 Task: Look for space in São Domingos do Maranhão, Brazil from 8th August, 2023 to 15th August, 2023 for 9 adults in price range Rs.10000 to Rs.14000. Place can be shared room with 5 bedrooms having 9 beds and 5 bathrooms. Property type can be house, flat, guest house. Amenities needed are: wifi, TV, free parkinig on premises, gym, breakfast. Booking option can be shelf check-in. Required host language is English.
Action: Mouse pressed left at (523, 108)
Screenshot: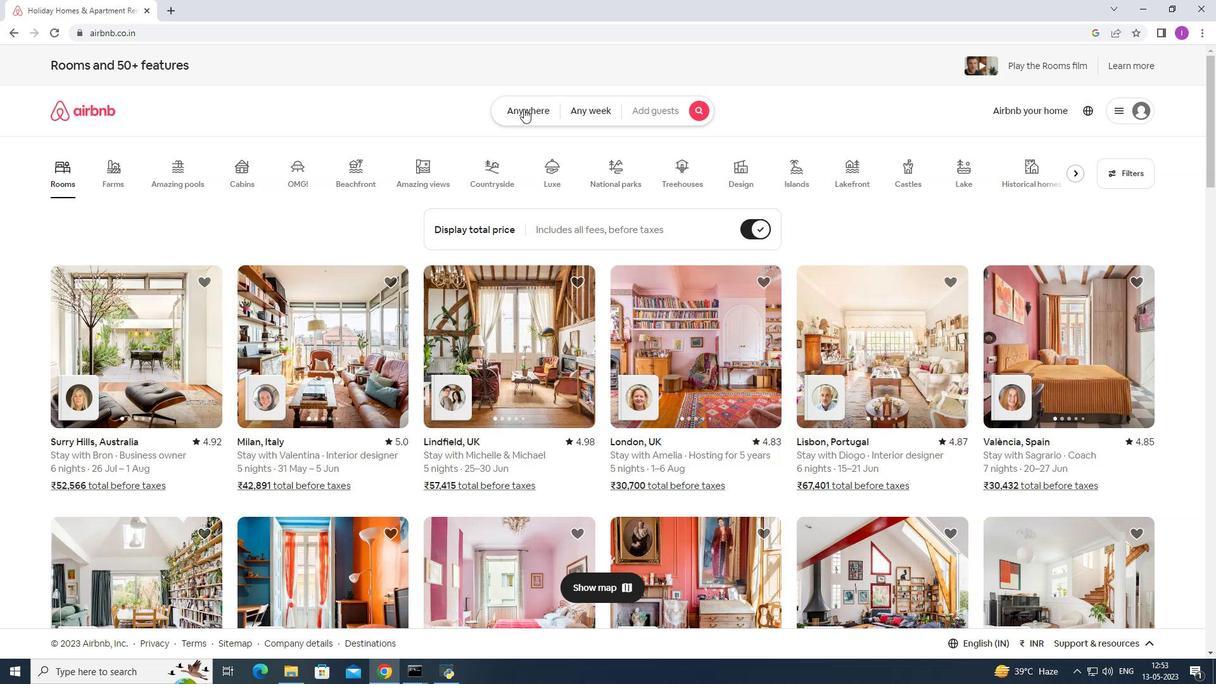 
Action: Mouse moved to (397, 172)
Screenshot: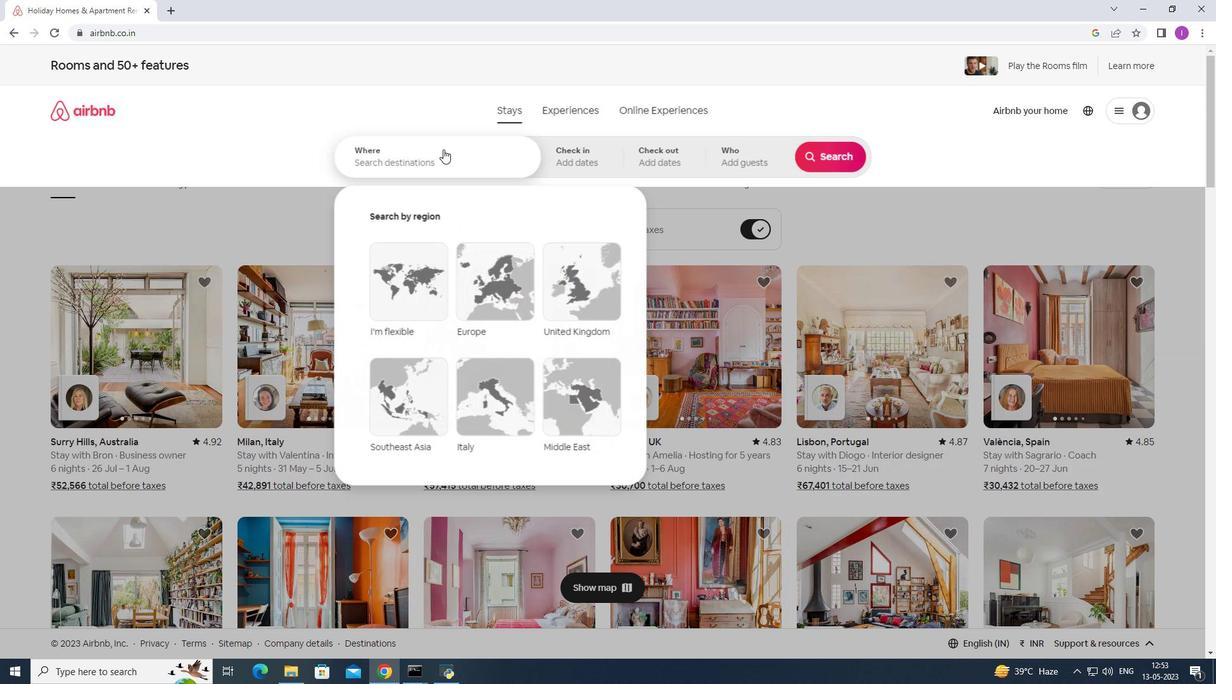 
Action: Mouse pressed left at (397, 172)
Screenshot: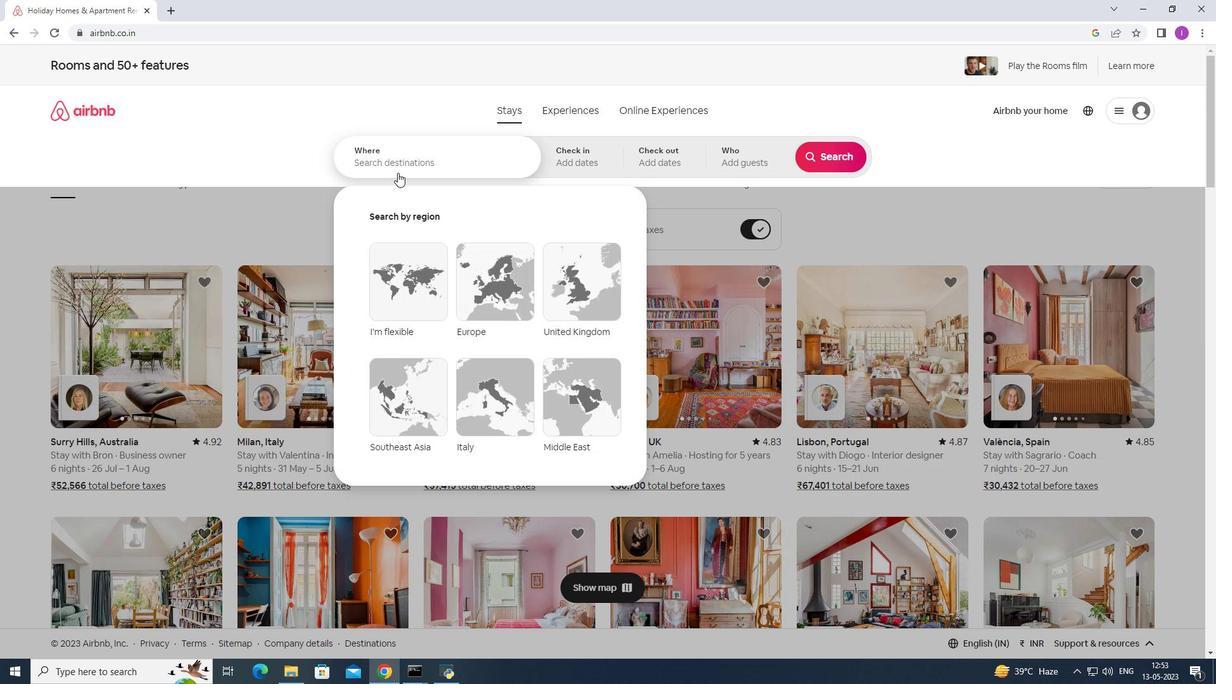 
Action: Mouse moved to (418, 145)
Screenshot: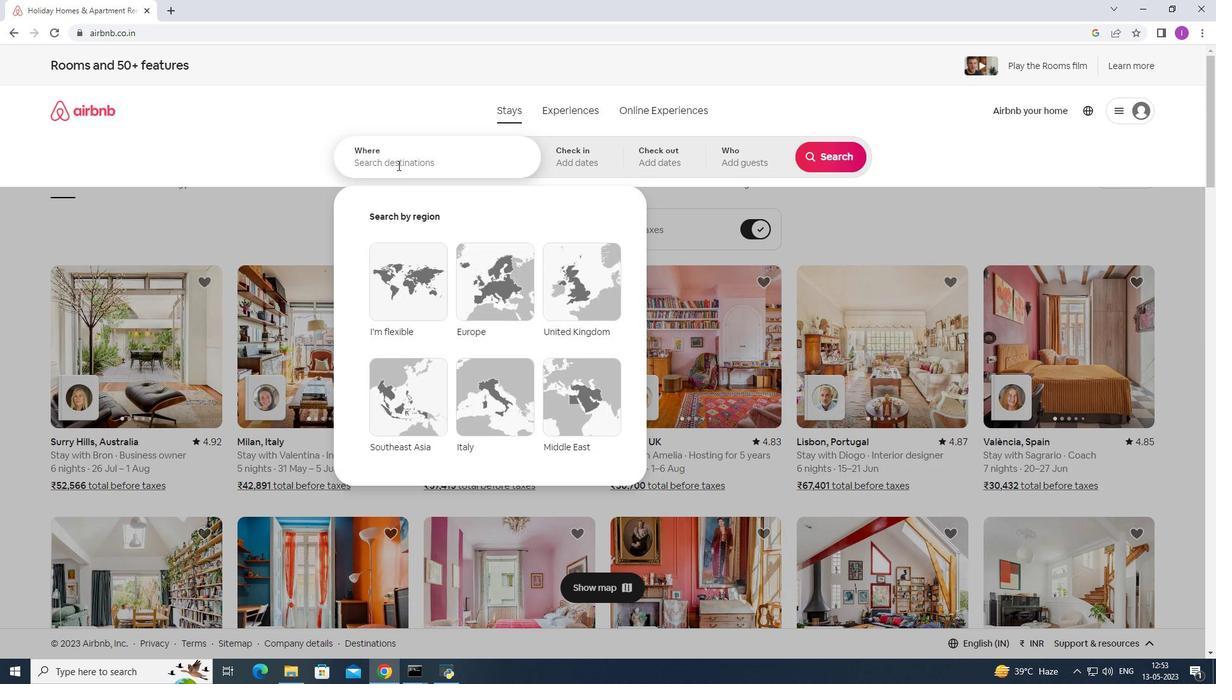 
Action: Key pressed <Key.shift>Sao<Key.space><Key.shift>Domingos<Key.space>dom<Key.shift>Mah<Key.backspace>ranhao,<Key.shift><Key.shift><Key.shift><Key.shift>Brazil
Screenshot: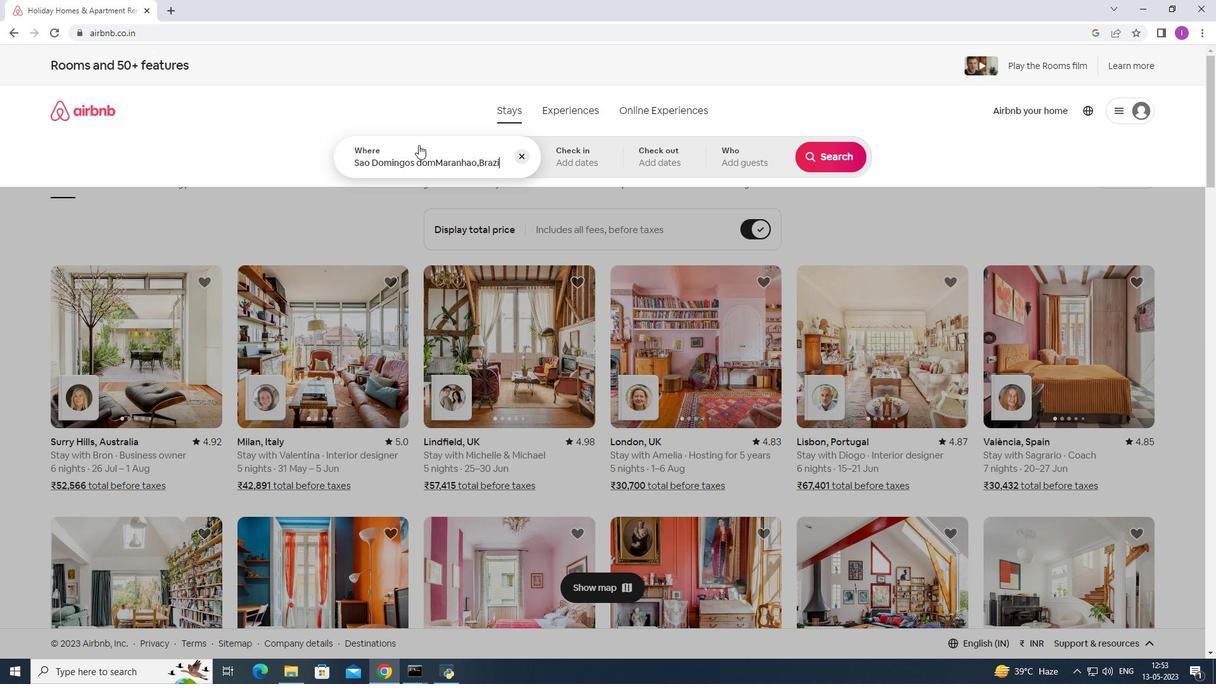 
Action: Mouse moved to (583, 163)
Screenshot: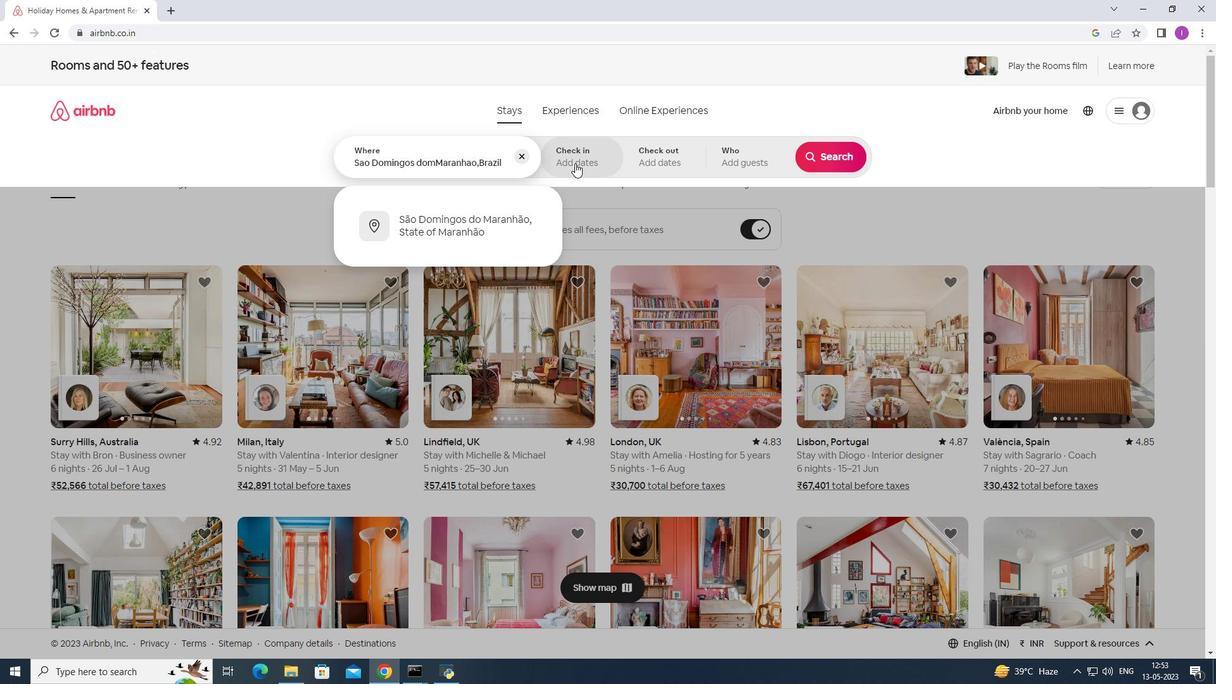 
Action: Mouse pressed left at (583, 163)
Screenshot: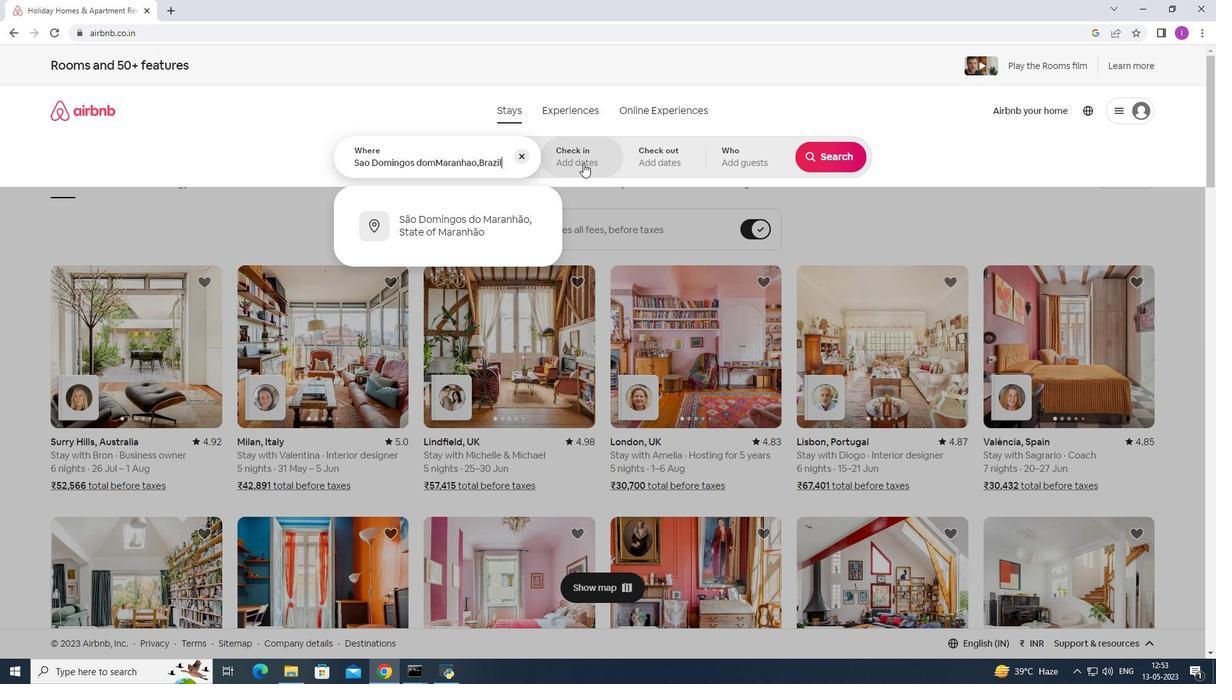 
Action: Mouse moved to (825, 259)
Screenshot: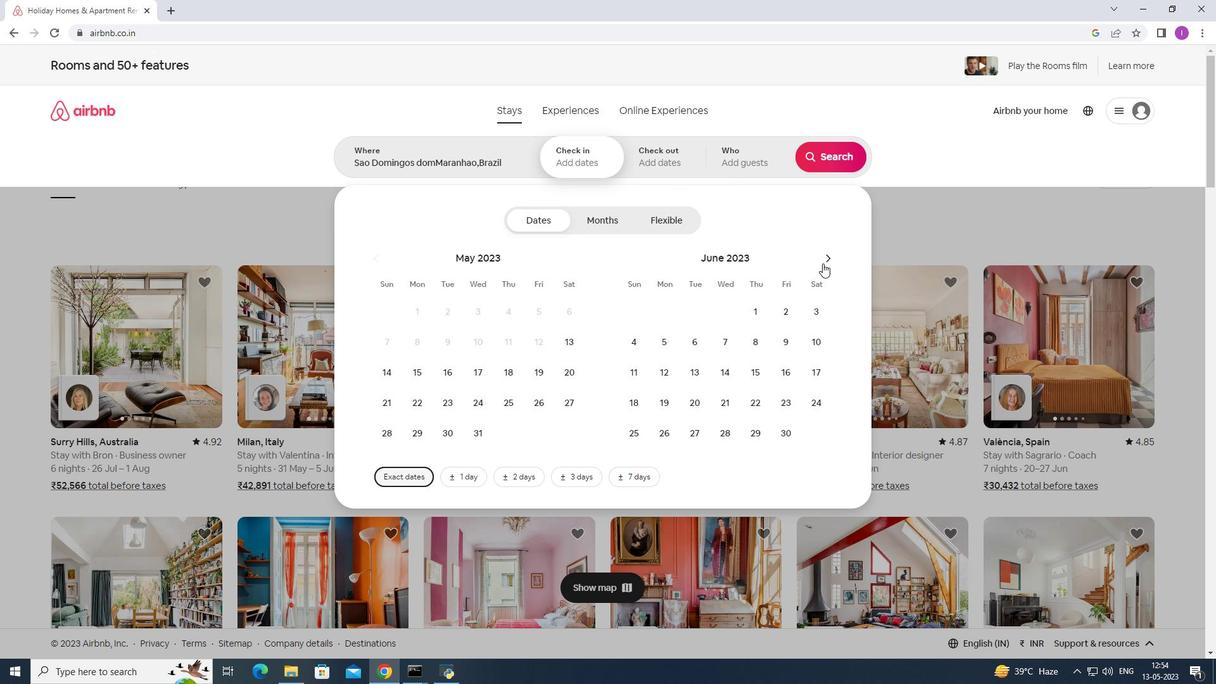 
Action: Mouse pressed left at (825, 259)
Screenshot: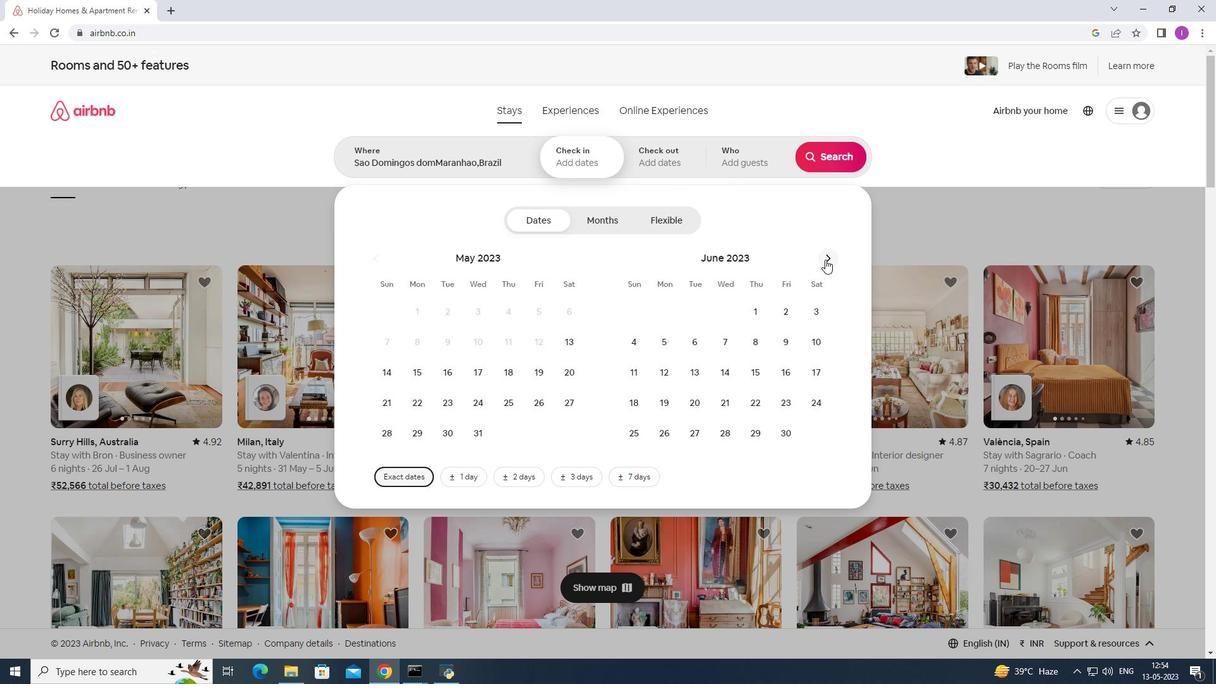 
Action: Mouse pressed left at (825, 259)
Screenshot: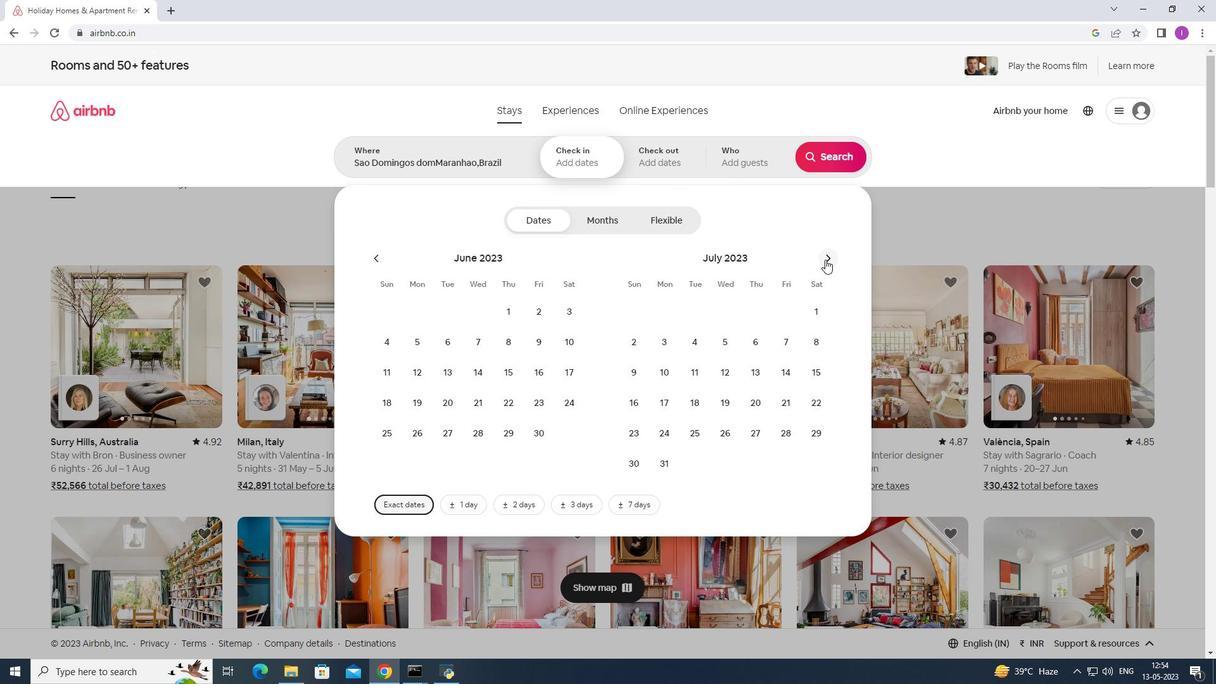 
Action: Mouse pressed left at (825, 259)
Screenshot: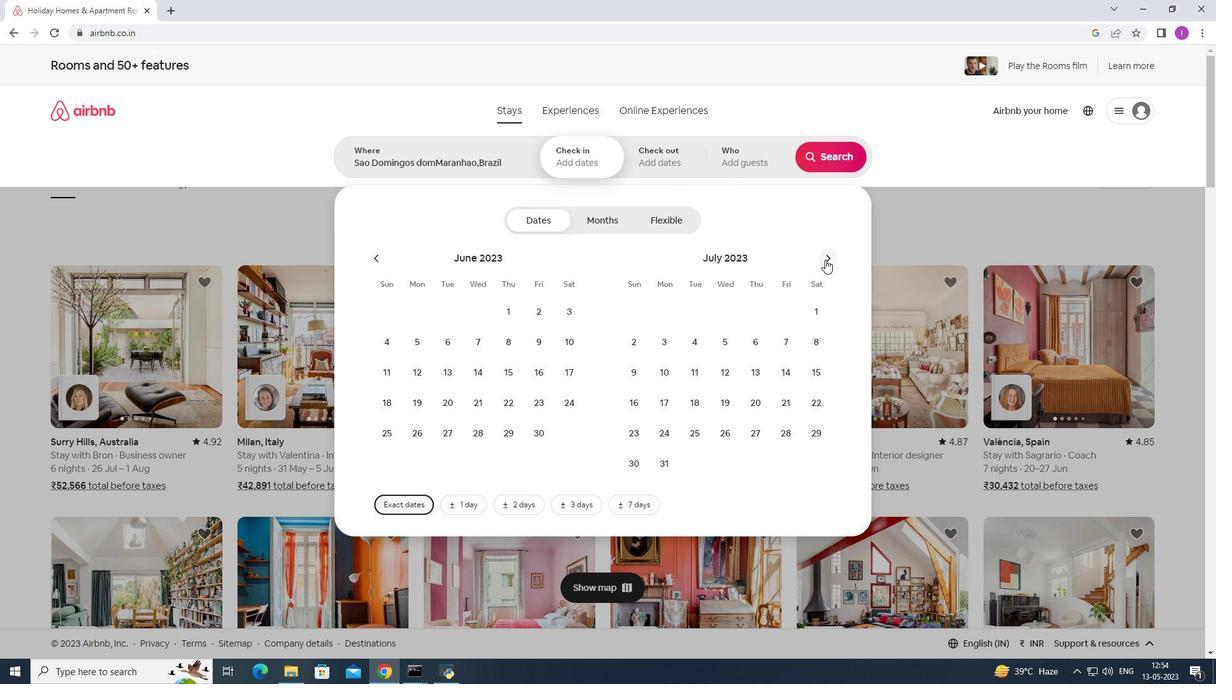 
Action: Mouse moved to (444, 338)
Screenshot: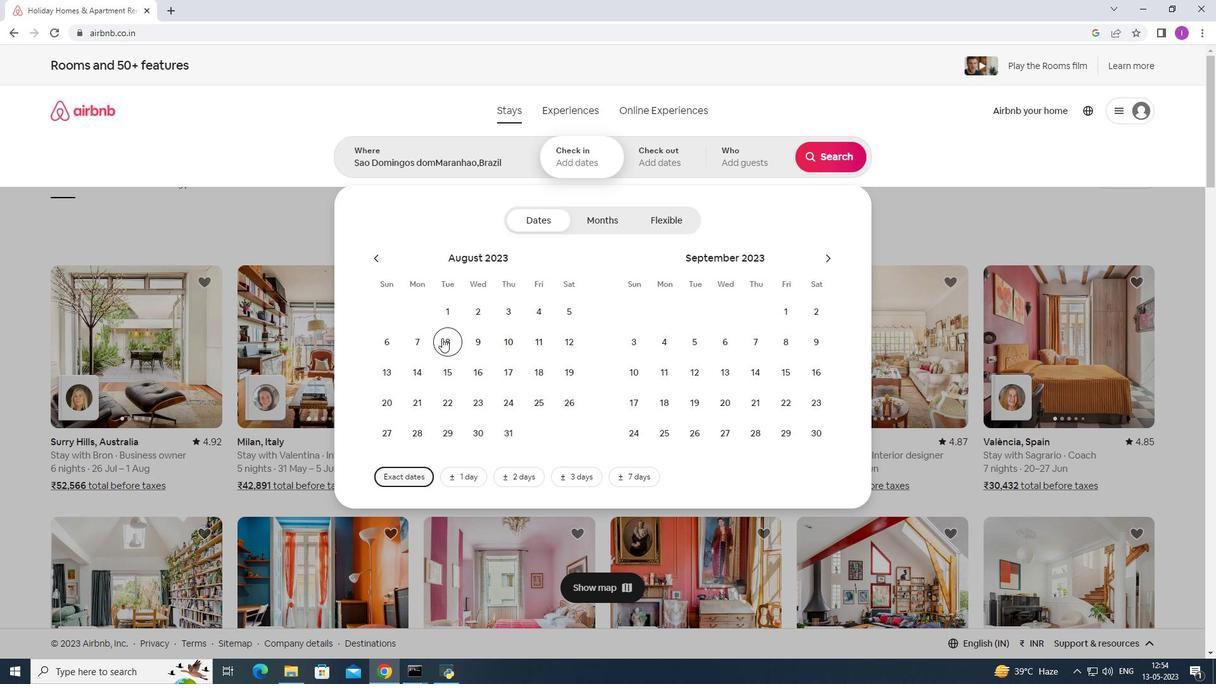 
Action: Mouse pressed left at (444, 338)
Screenshot: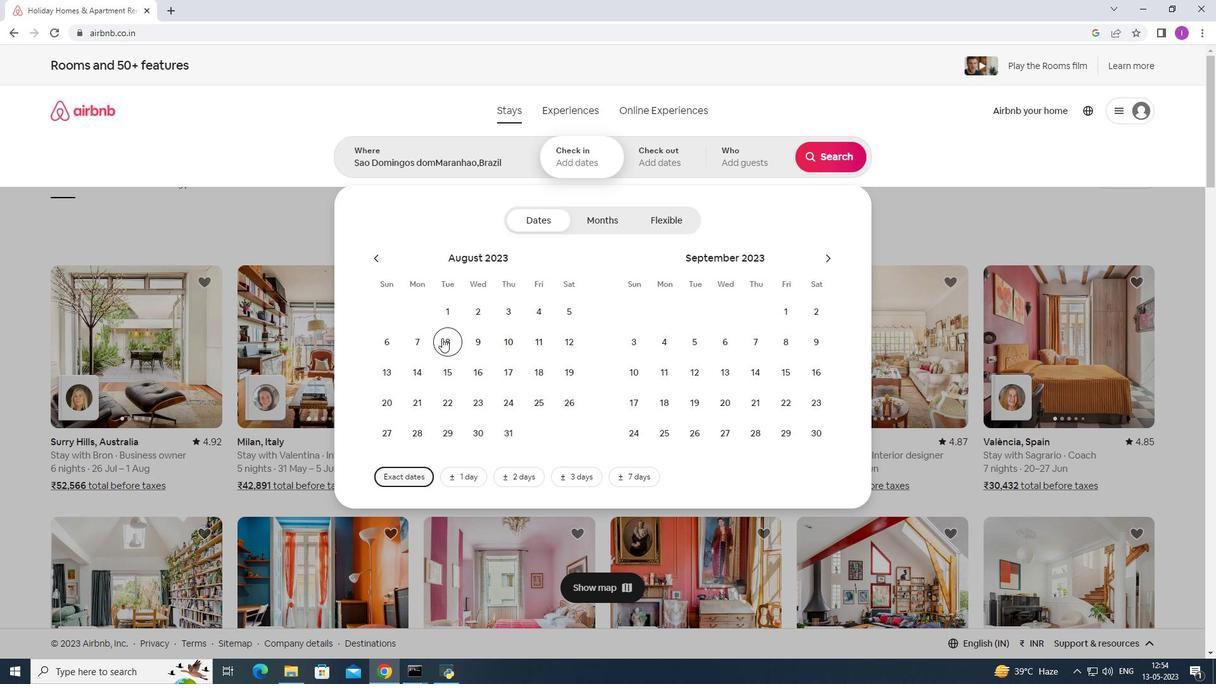 
Action: Mouse moved to (447, 369)
Screenshot: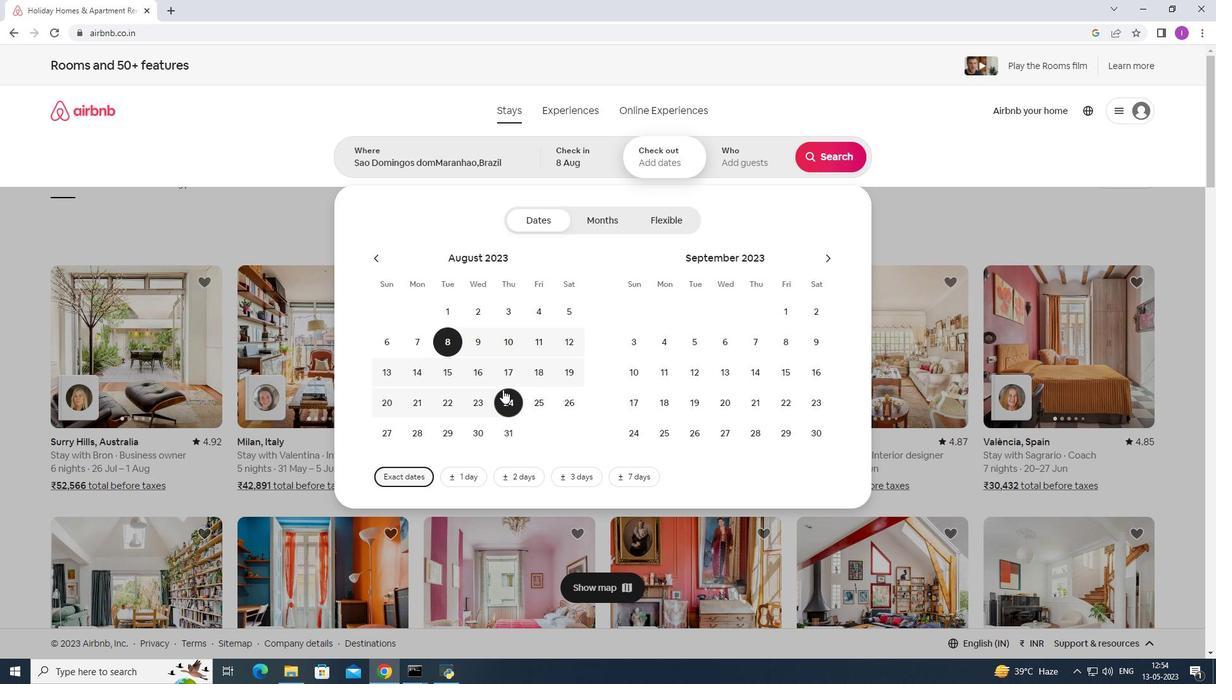 
Action: Mouse pressed left at (447, 369)
Screenshot: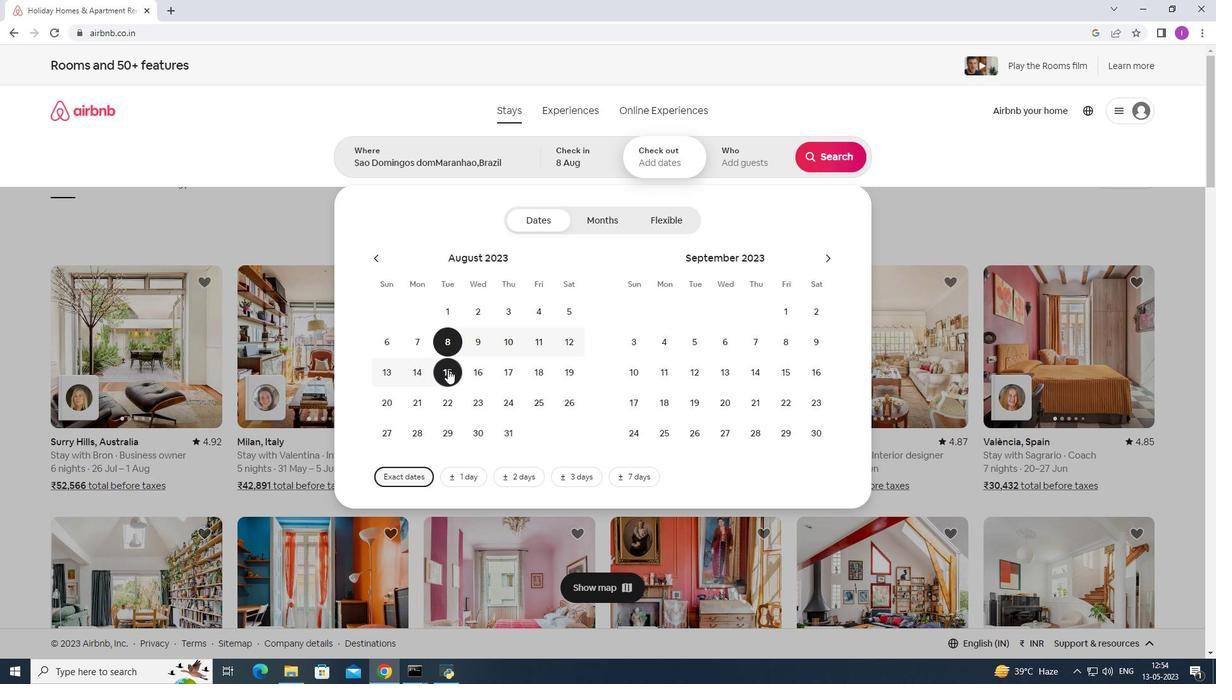 
Action: Mouse moved to (750, 162)
Screenshot: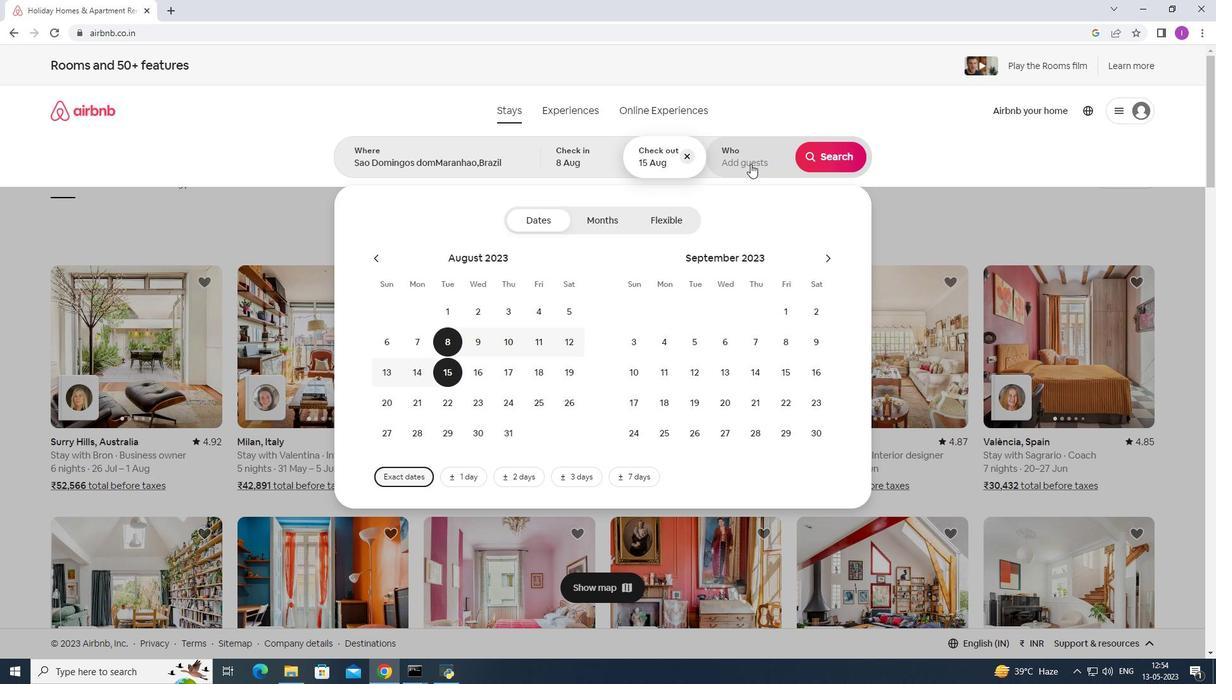 
Action: Mouse pressed left at (750, 162)
Screenshot: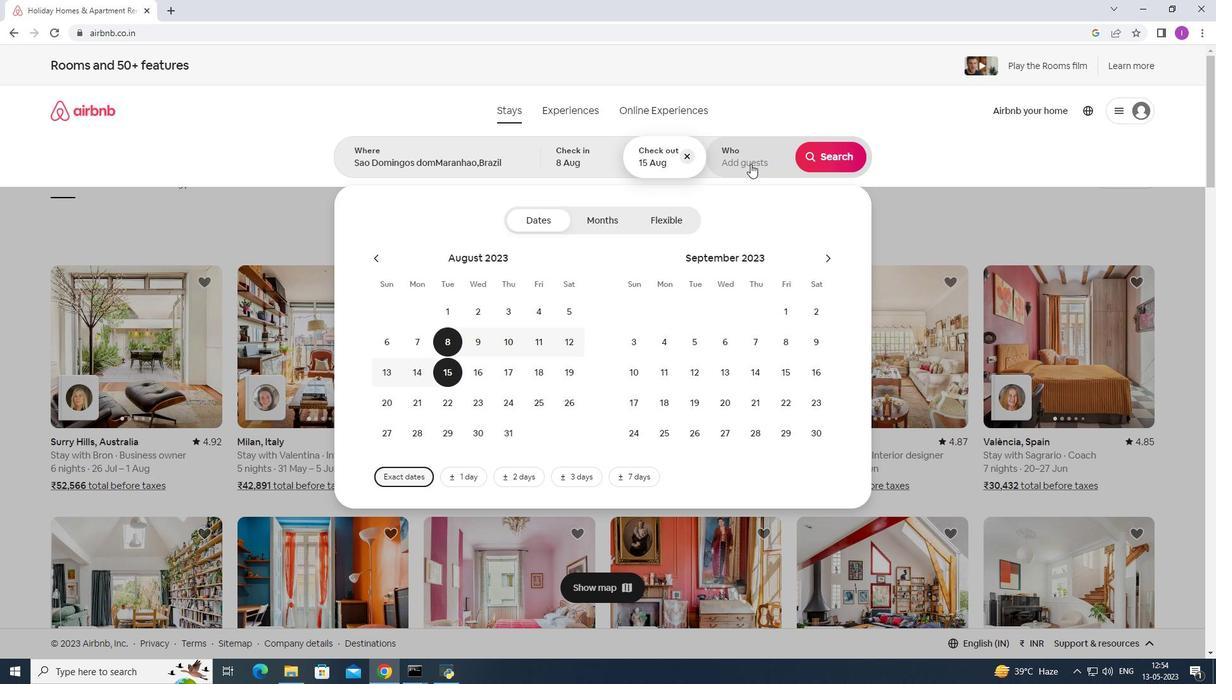 
Action: Mouse moved to (838, 226)
Screenshot: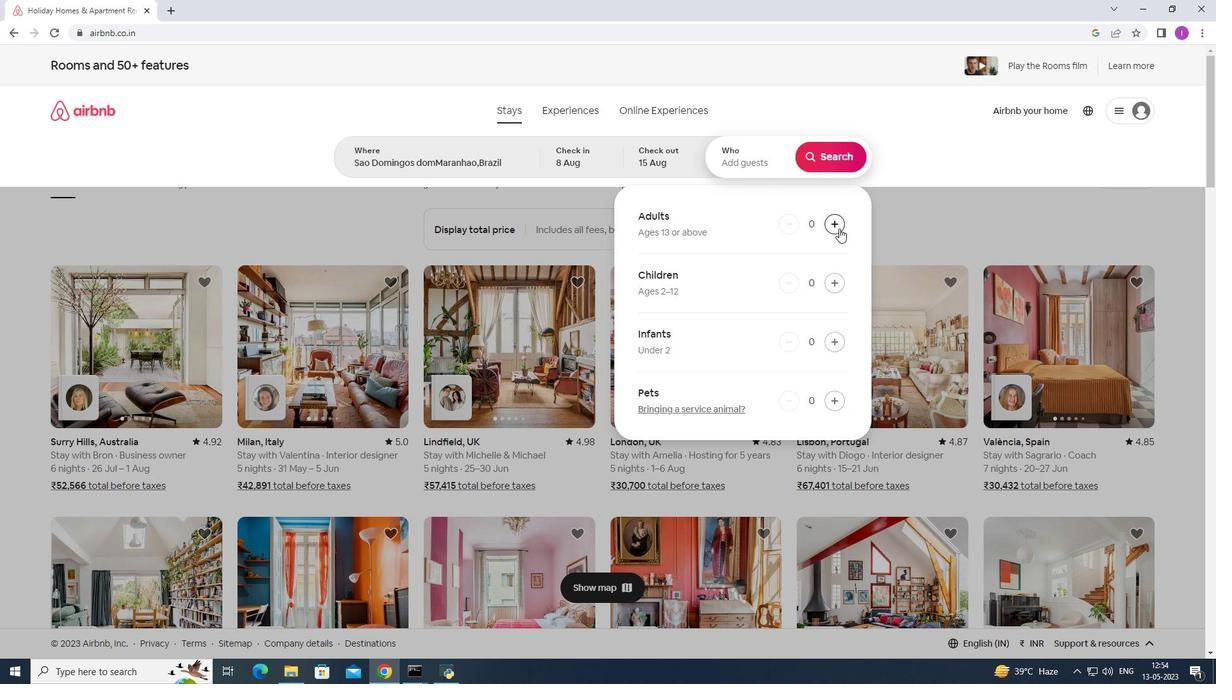 
Action: Mouse pressed left at (838, 226)
Screenshot: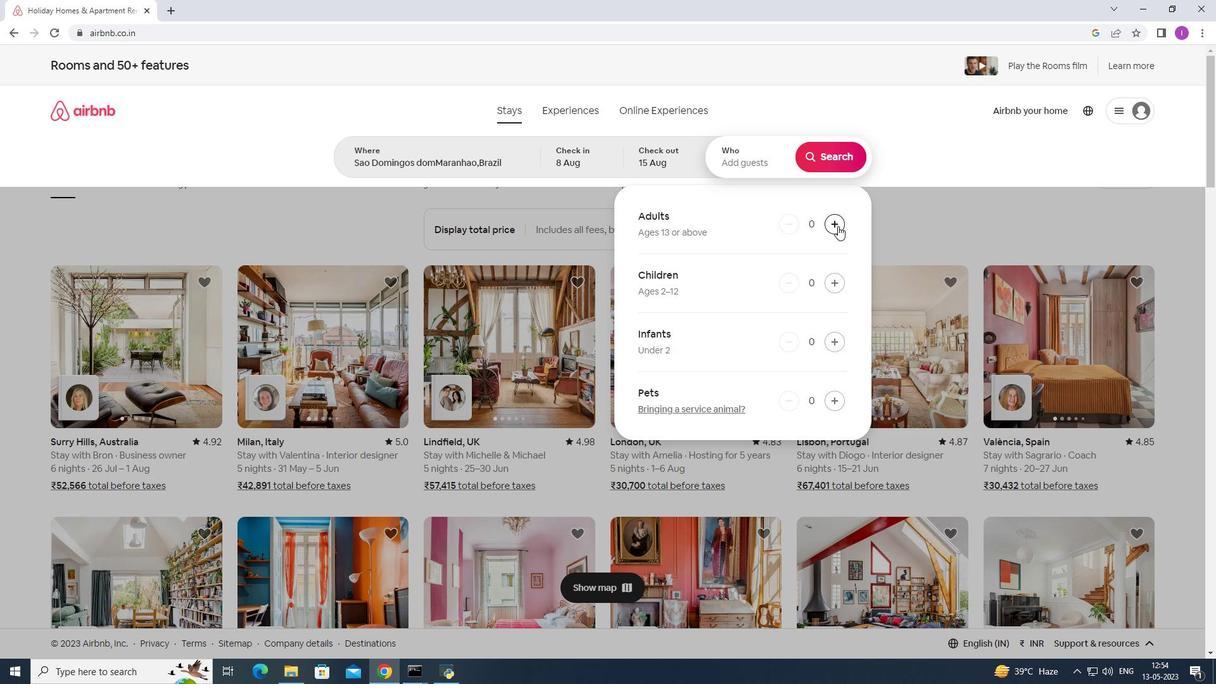 
Action: Mouse pressed left at (838, 226)
Screenshot: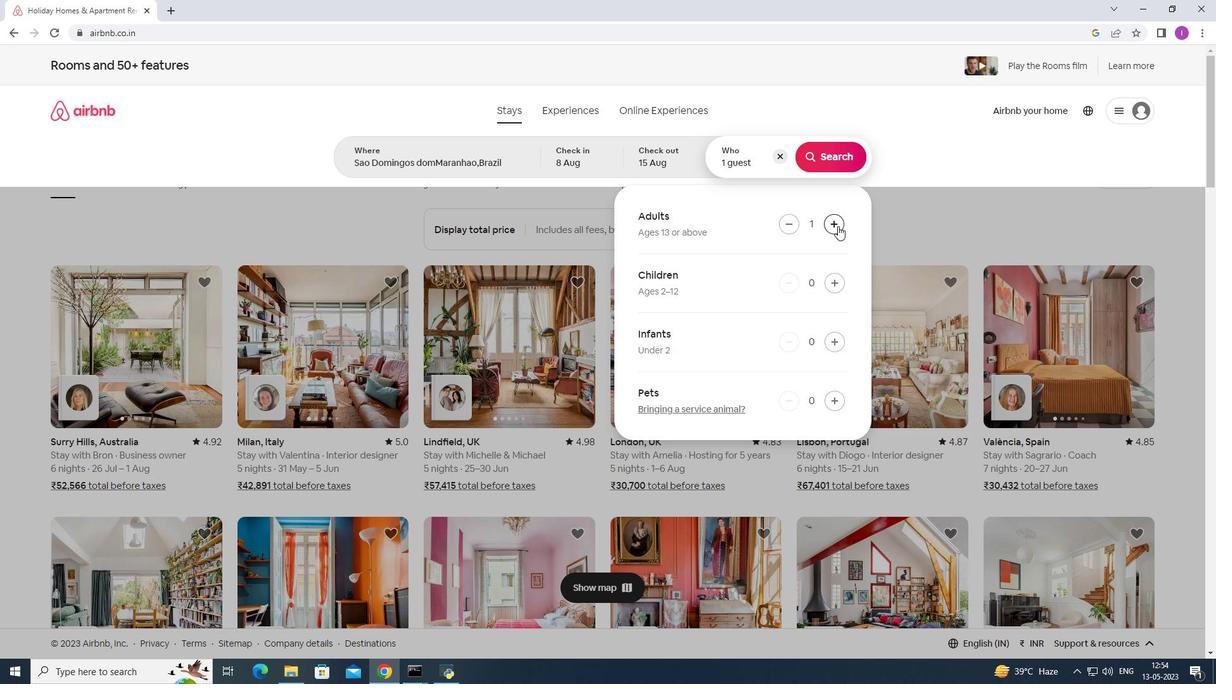 
Action: Mouse pressed left at (838, 226)
Screenshot: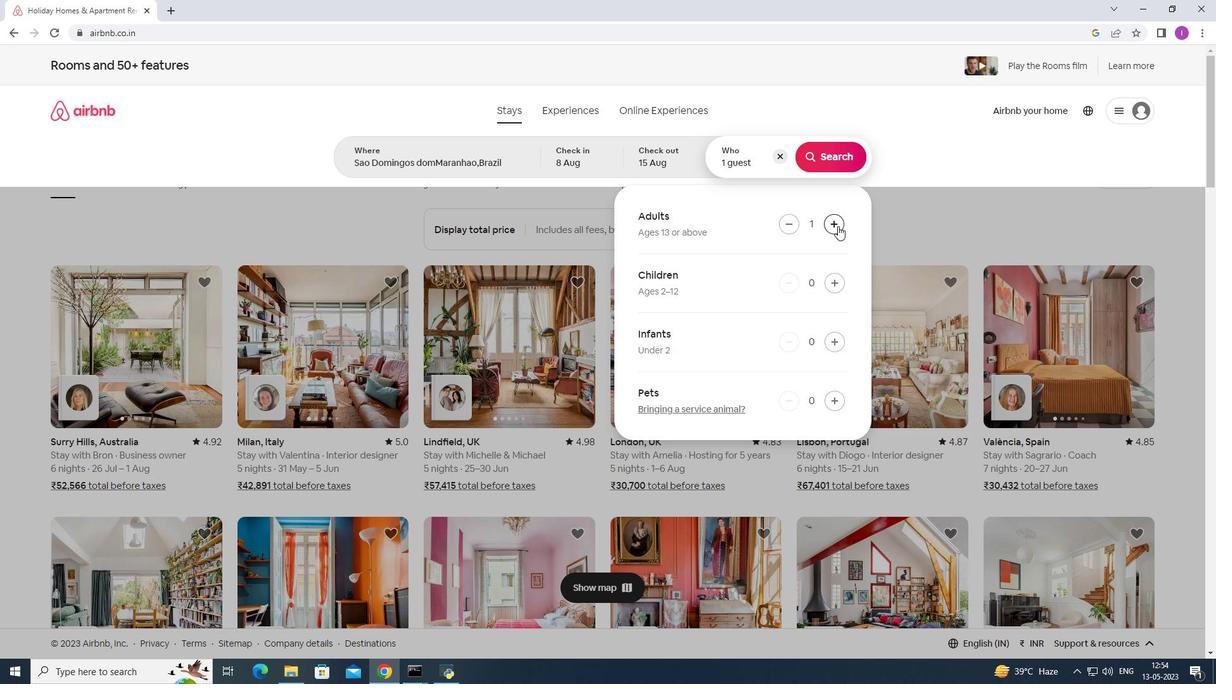 
Action: Mouse pressed left at (838, 226)
Screenshot: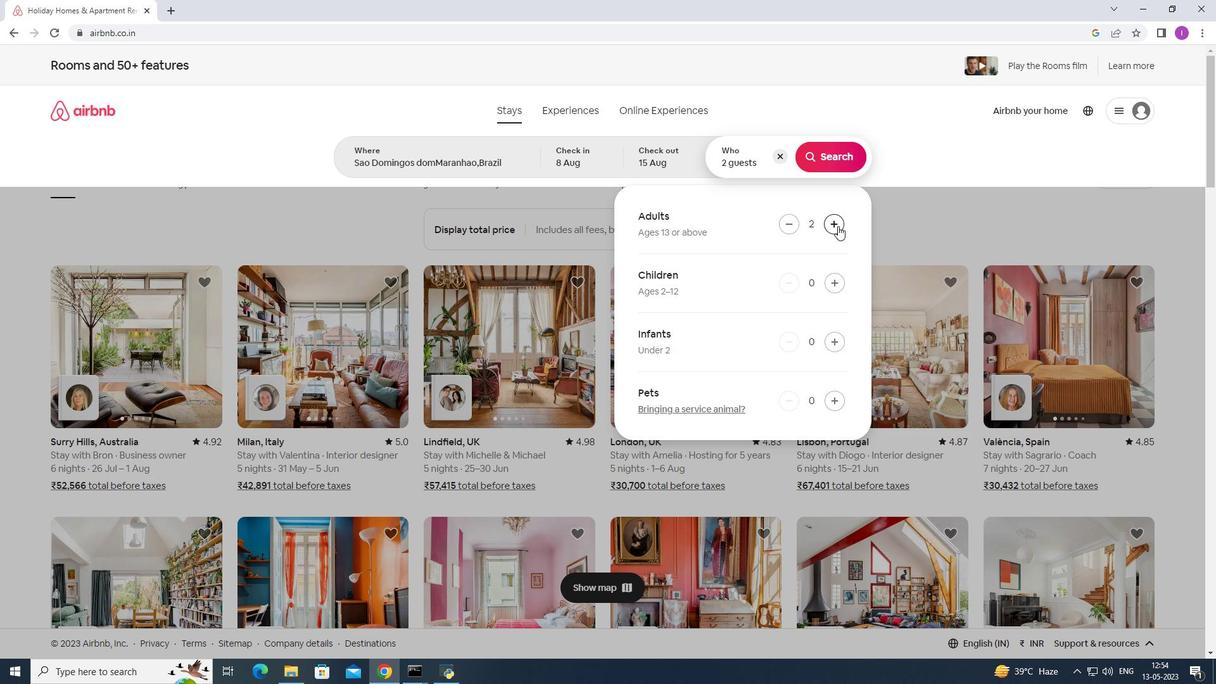 
Action: Mouse pressed left at (838, 226)
Screenshot: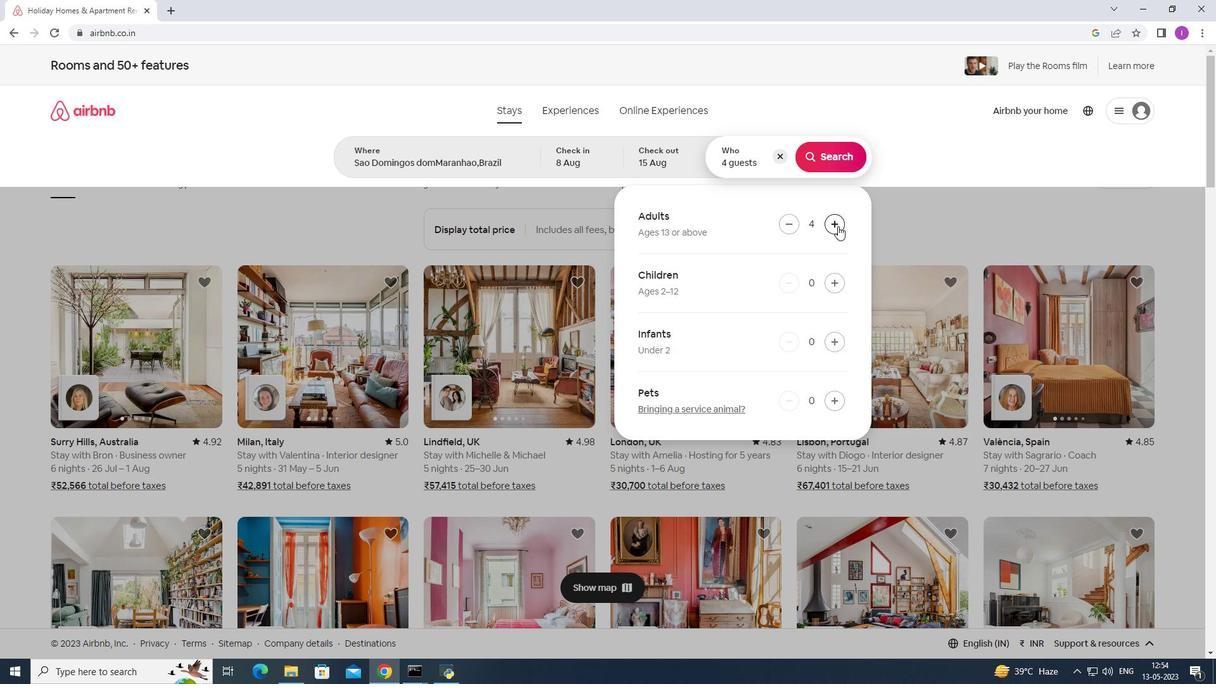 
Action: Mouse pressed left at (838, 226)
Screenshot: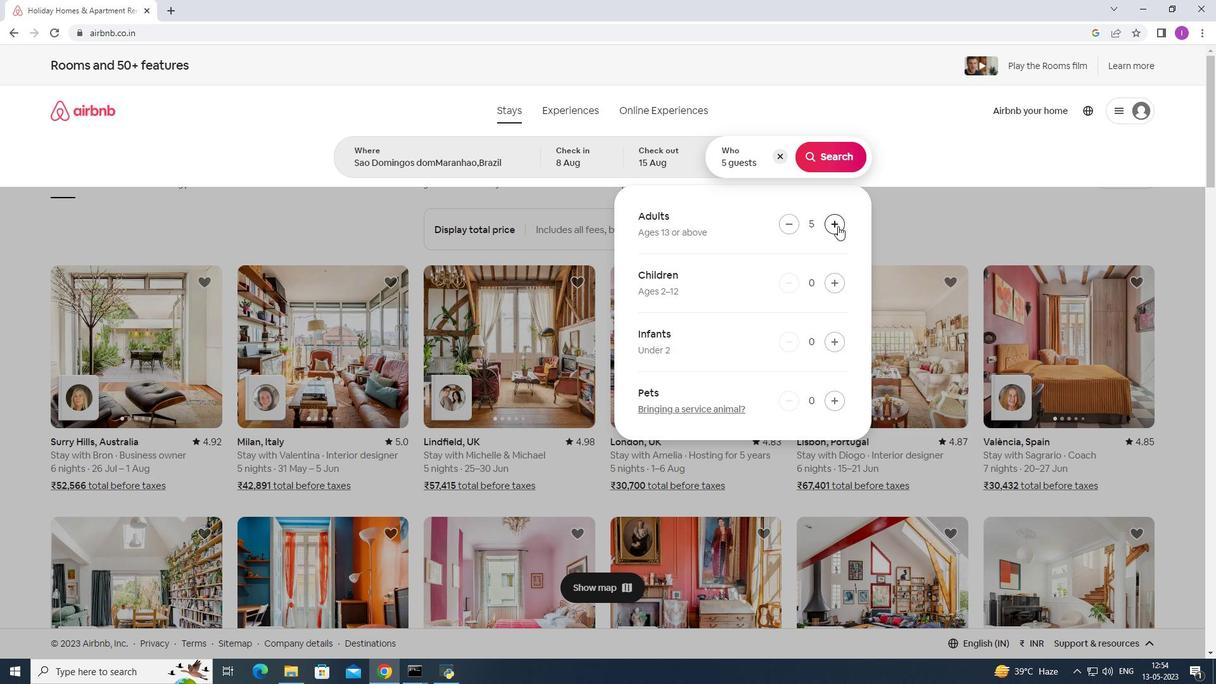 
Action: Mouse pressed left at (838, 226)
Screenshot: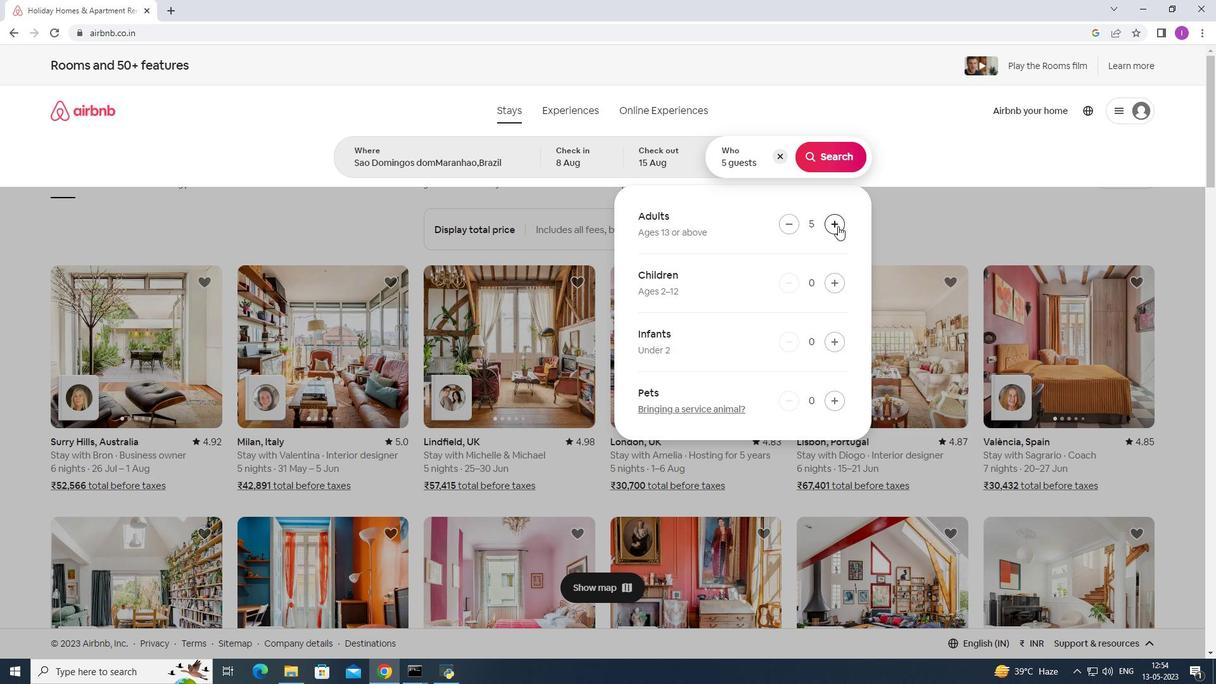 
Action: Mouse pressed left at (838, 226)
Screenshot: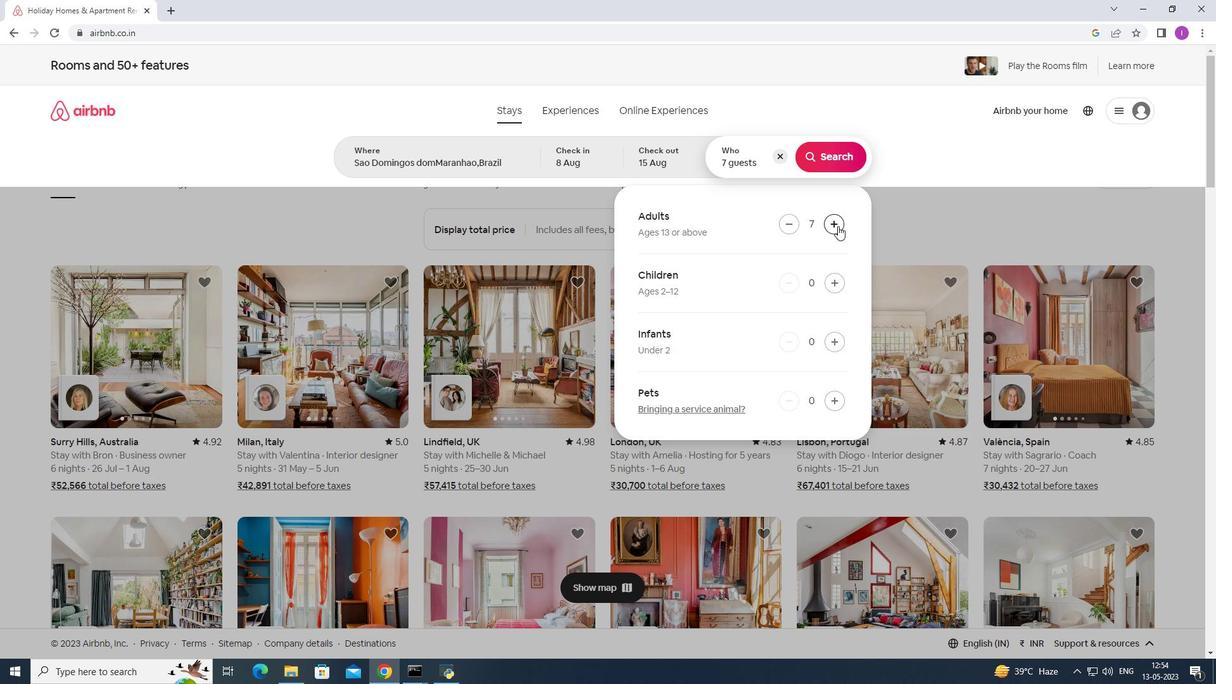 
Action: Mouse pressed left at (838, 226)
Screenshot: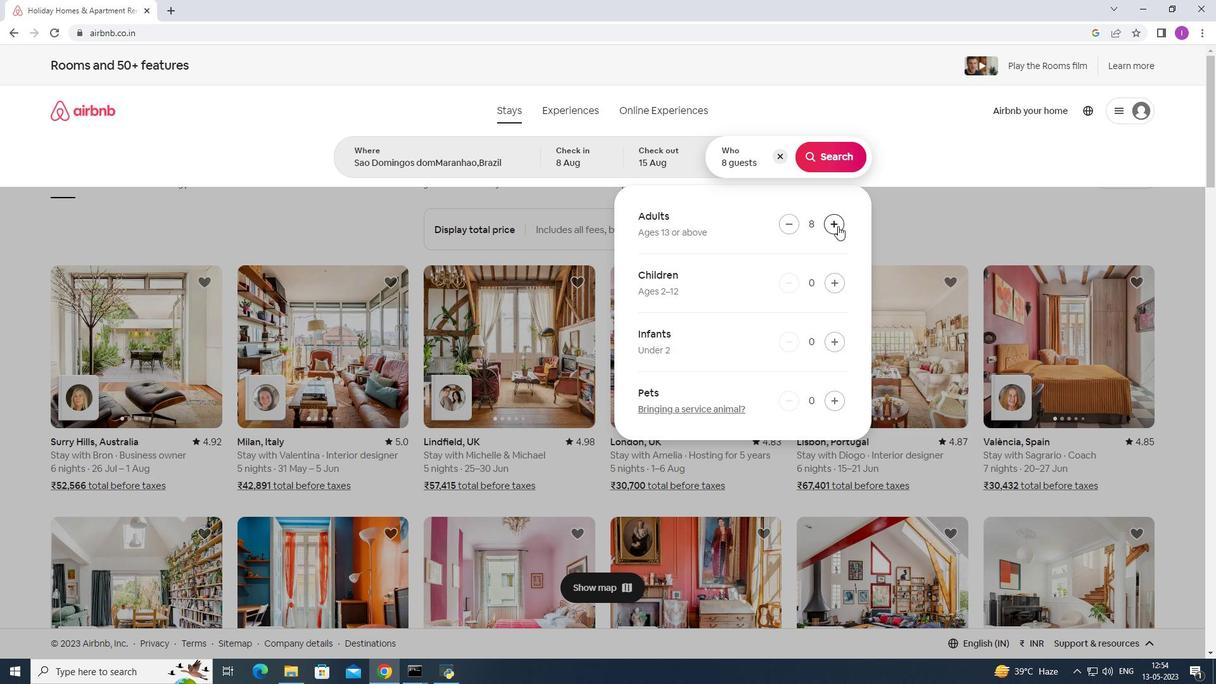 
Action: Mouse moved to (802, 157)
Screenshot: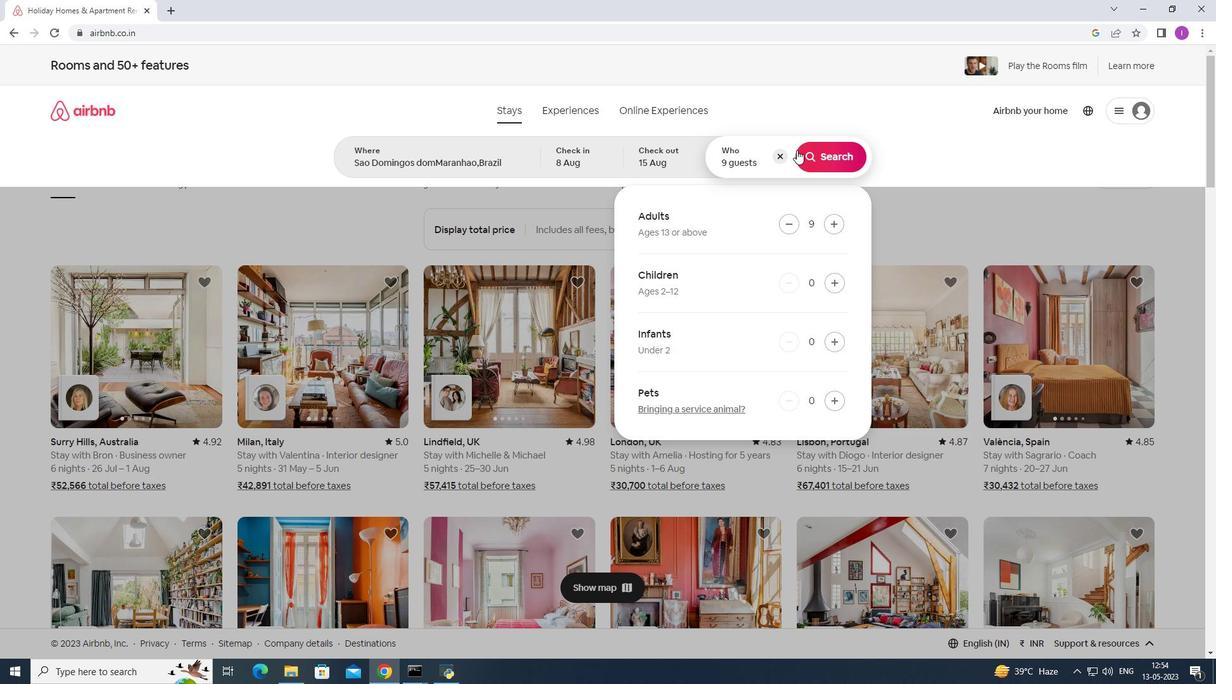 
Action: Mouse pressed left at (802, 157)
Screenshot: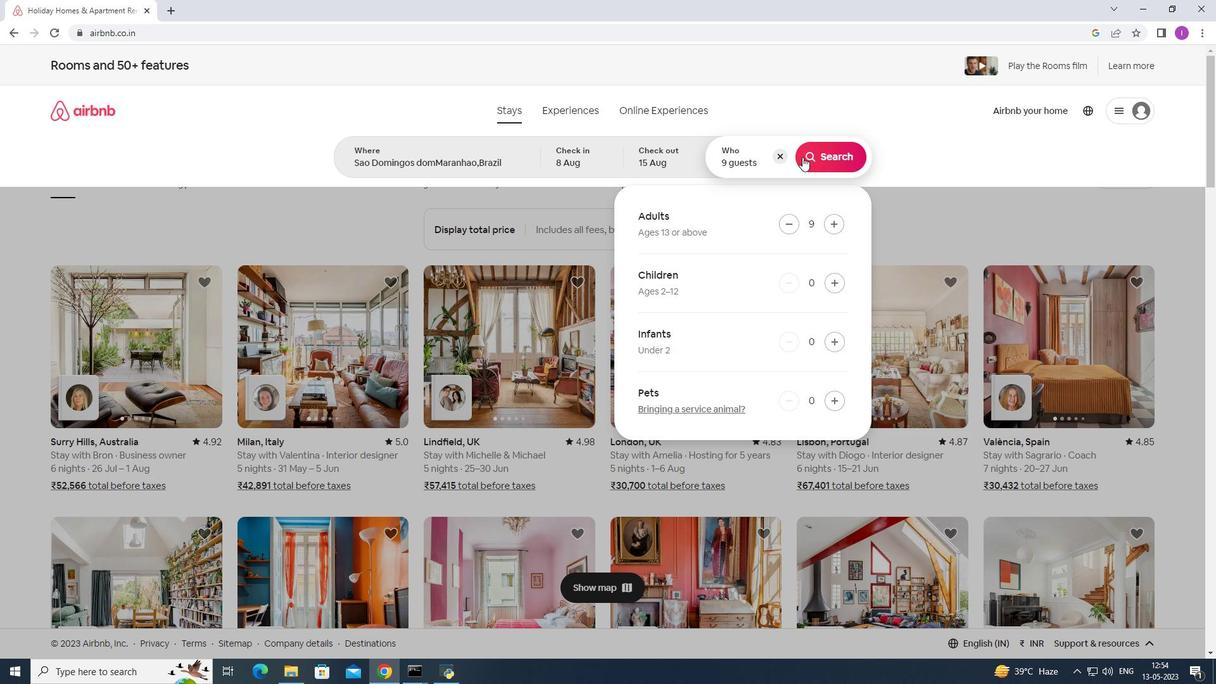 
Action: Mouse moved to (1163, 112)
Screenshot: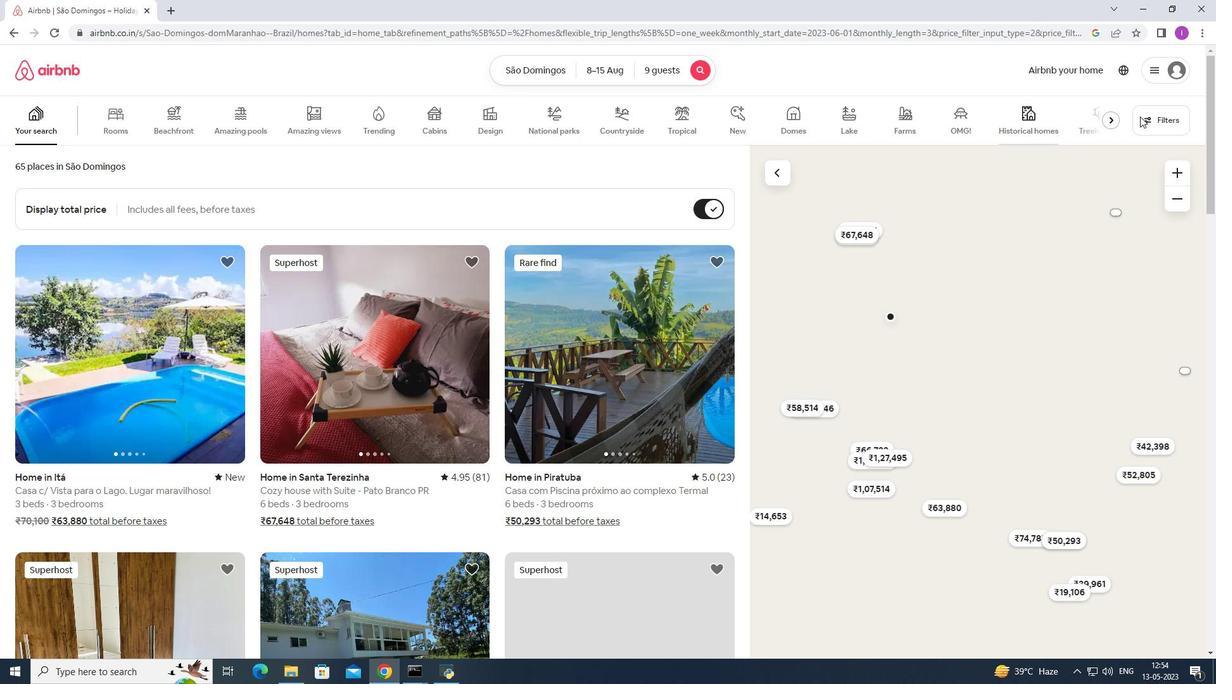
Action: Mouse pressed left at (1163, 112)
Screenshot: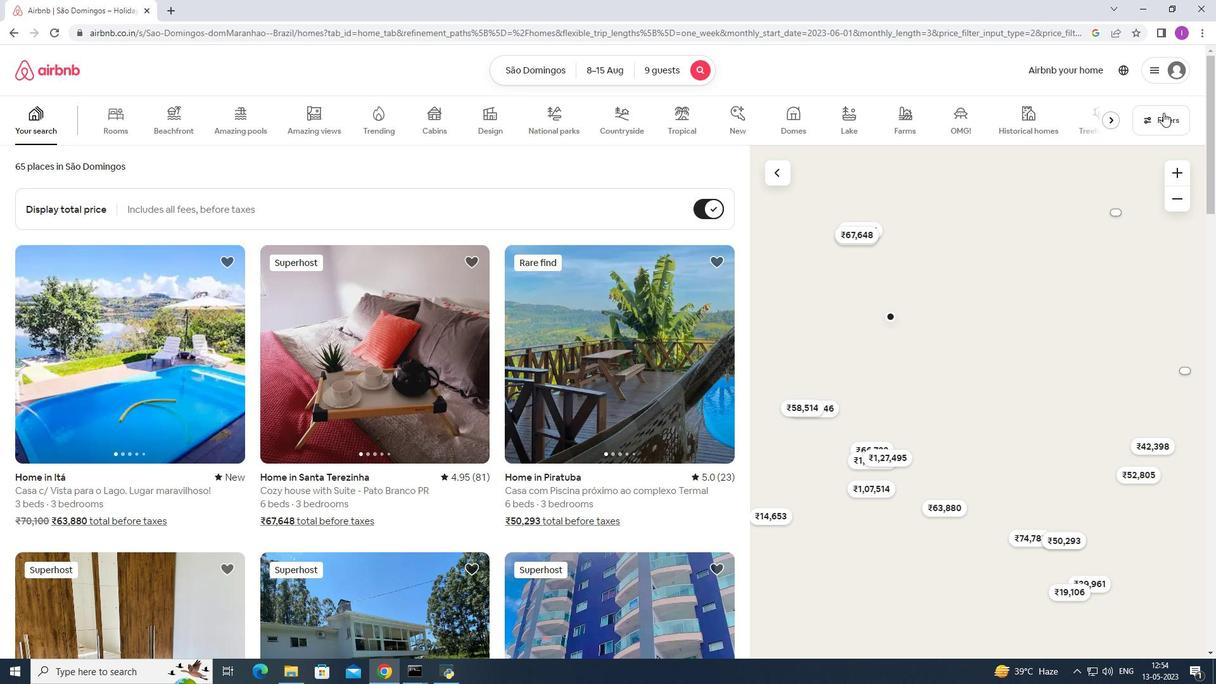 
Action: Mouse moved to (696, 435)
Screenshot: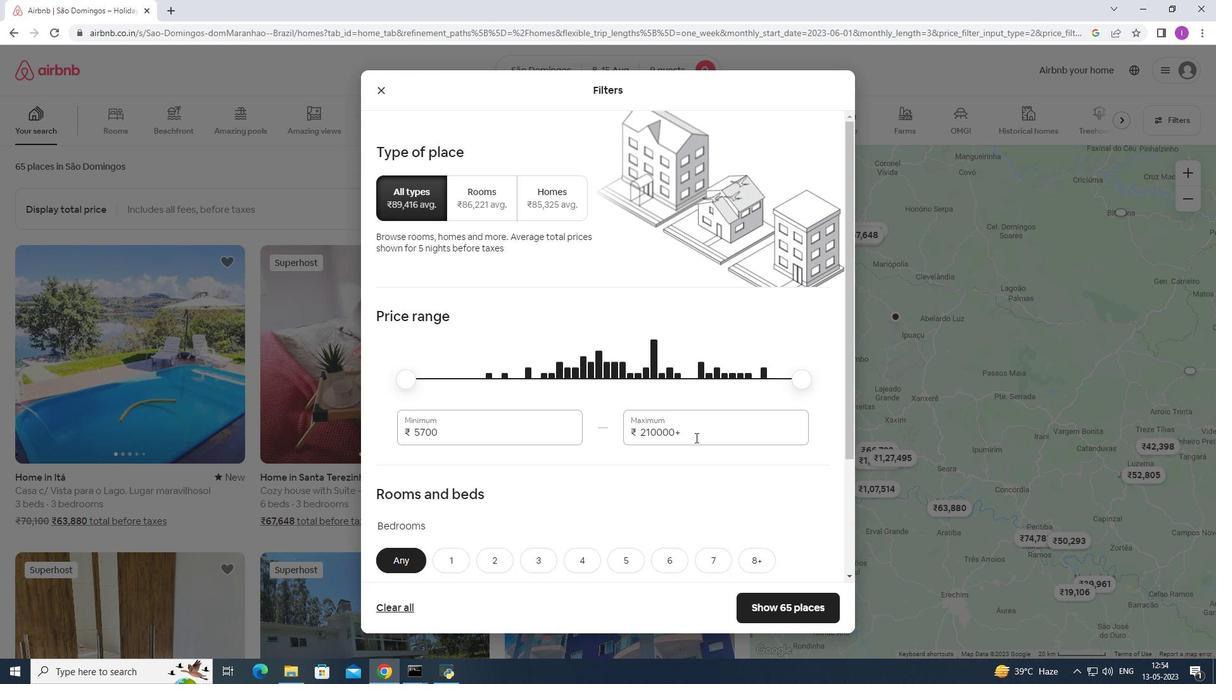 
Action: Mouse pressed left at (696, 435)
Screenshot: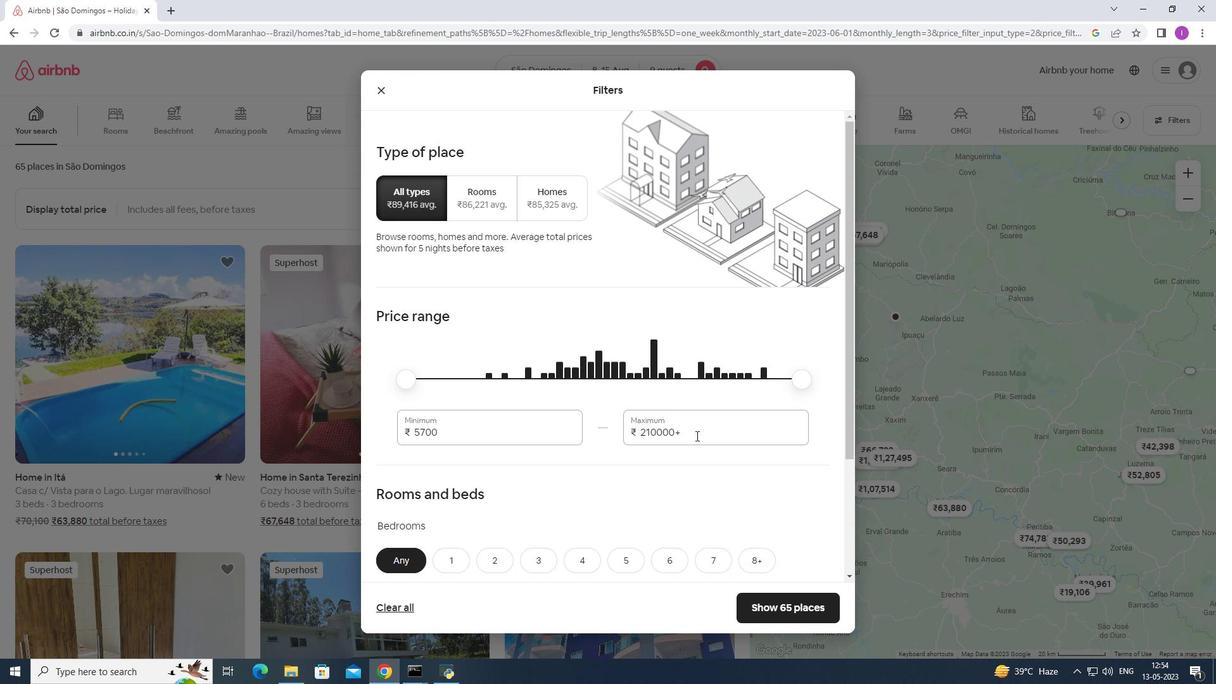 
Action: Mouse moved to (598, 437)
Screenshot: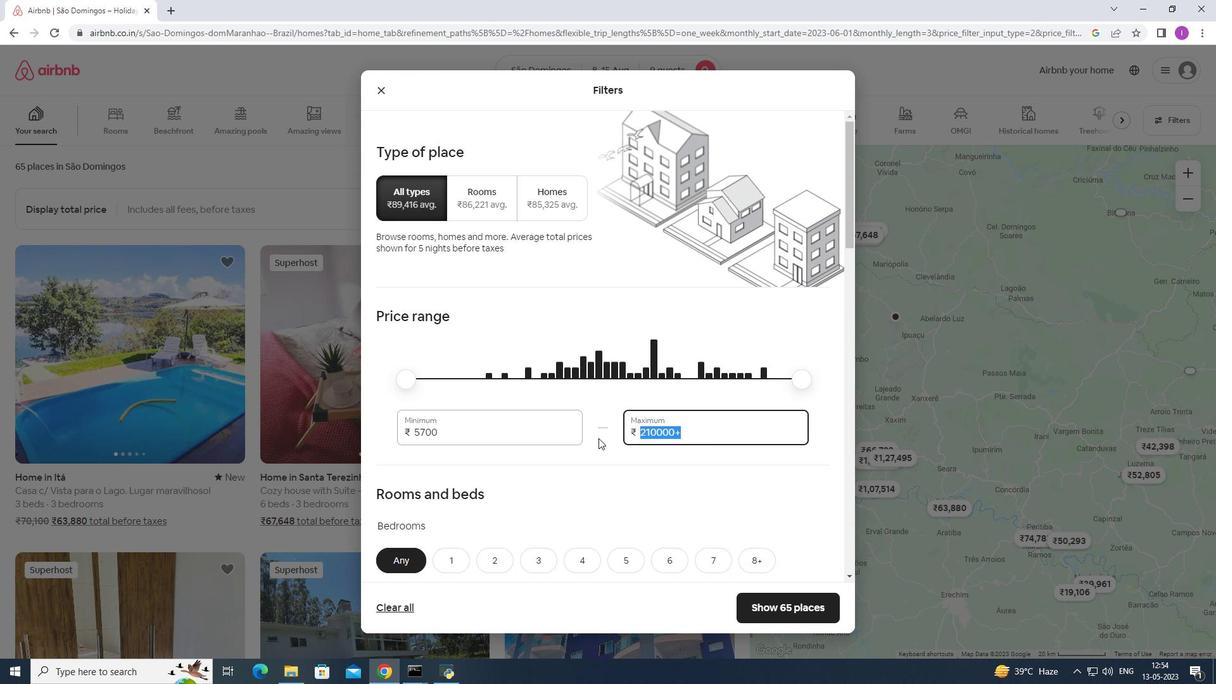 
Action: Key pressed 14
Screenshot: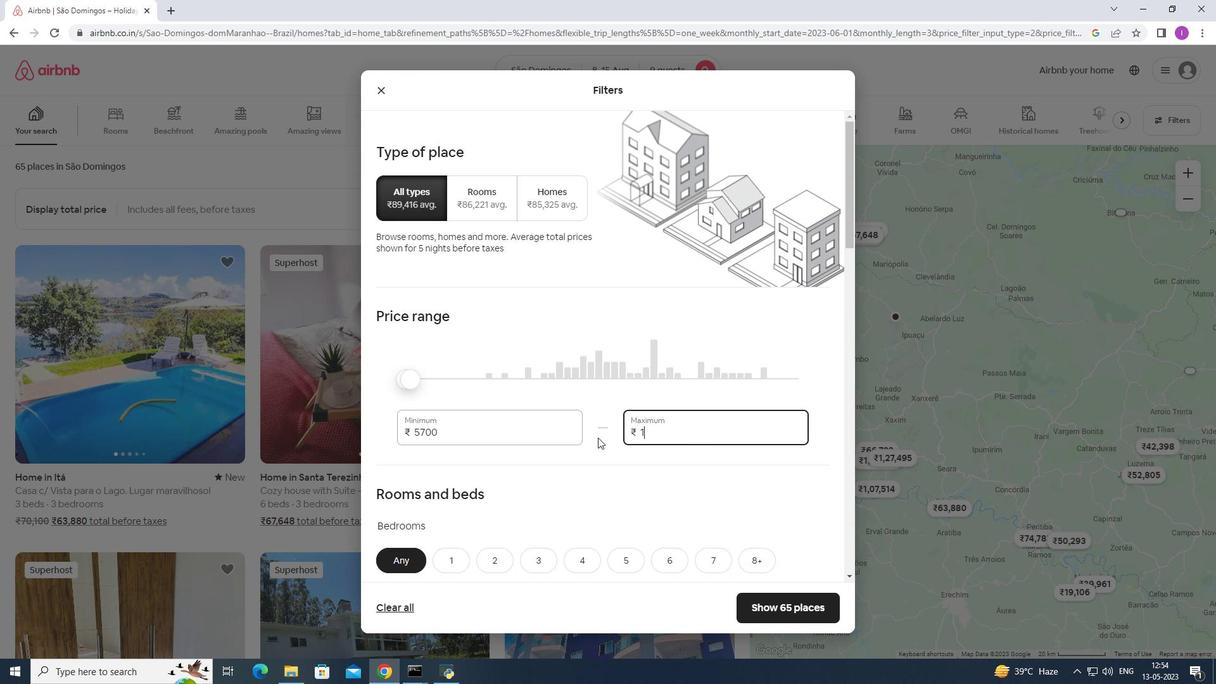 
Action: Mouse moved to (597, 435)
Screenshot: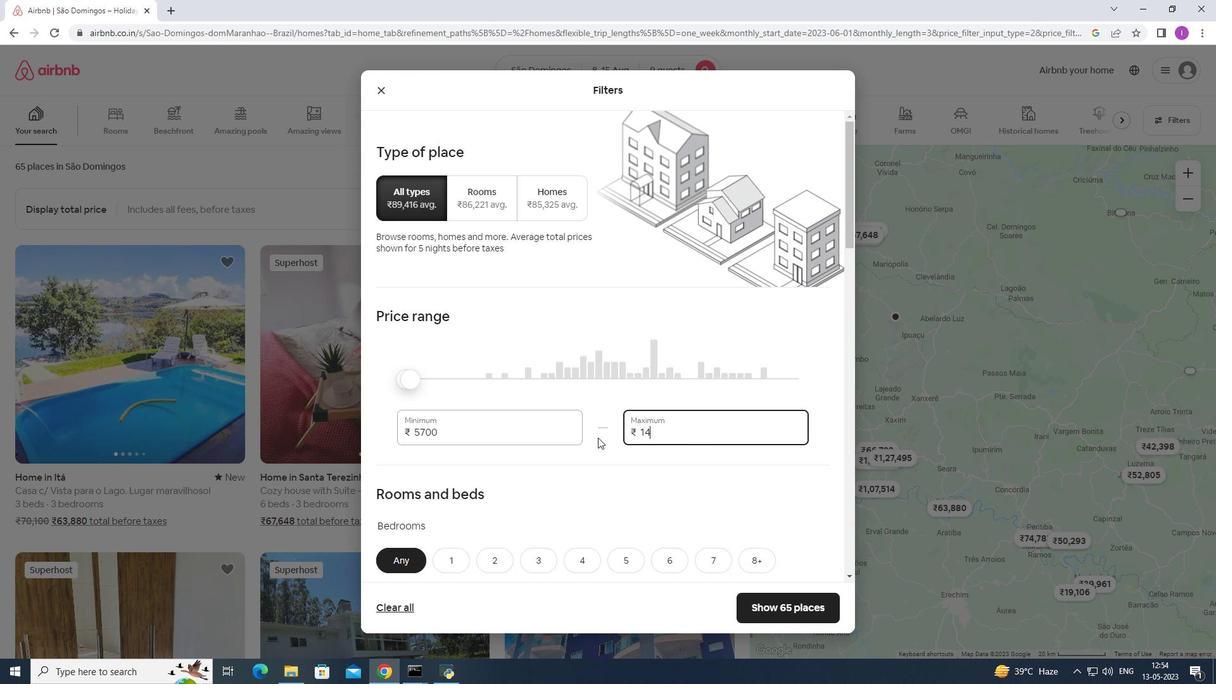 
Action: Key pressed 0
Screenshot: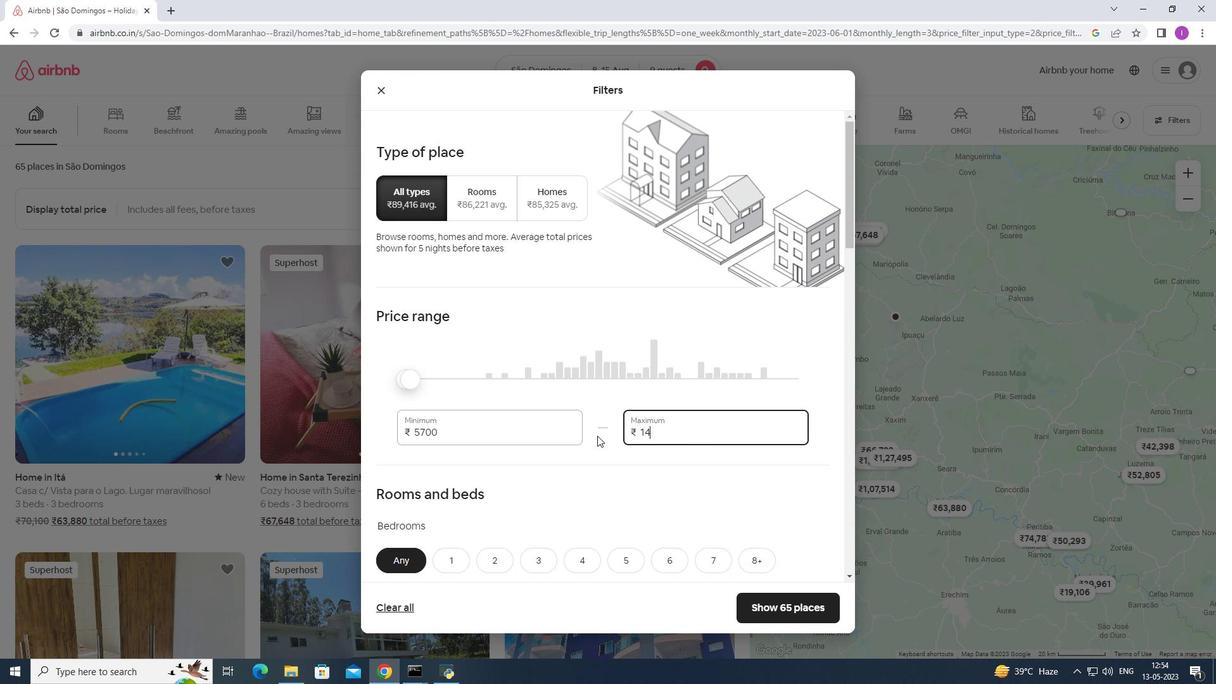 
Action: Mouse moved to (597, 435)
Screenshot: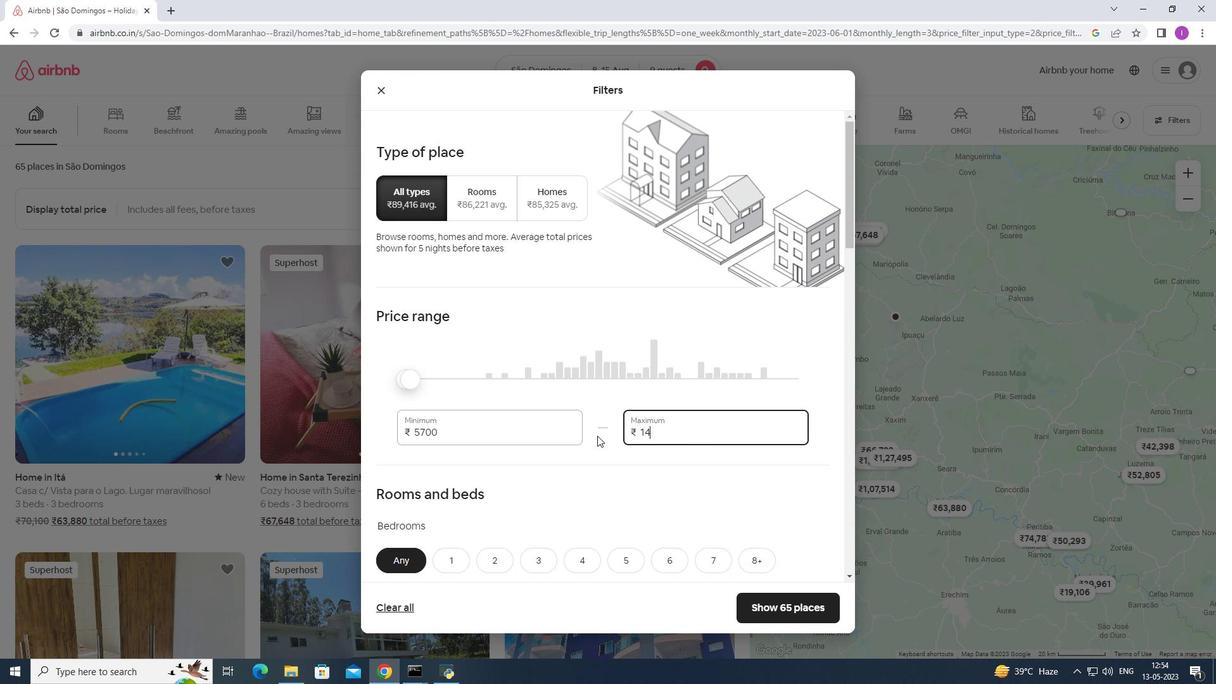 
Action: Key pressed 00
Screenshot: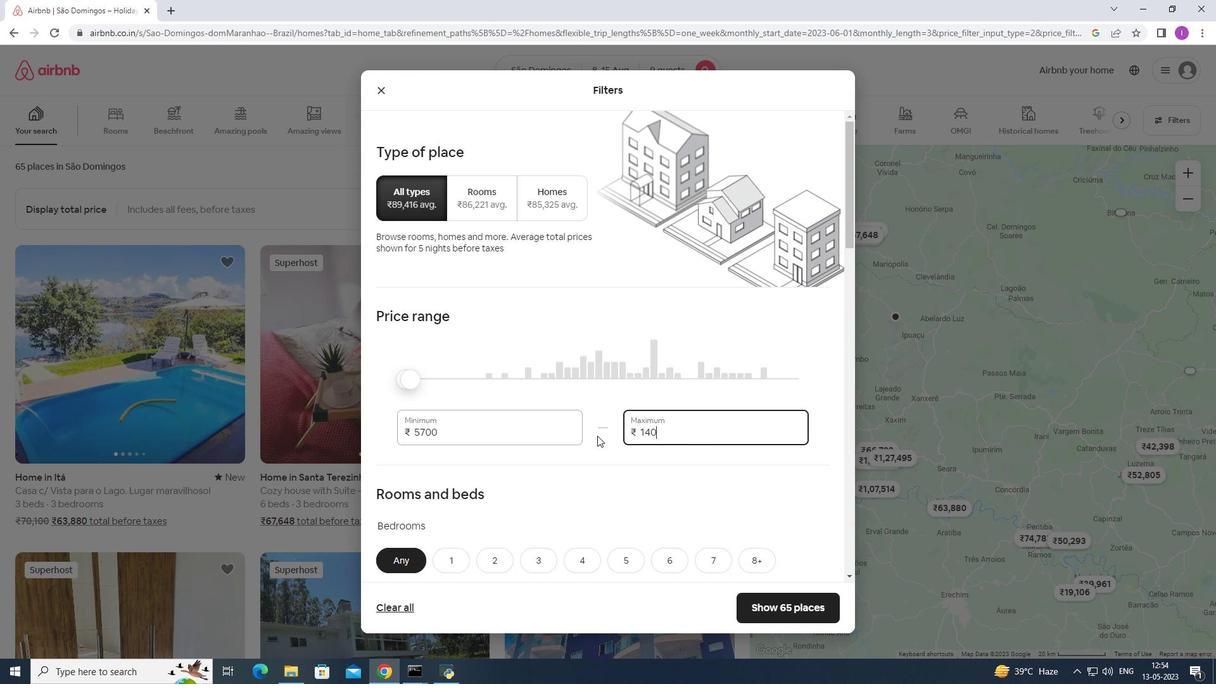
Action: Mouse moved to (441, 432)
Screenshot: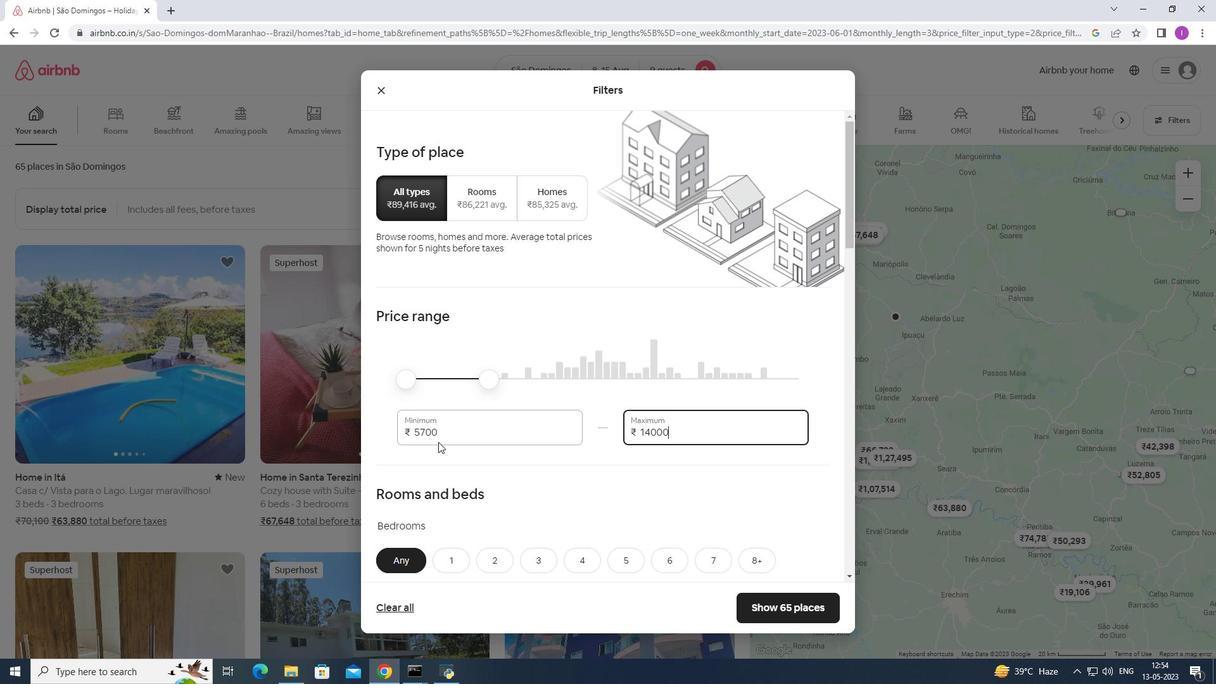 
Action: Mouse pressed left at (441, 432)
Screenshot: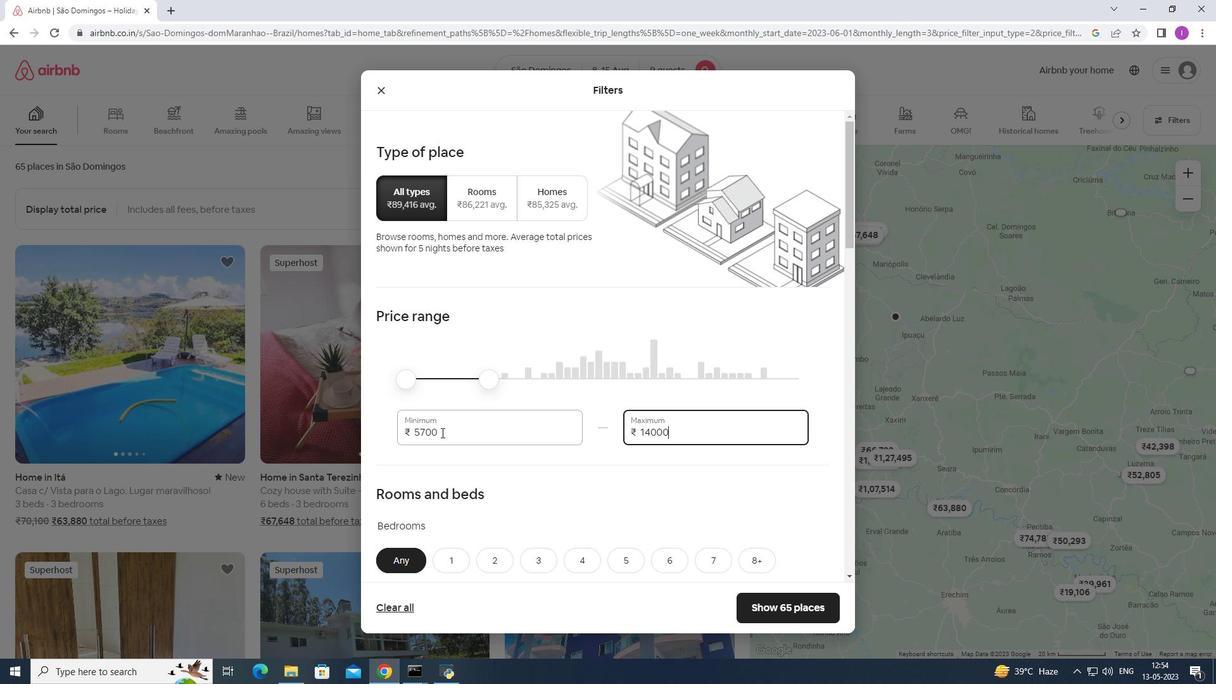 
Action: Mouse moved to (410, 438)
Screenshot: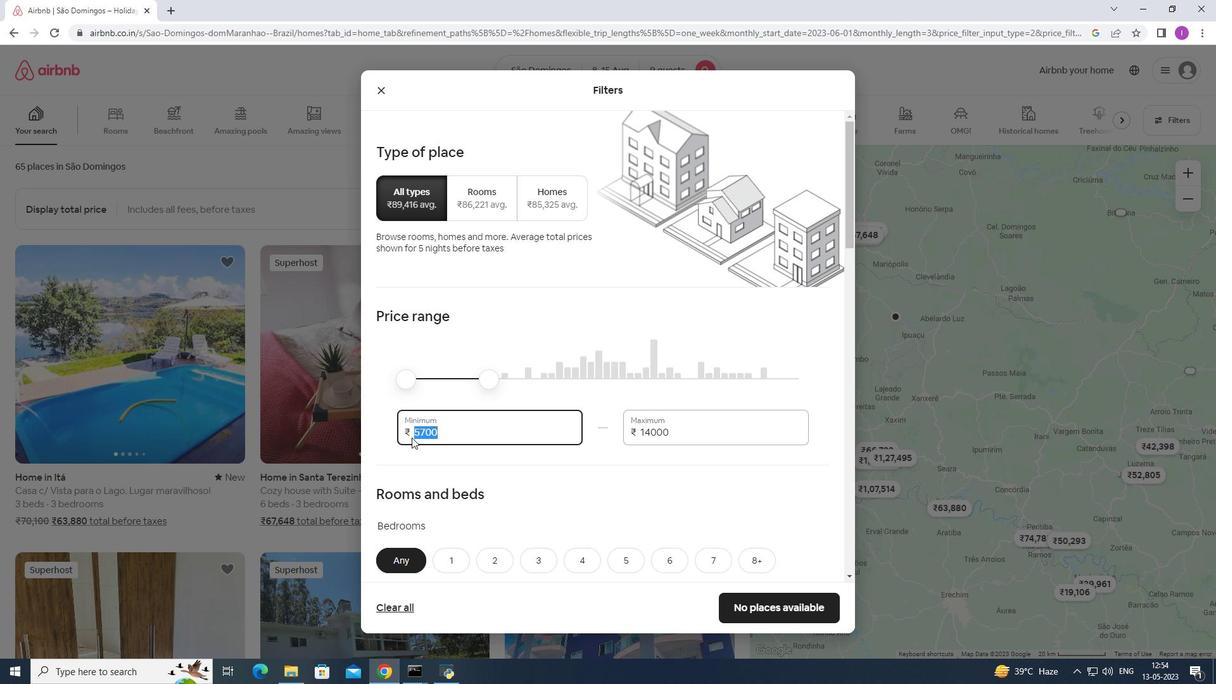 
Action: Key pressed 1
Screenshot: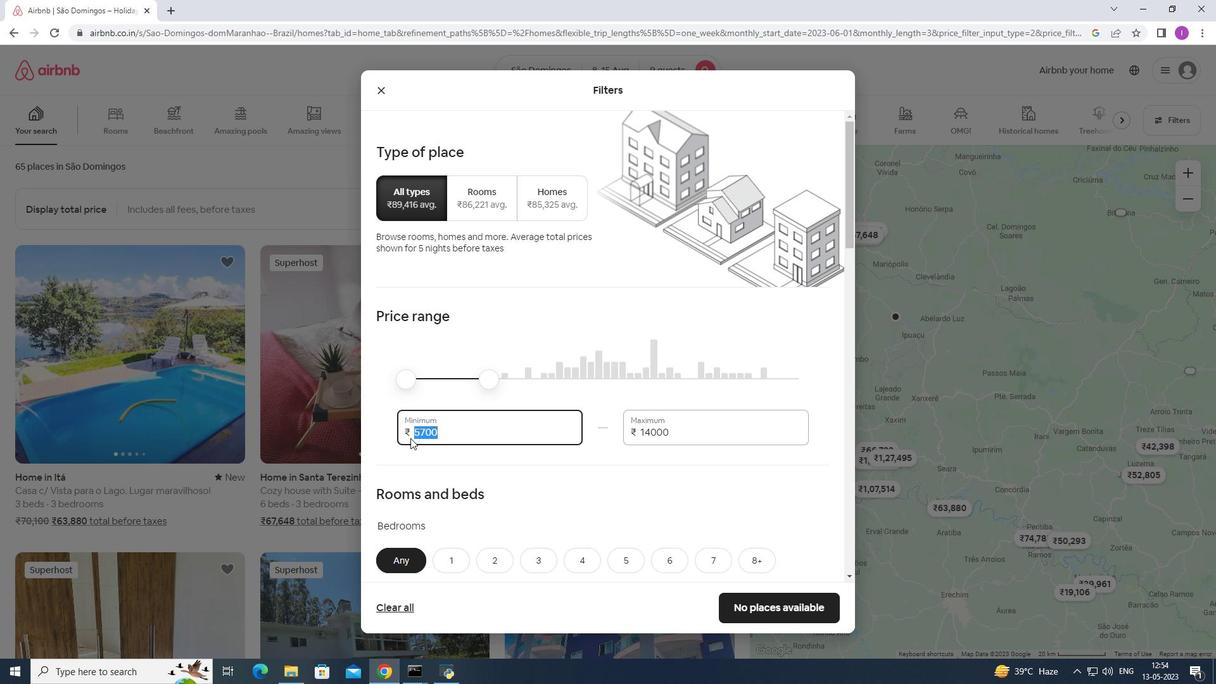 
Action: Mouse moved to (409, 438)
Screenshot: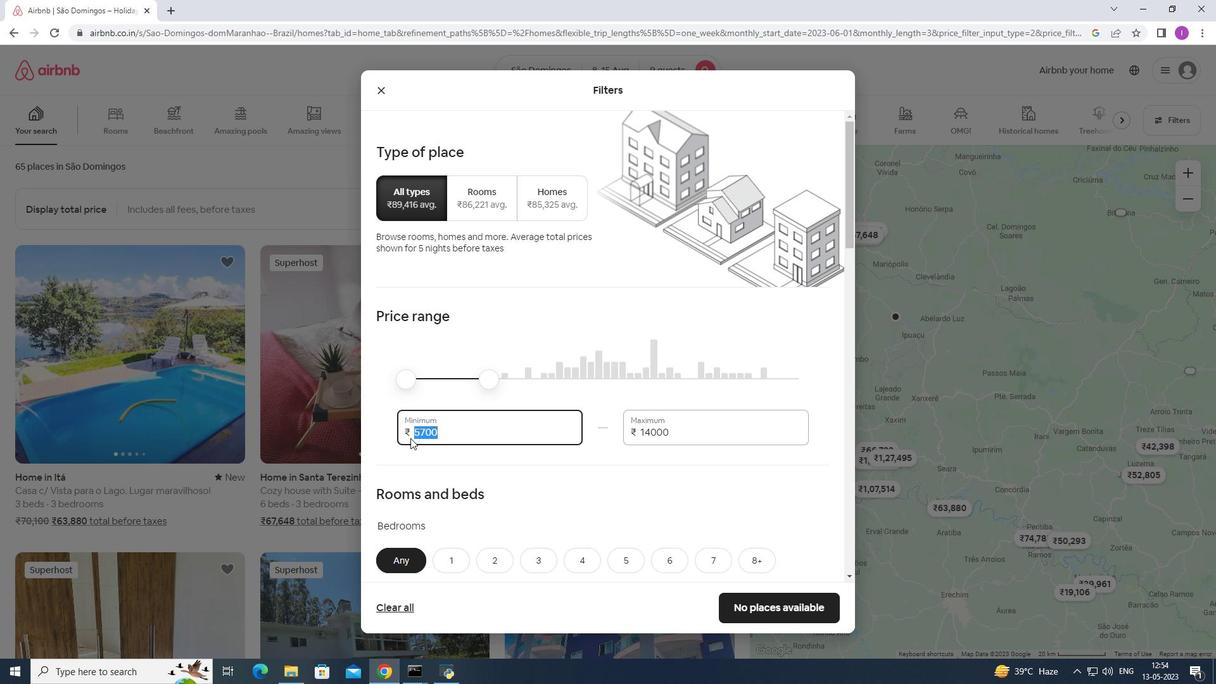 
Action: Key pressed 0000
Screenshot: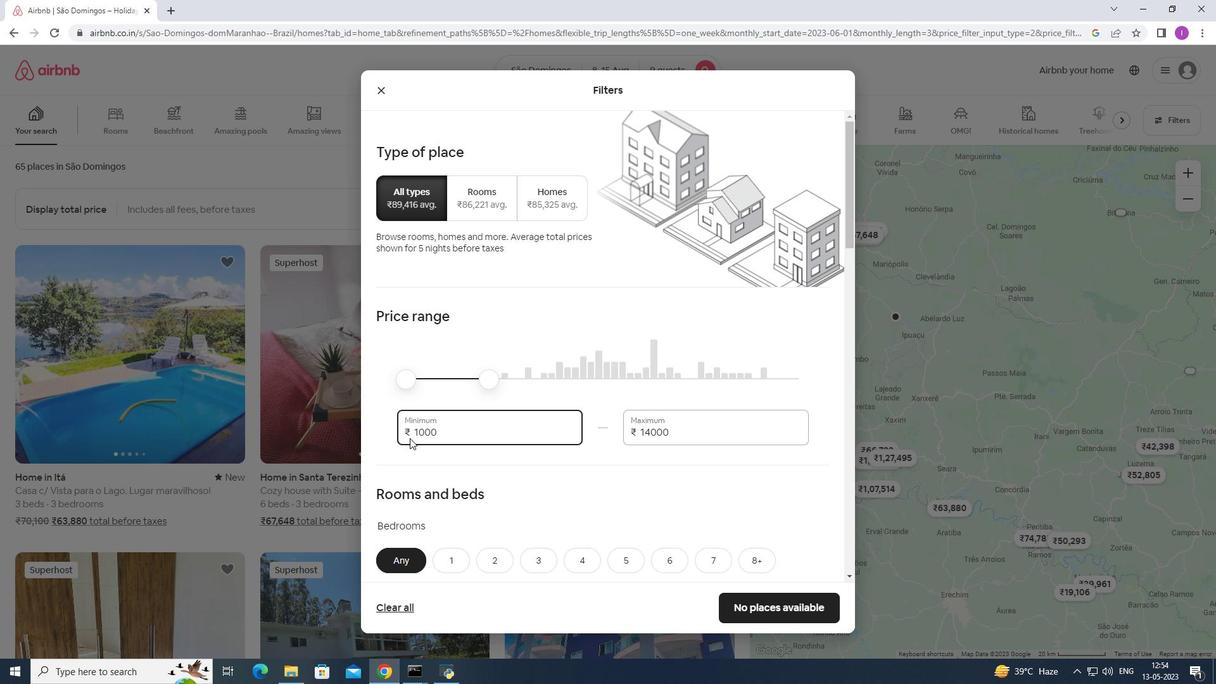
Action: Mouse moved to (583, 432)
Screenshot: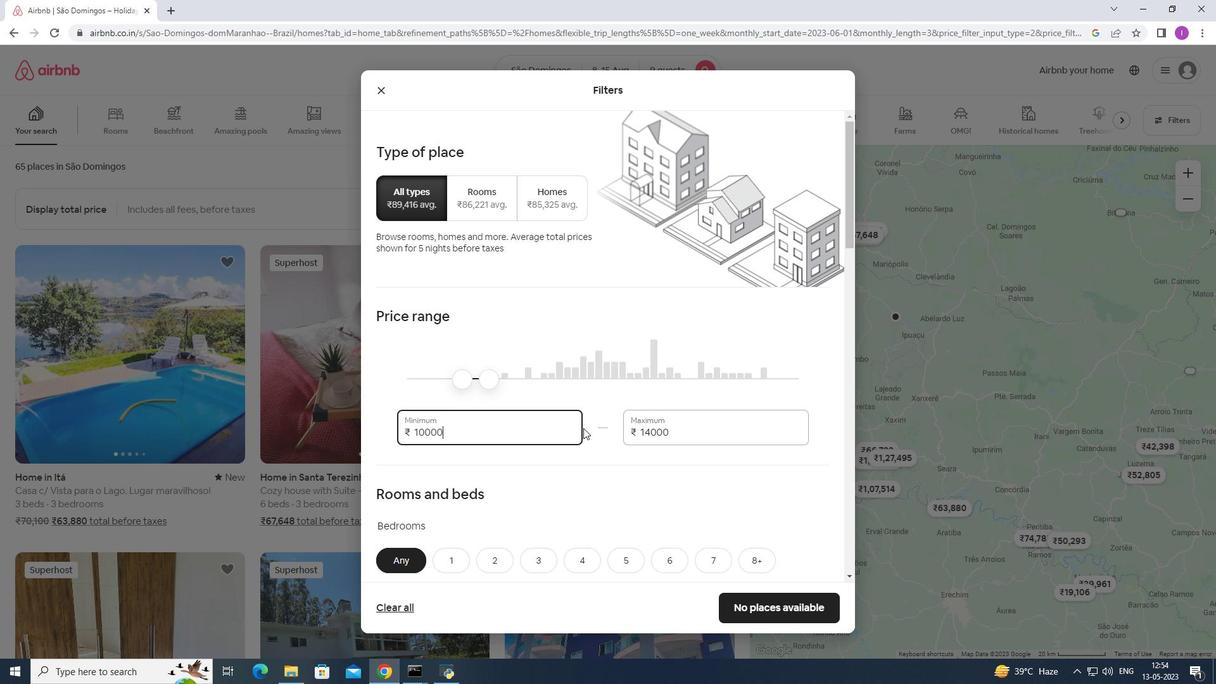 
Action: Mouse scrolled (583, 431) with delta (0, 0)
Screenshot: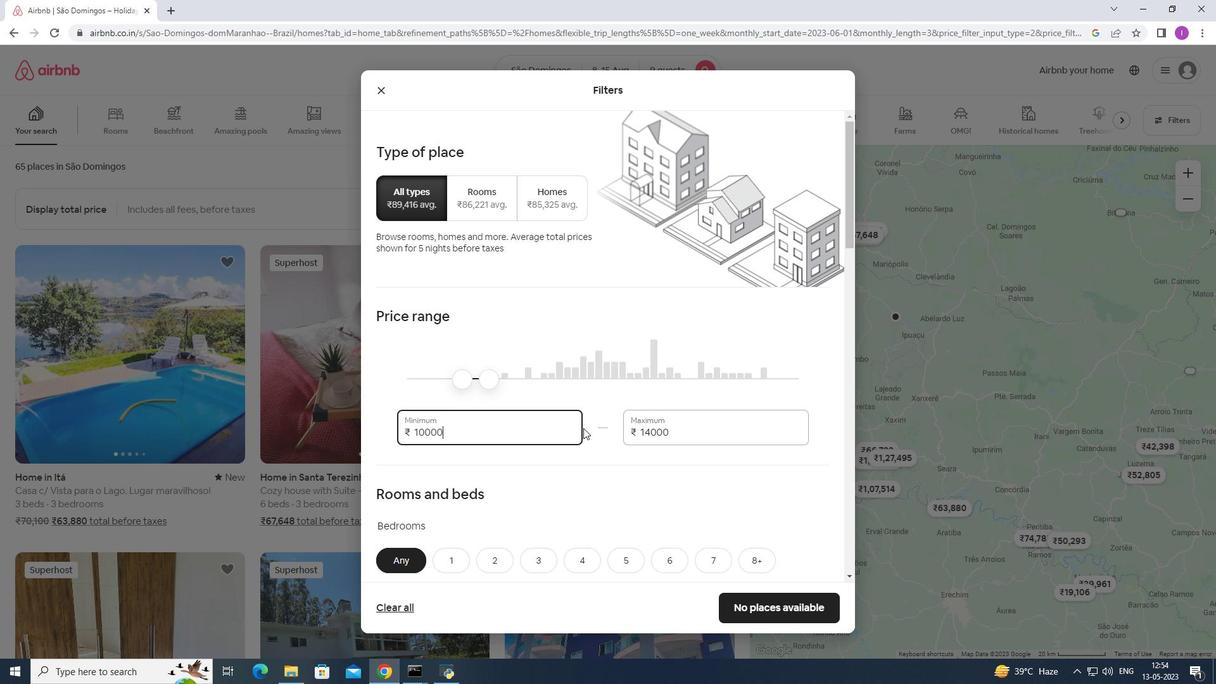
Action: Mouse moved to (582, 433)
Screenshot: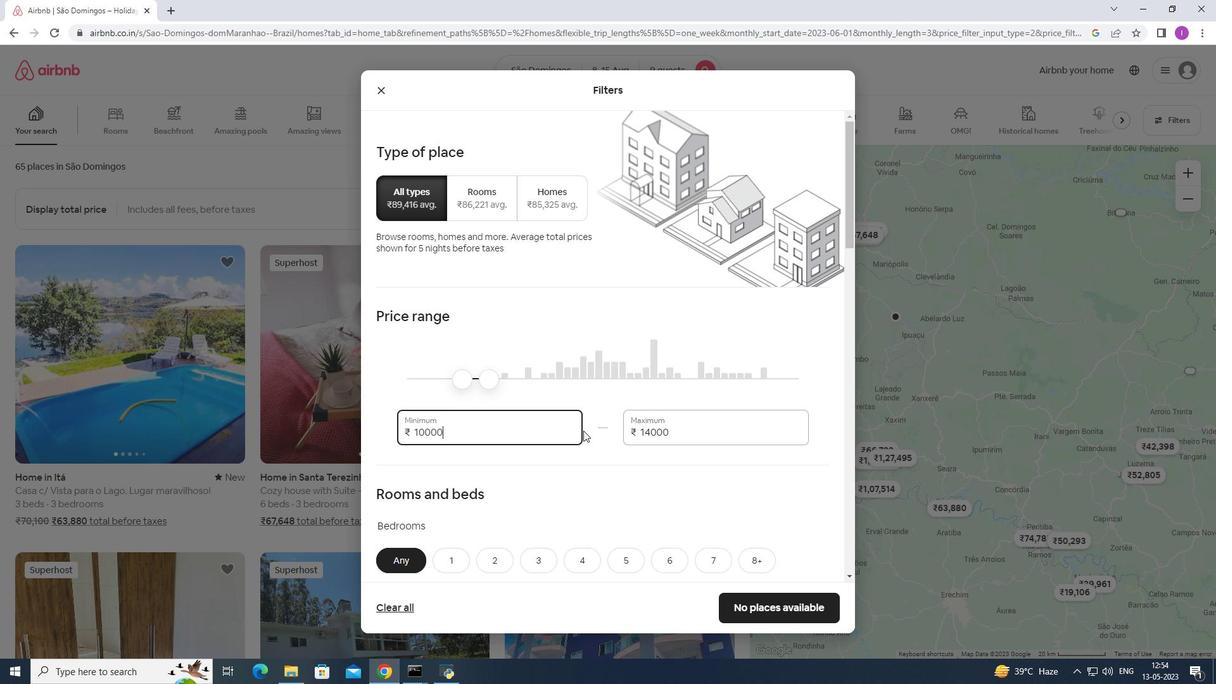 
Action: Mouse scrolled (582, 433) with delta (0, 0)
Screenshot: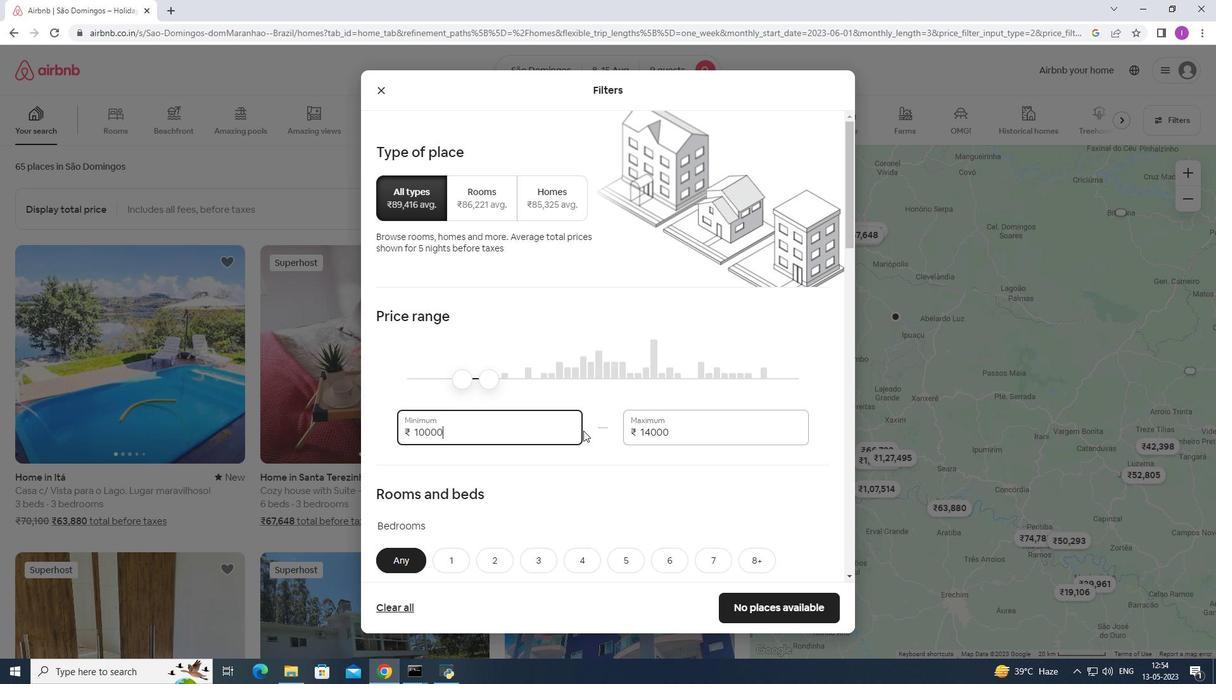 
Action: Mouse moved to (622, 430)
Screenshot: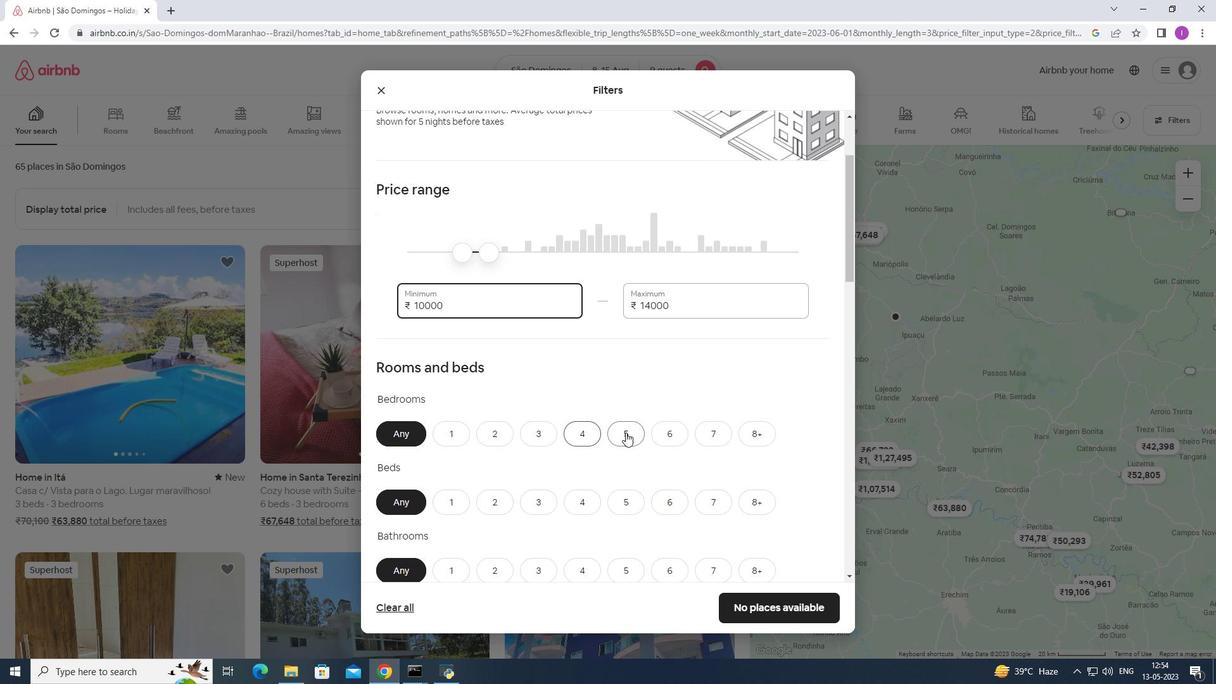 
Action: Mouse pressed left at (622, 430)
Screenshot: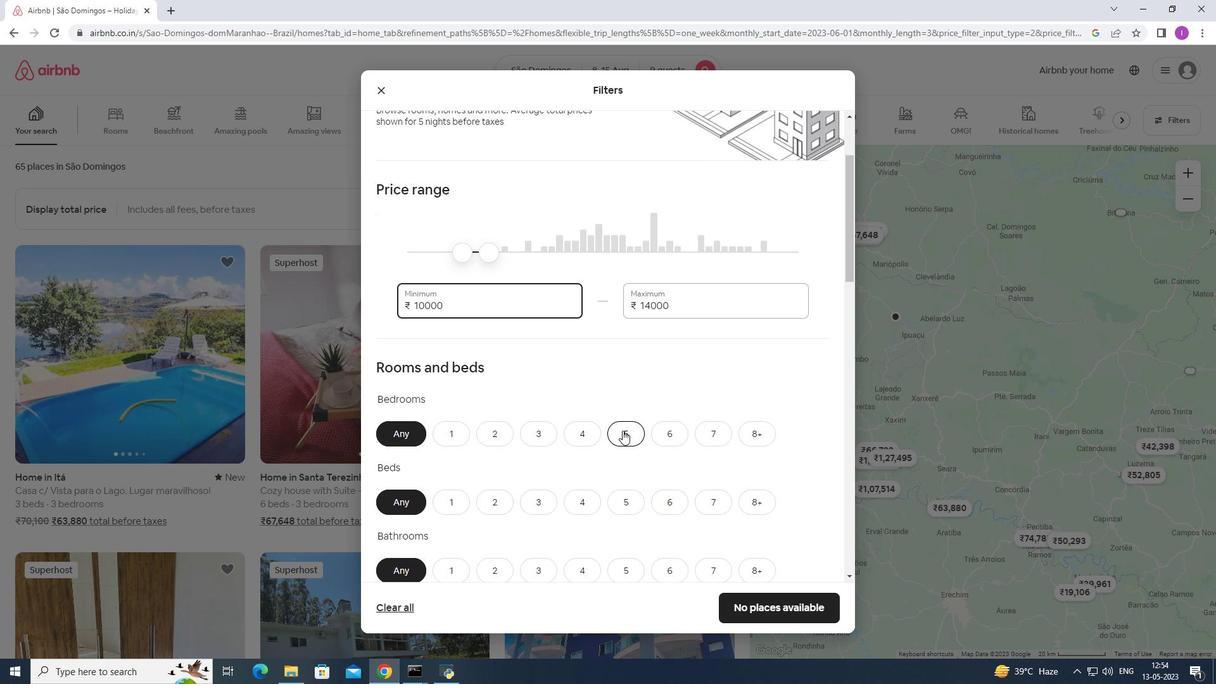 
Action: Mouse moved to (756, 500)
Screenshot: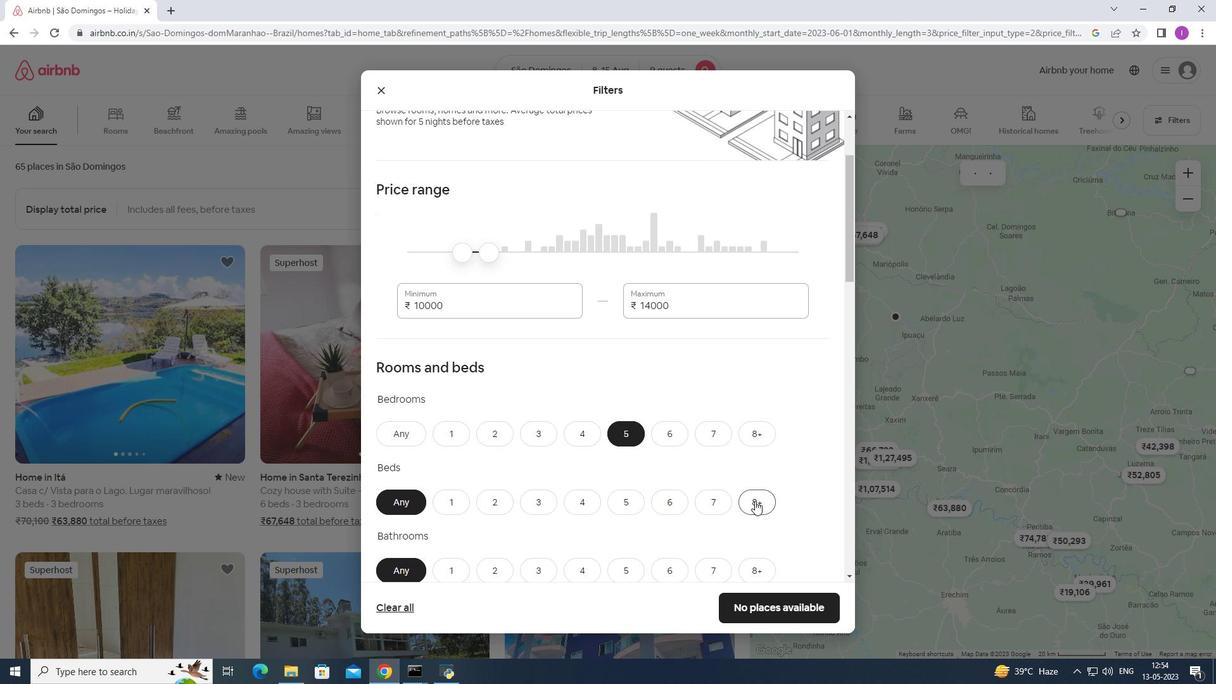 
Action: Mouse pressed left at (756, 500)
Screenshot: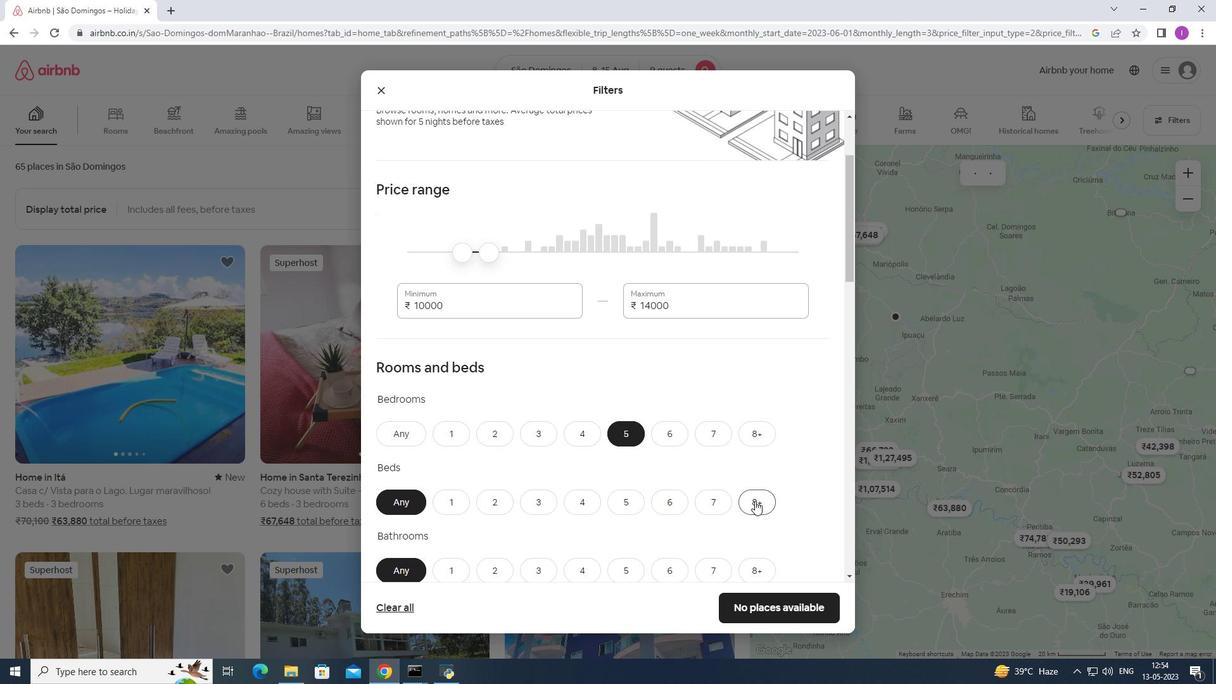 
Action: Mouse moved to (599, 586)
Screenshot: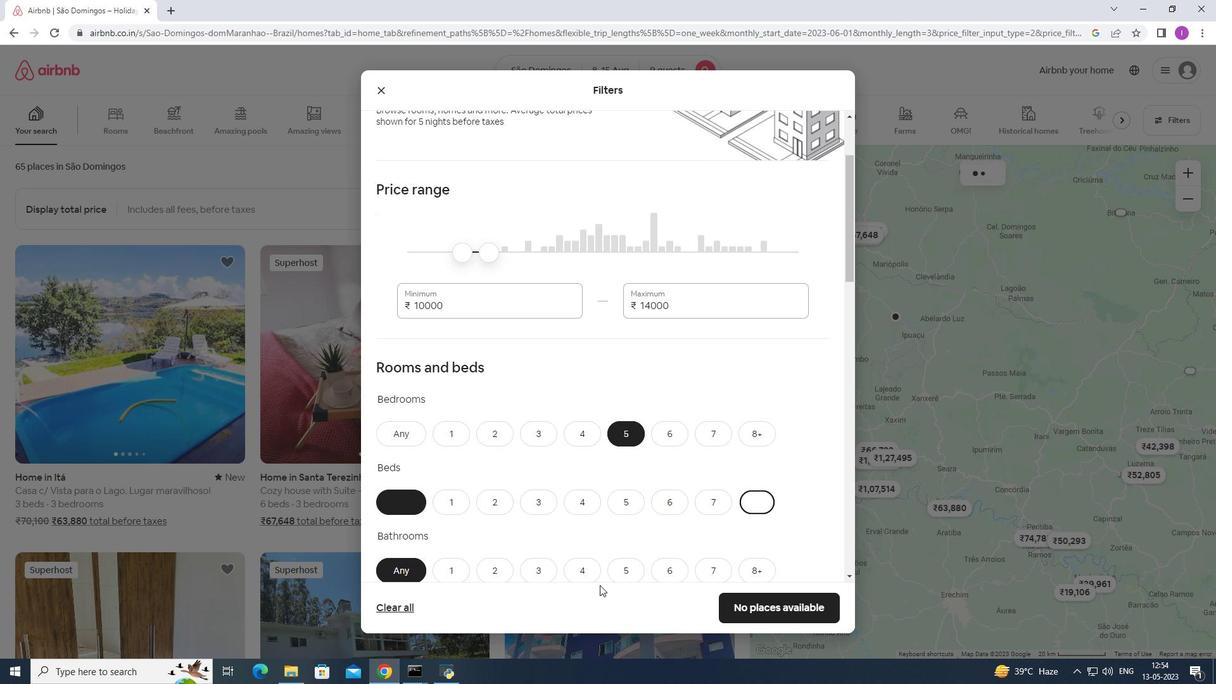 
Action: Mouse scrolled (599, 585) with delta (0, 0)
Screenshot: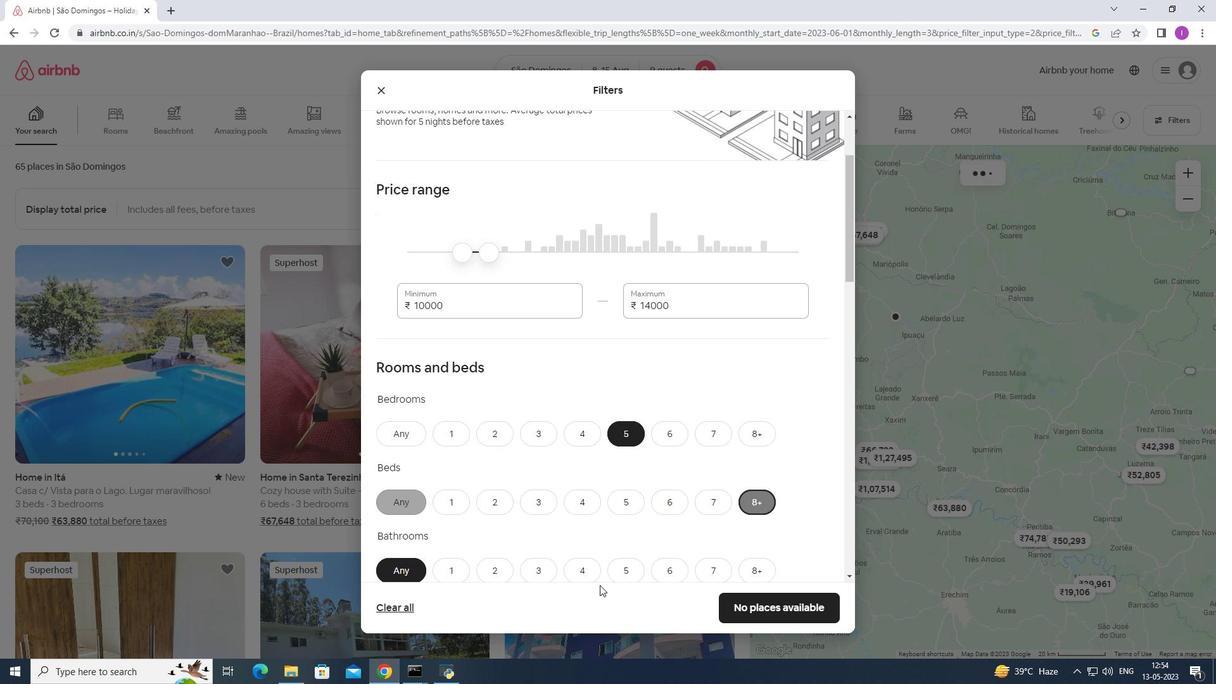 
Action: Mouse scrolled (599, 585) with delta (0, 0)
Screenshot: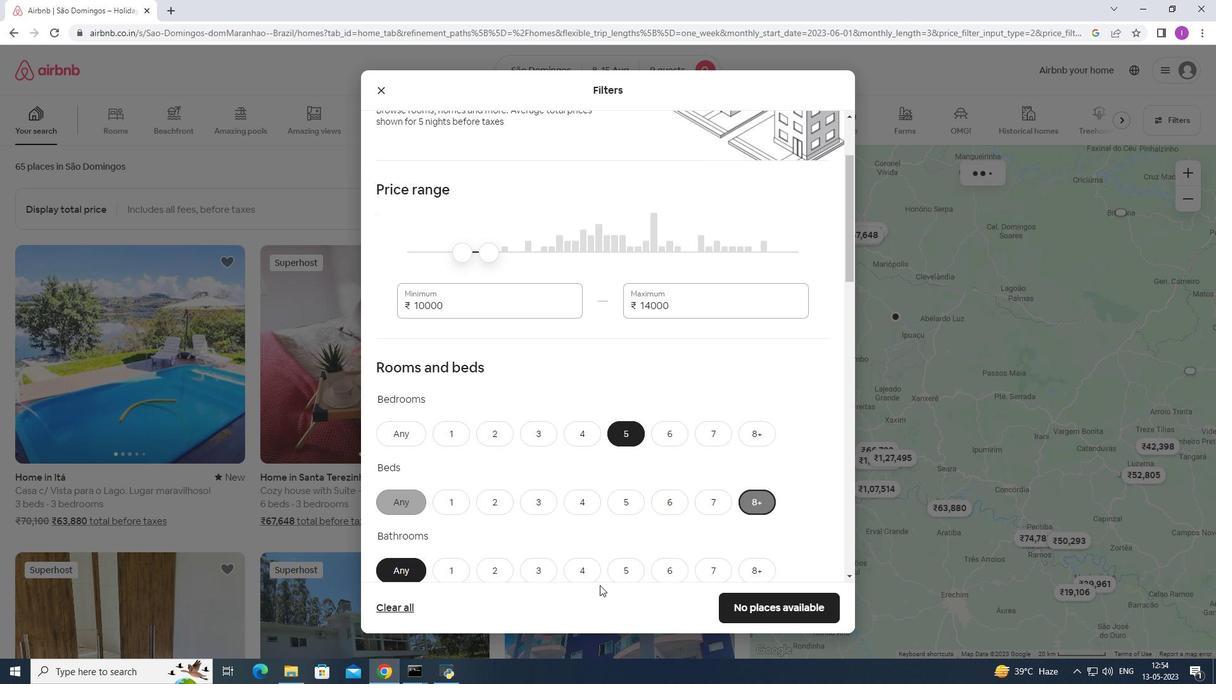 
Action: Mouse moved to (625, 561)
Screenshot: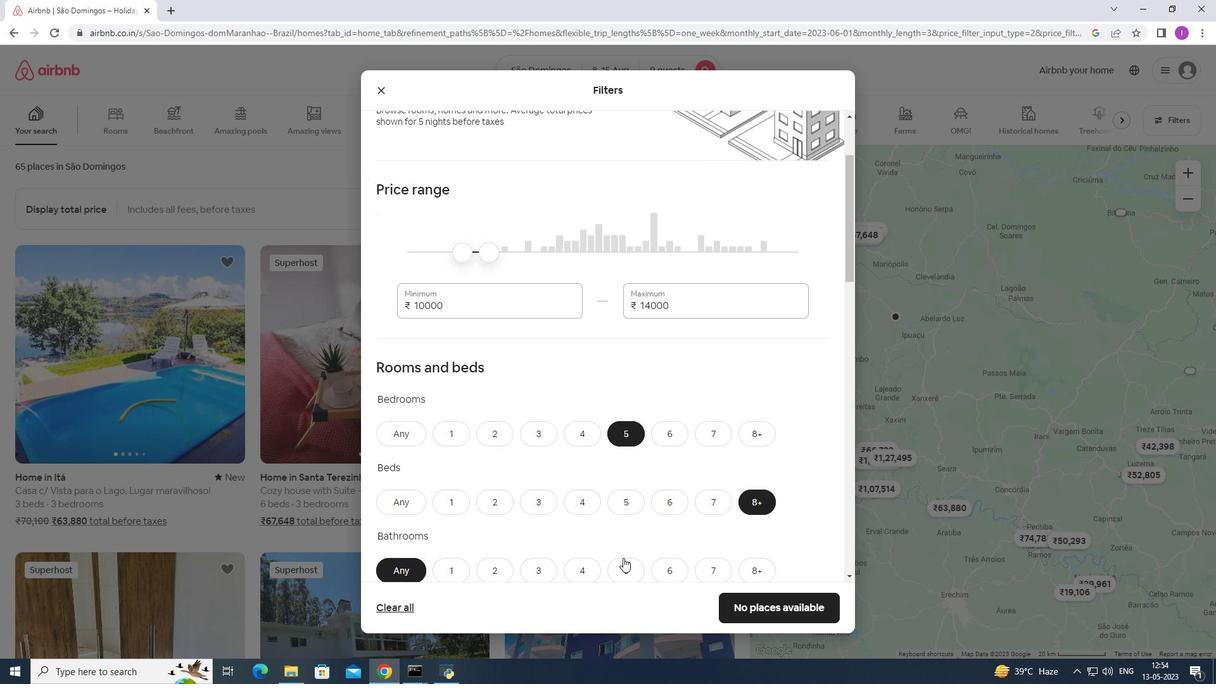 
Action: Mouse pressed left at (625, 561)
Screenshot: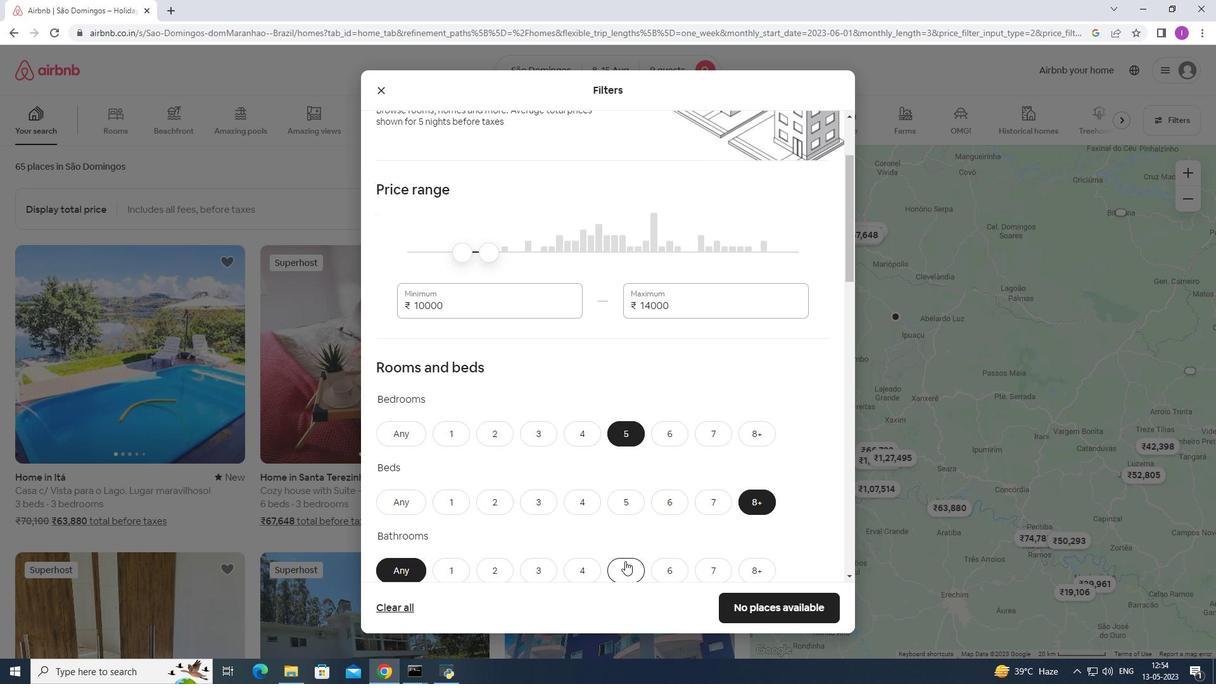 
Action: Mouse moved to (561, 473)
Screenshot: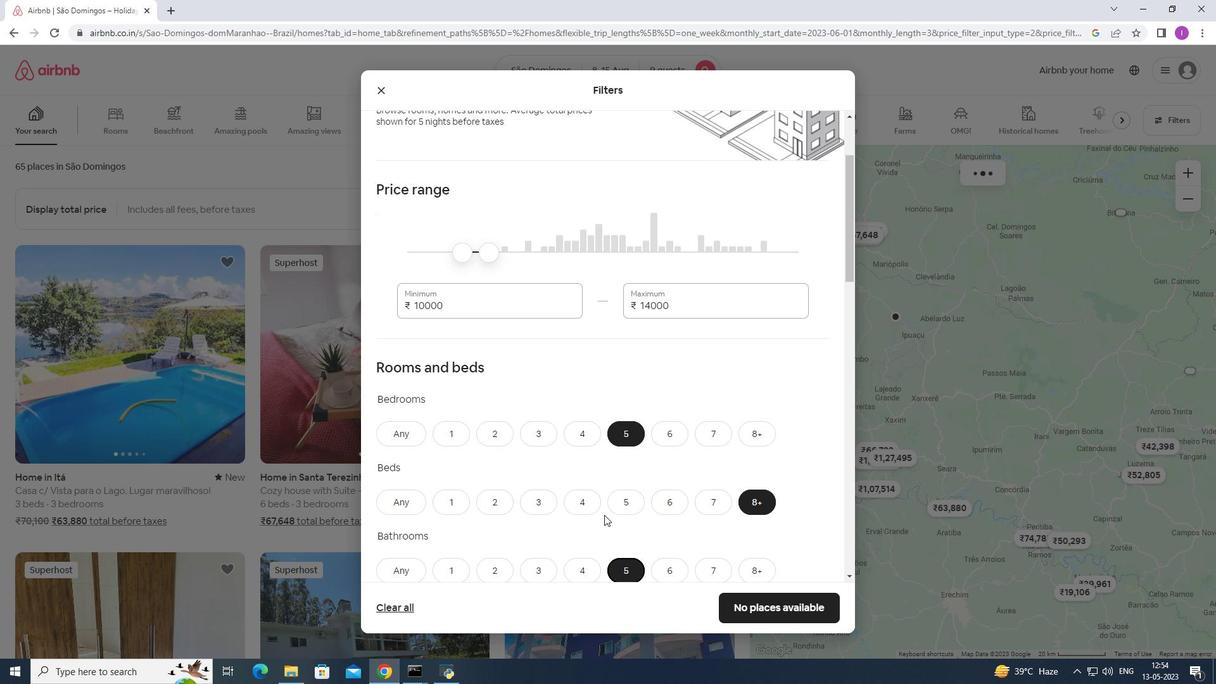 
Action: Mouse scrolled (561, 473) with delta (0, 0)
Screenshot: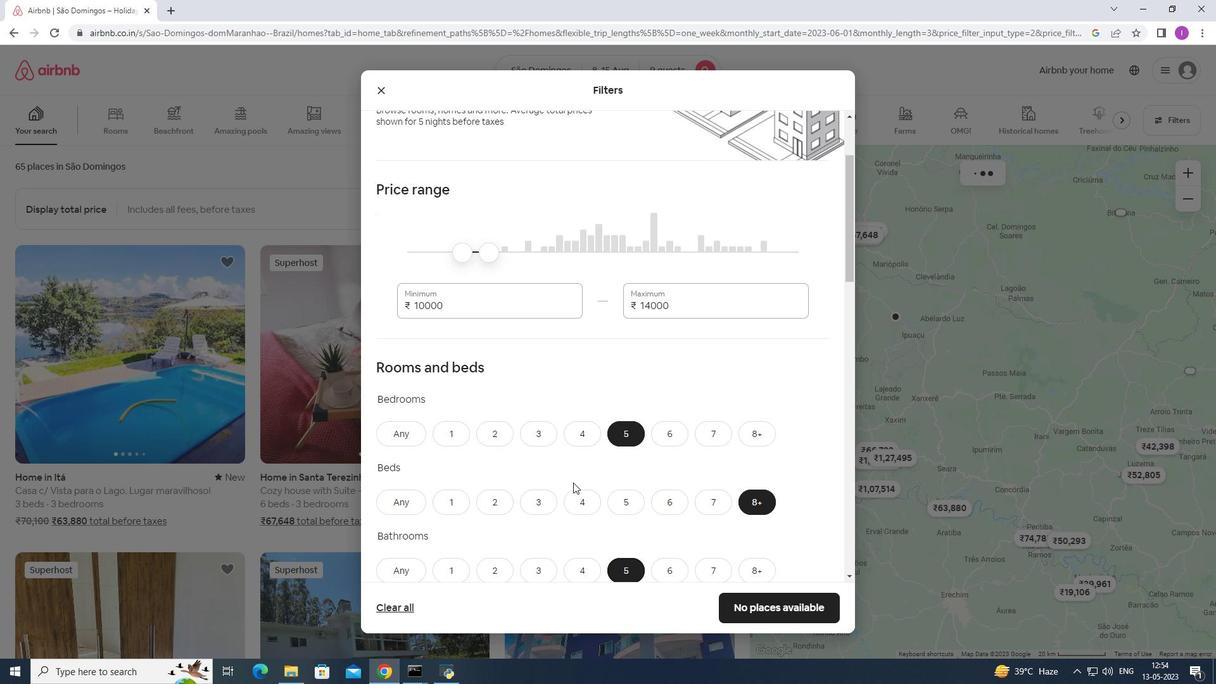 
Action: Mouse scrolled (561, 473) with delta (0, 0)
Screenshot: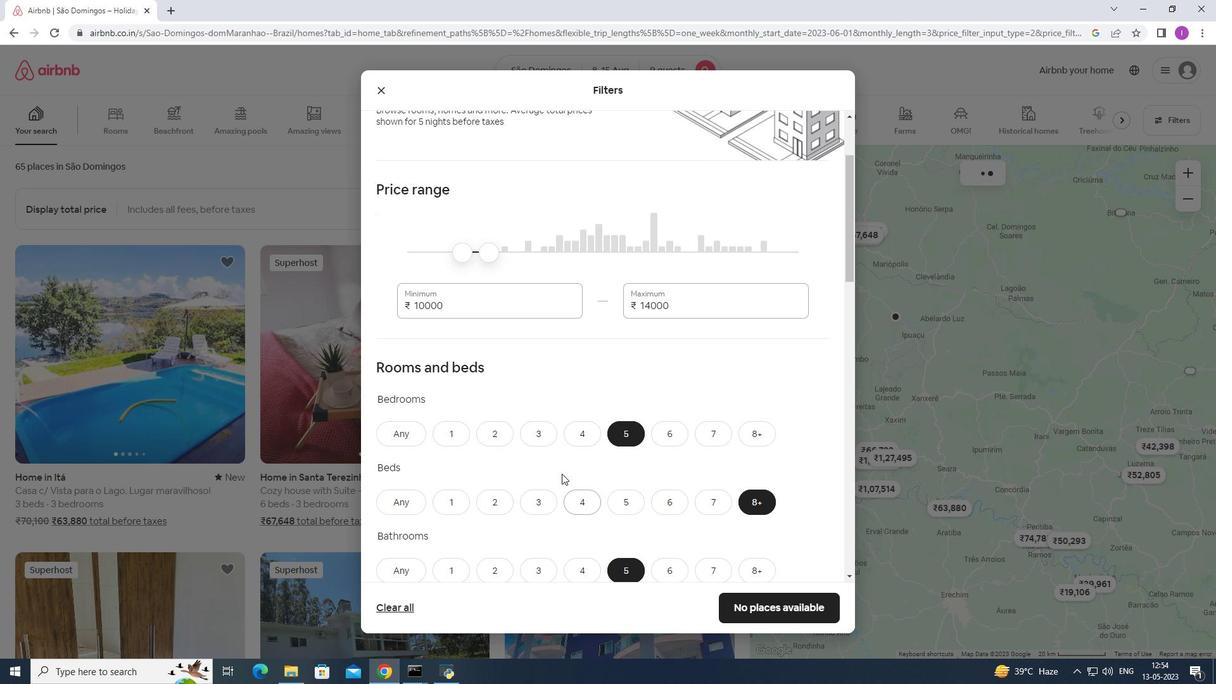 
Action: Mouse scrolled (561, 473) with delta (0, 0)
Screenshot: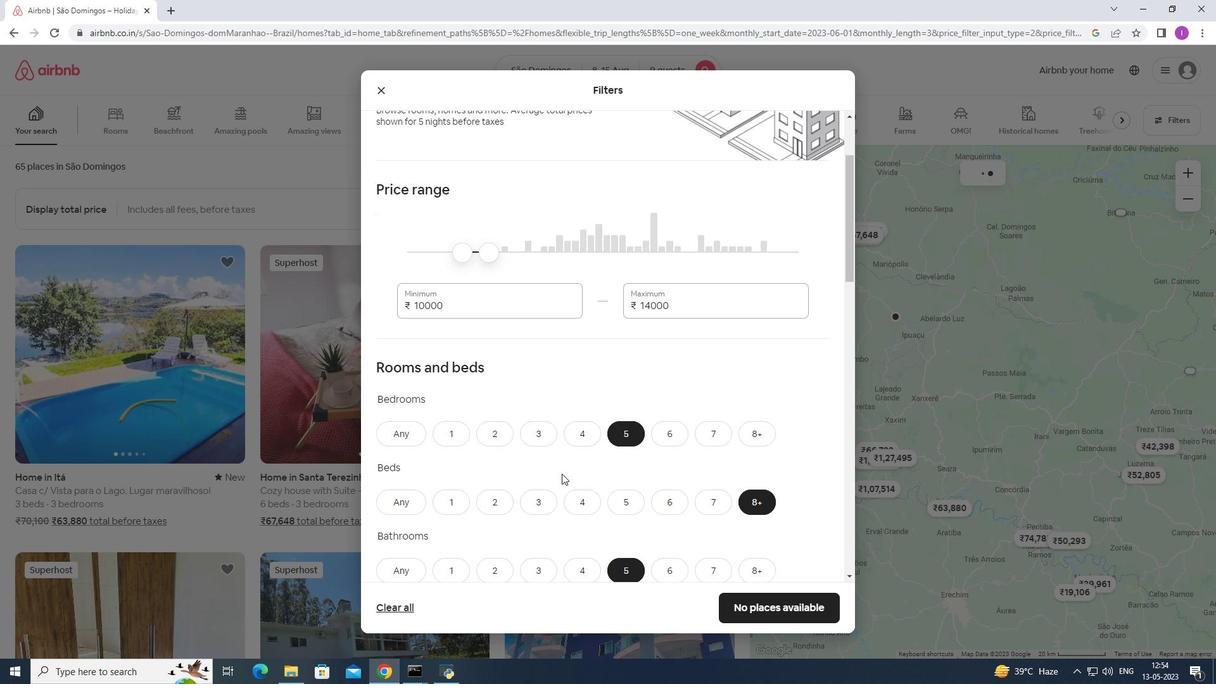 
Action: Mouse scrolled (561, 473) with delta (0, 0)
Screenshot: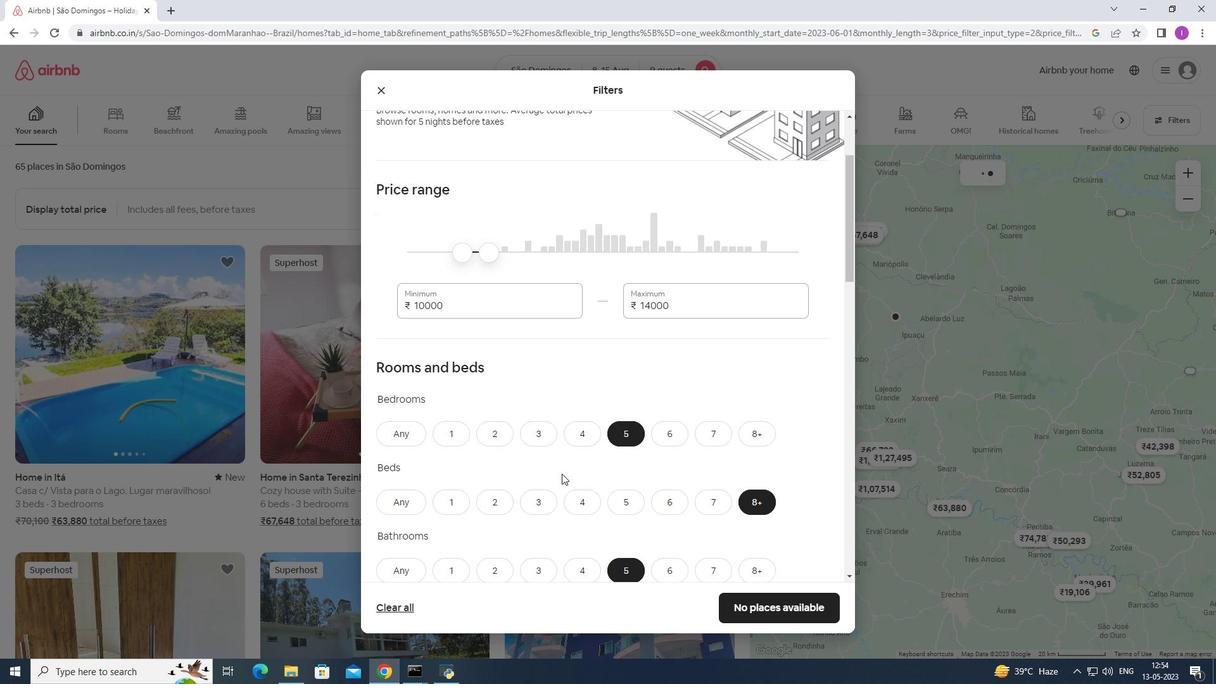 
Action: Mouse moved to (431, 470)
Screenshot: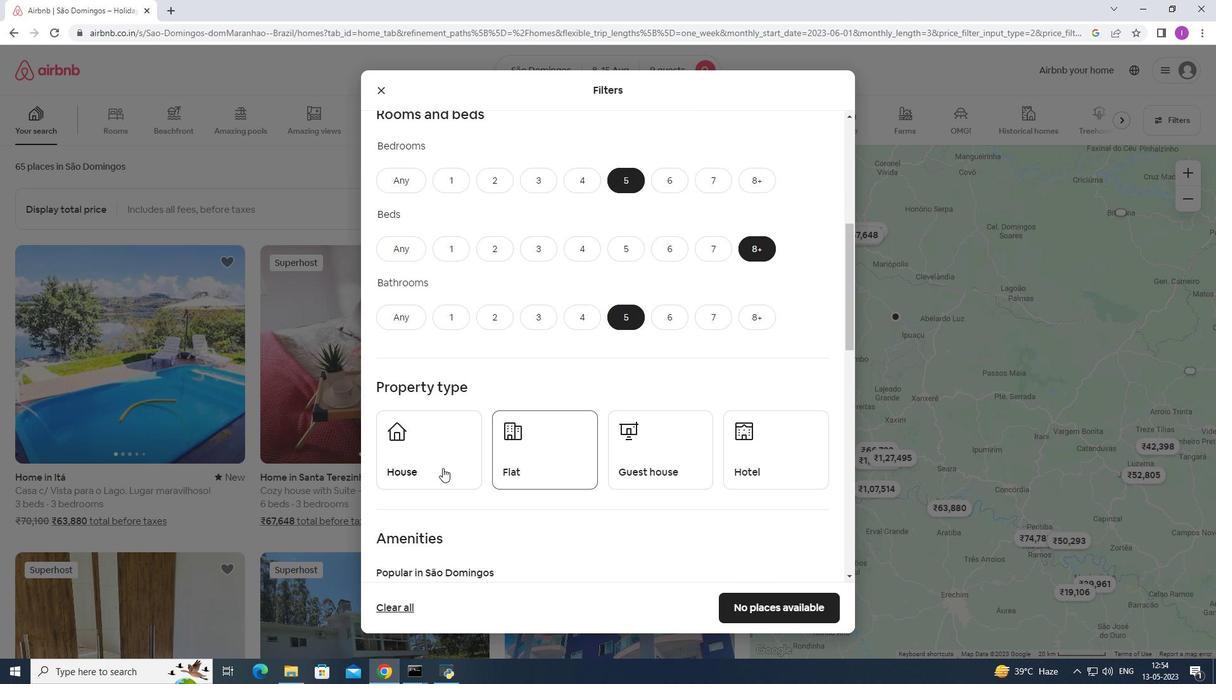
Action: Mouse pressed left at (431, 470)
Screenshot: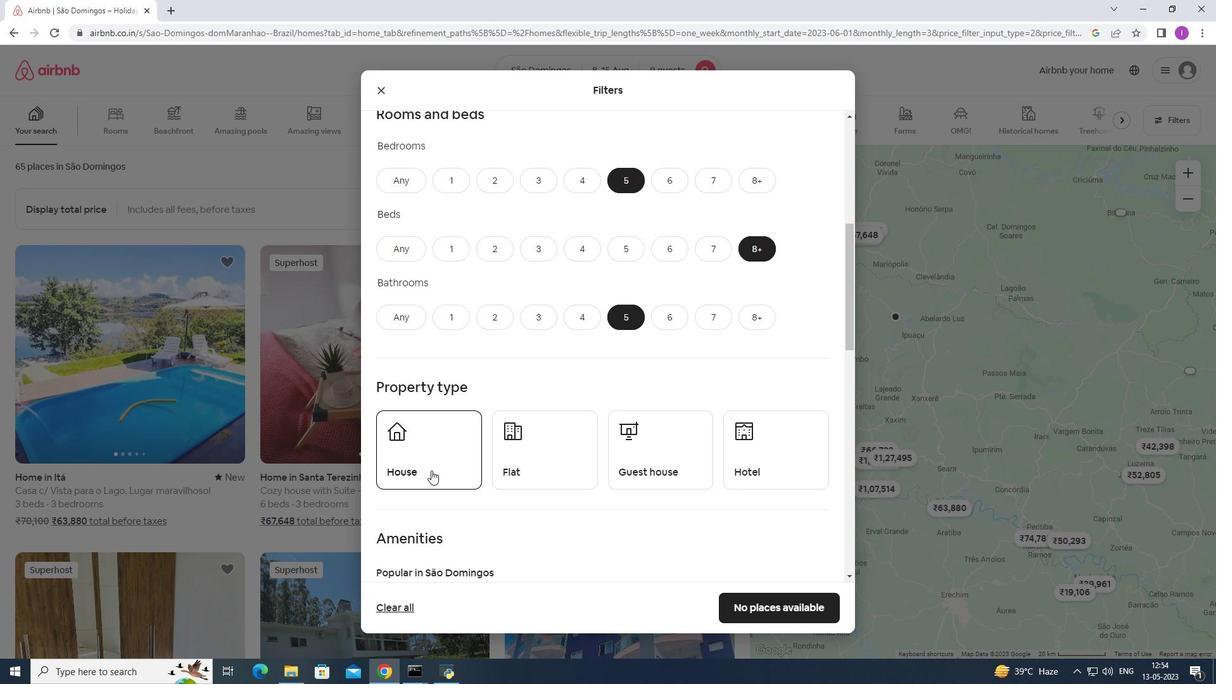 
Action: Mouse moved to (541, 470)
Screenshot: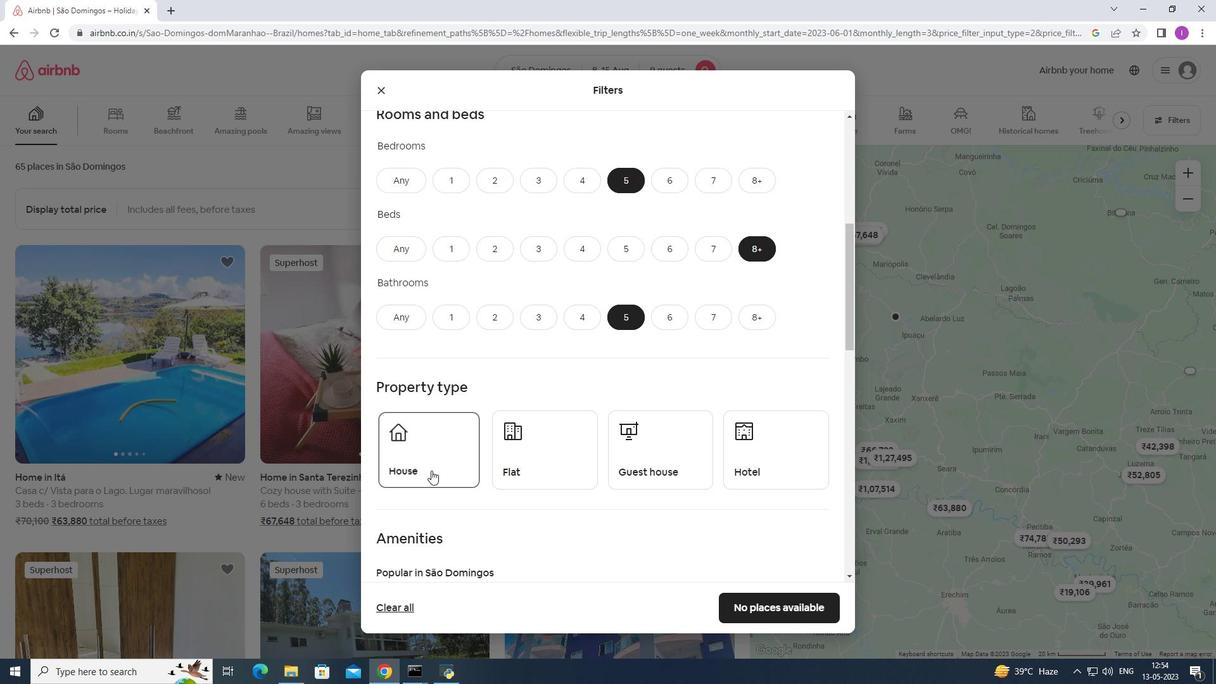 
Action: Mouse pressed left at (541, 470)
Screenshot: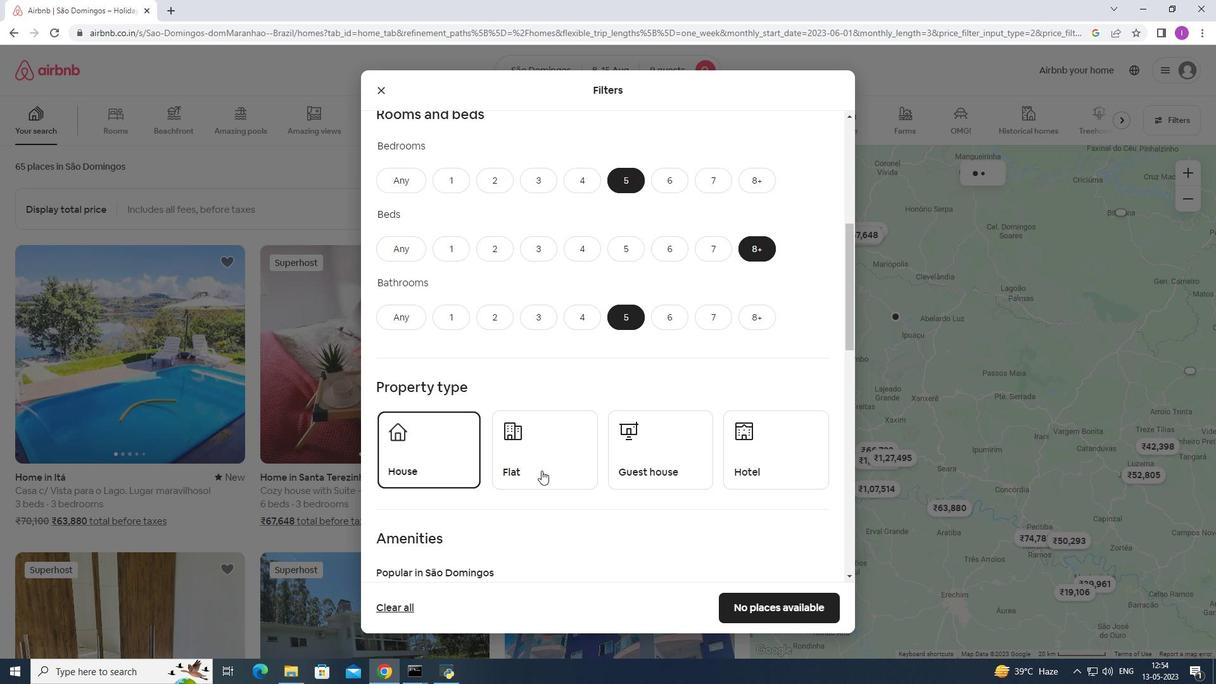 
Action: Mouse moved to (629, 458)
Screenshot: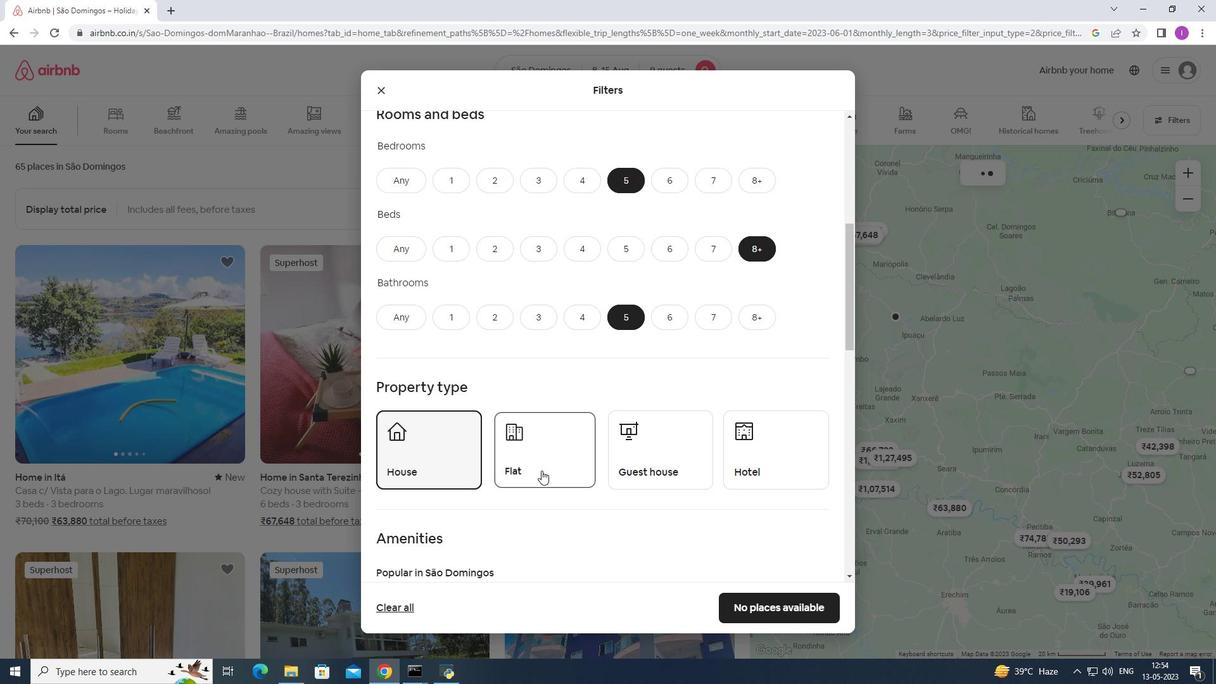 
Action: Mouse pressed left at (629, 458)
Screenshot: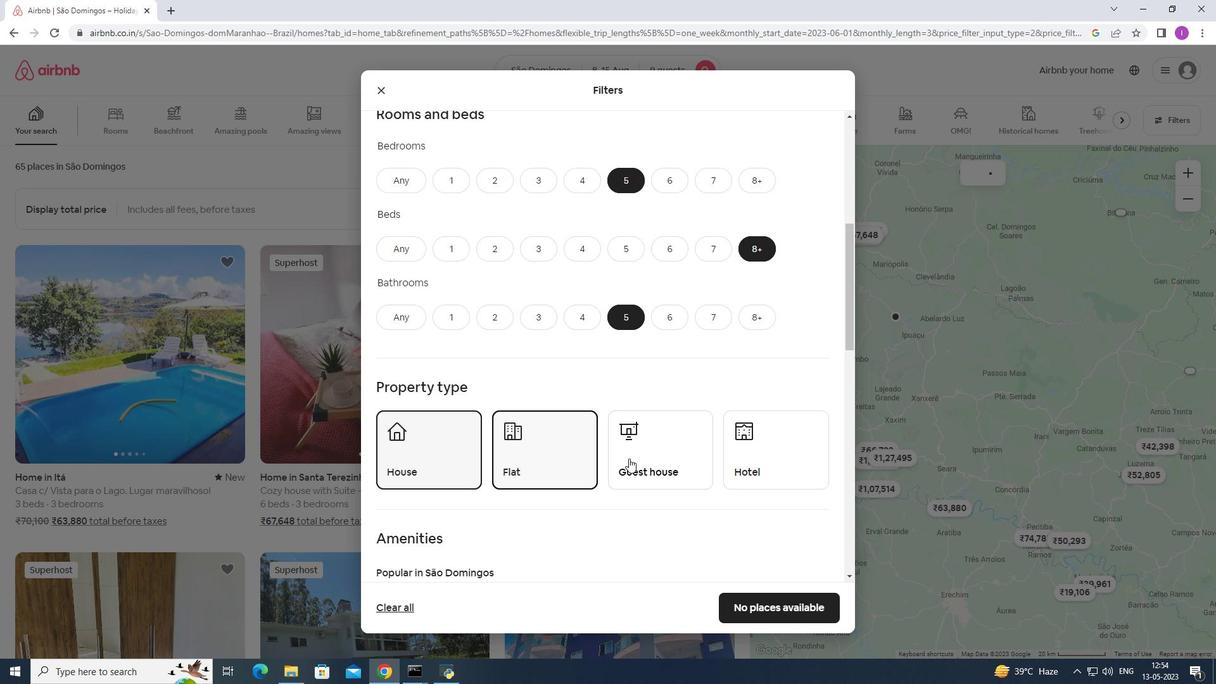 
Action: Mouse moved to (631, 462)
Screenshot: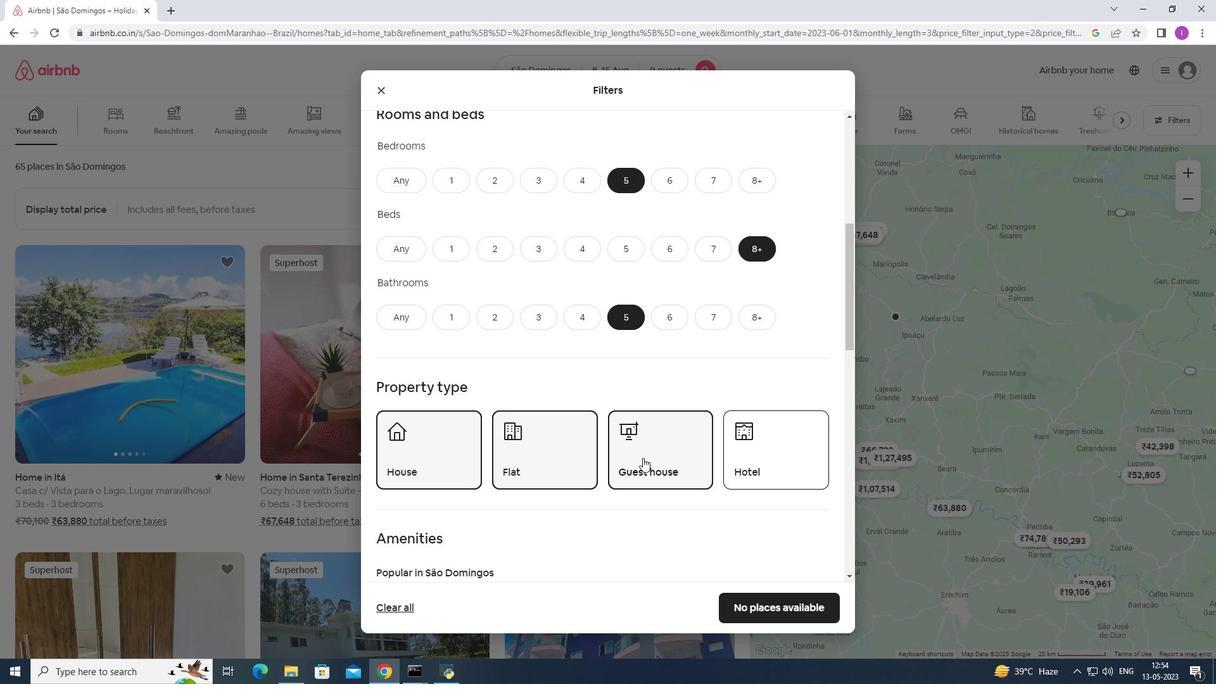 
Action: Mouse scrolled (631, 461) with delta (0, 0)
Screenshot: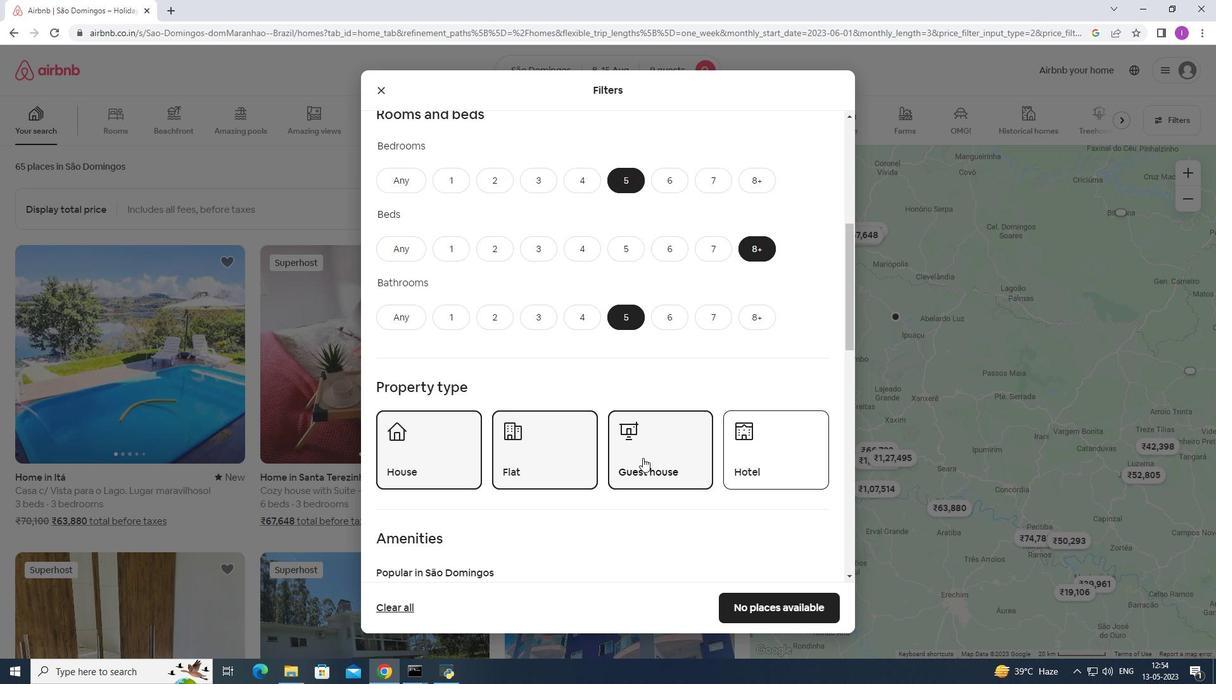 
Action: Mouse moved to (629, 463)
Screenshot: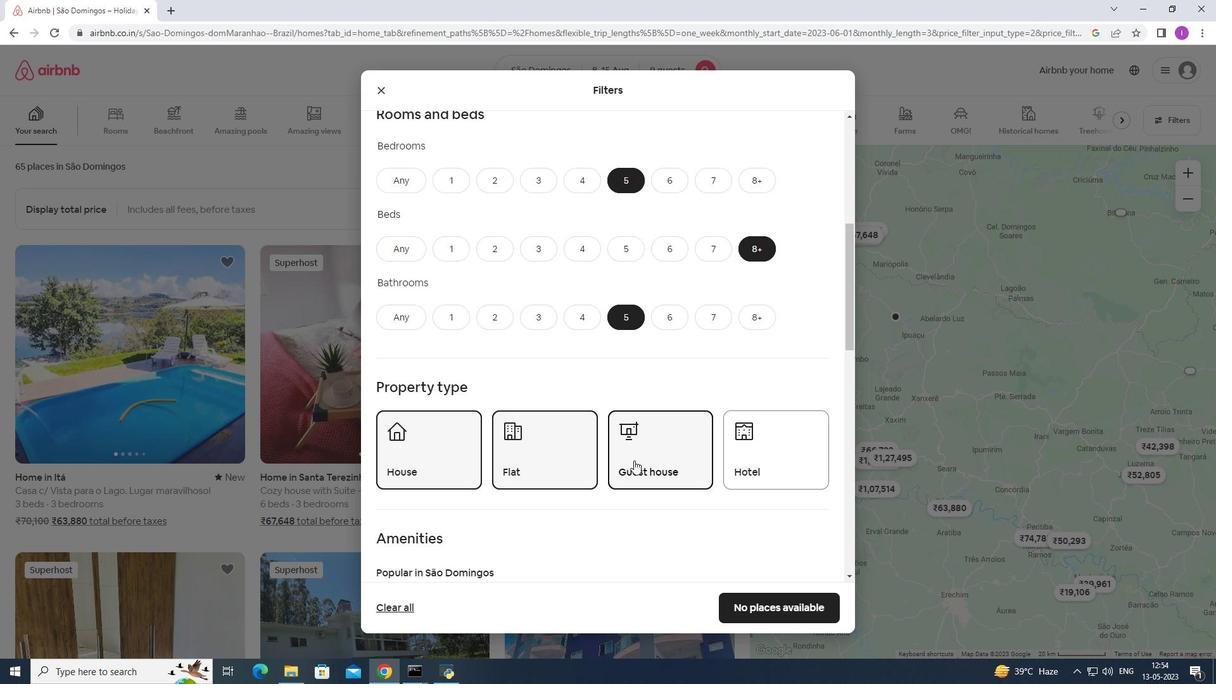
Action: Mouse scrolled (629, 462) with delta (0, 0)
Screenshot: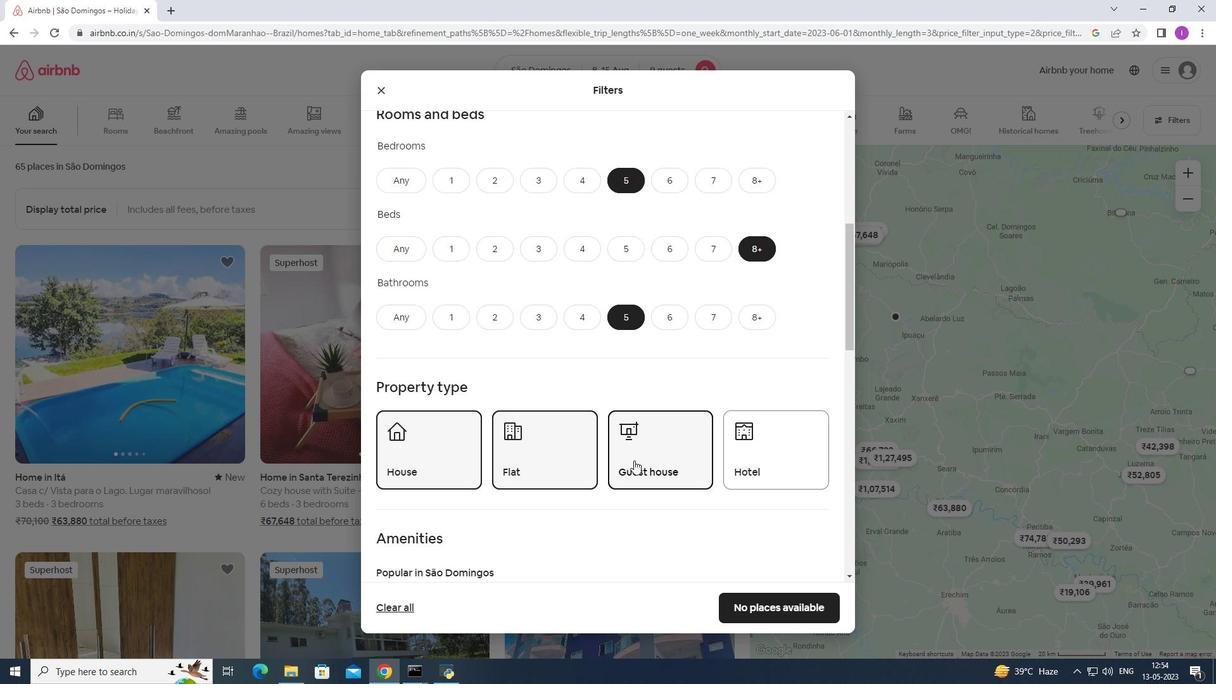 
Action: Mouse moved to (628, 461)
Screenshot: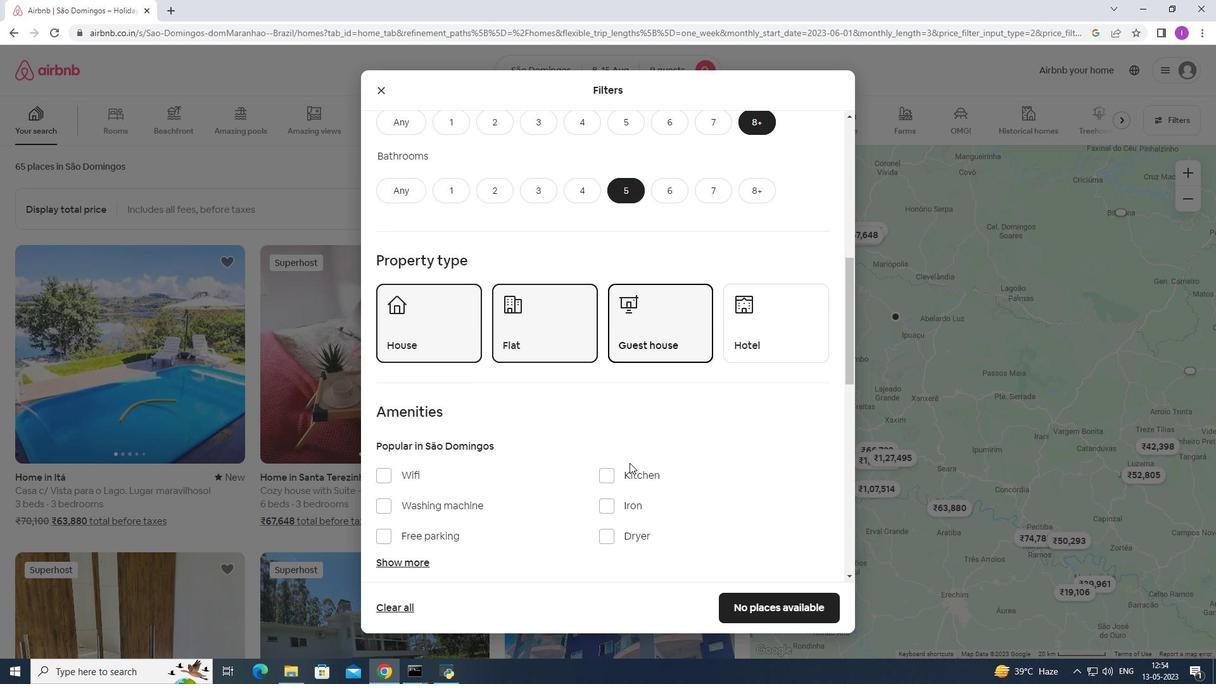 
Action: Mouse scrolled (628, 461) with delta (0, 0)
Screenshot: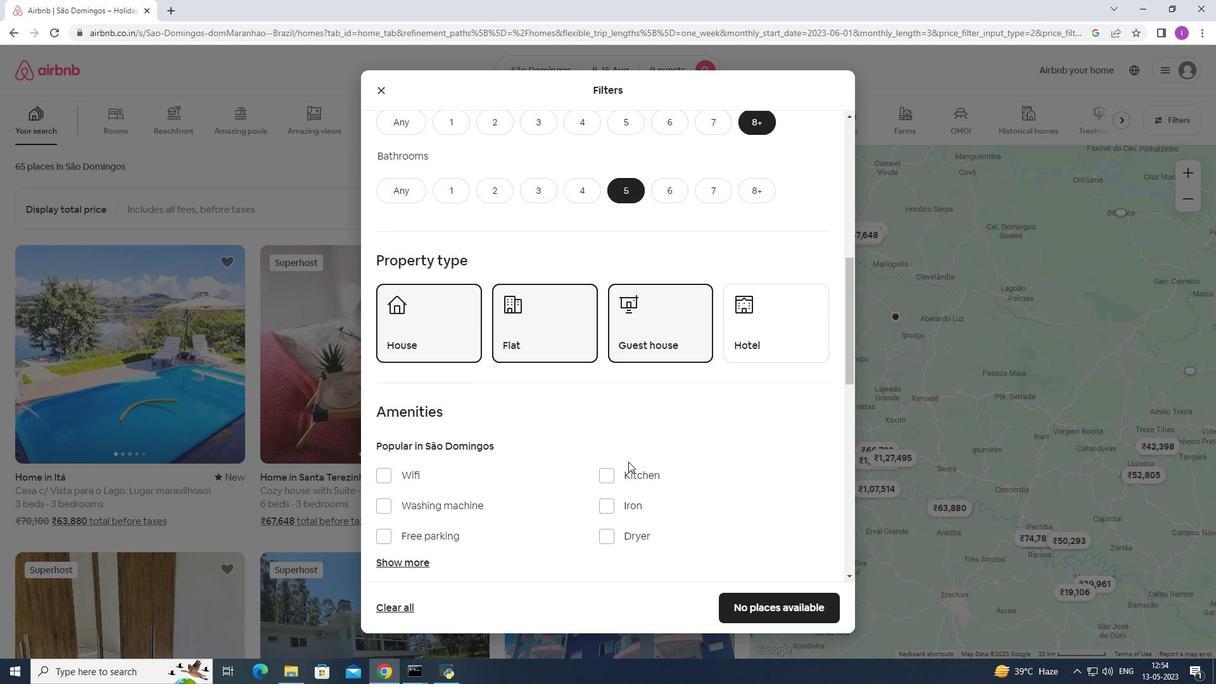 
Action: Mouse moved to (387, 410)
Screenshot: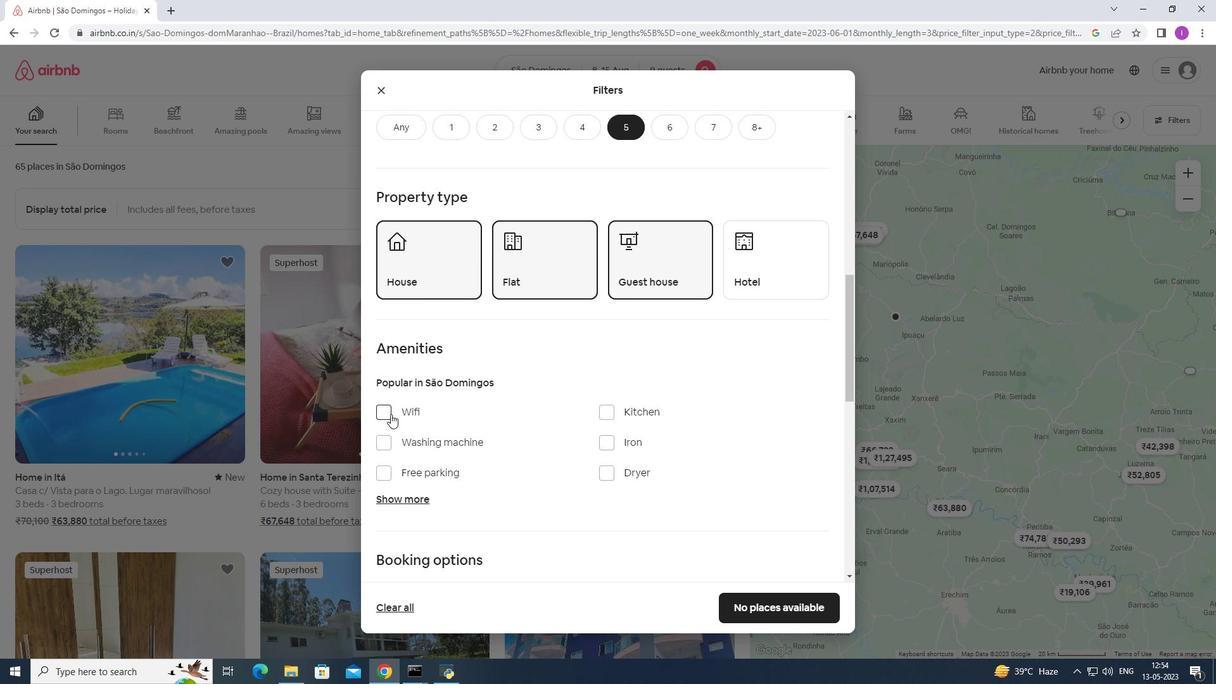 
Action: Mouse pressed left at (387, 410)
Screenshot: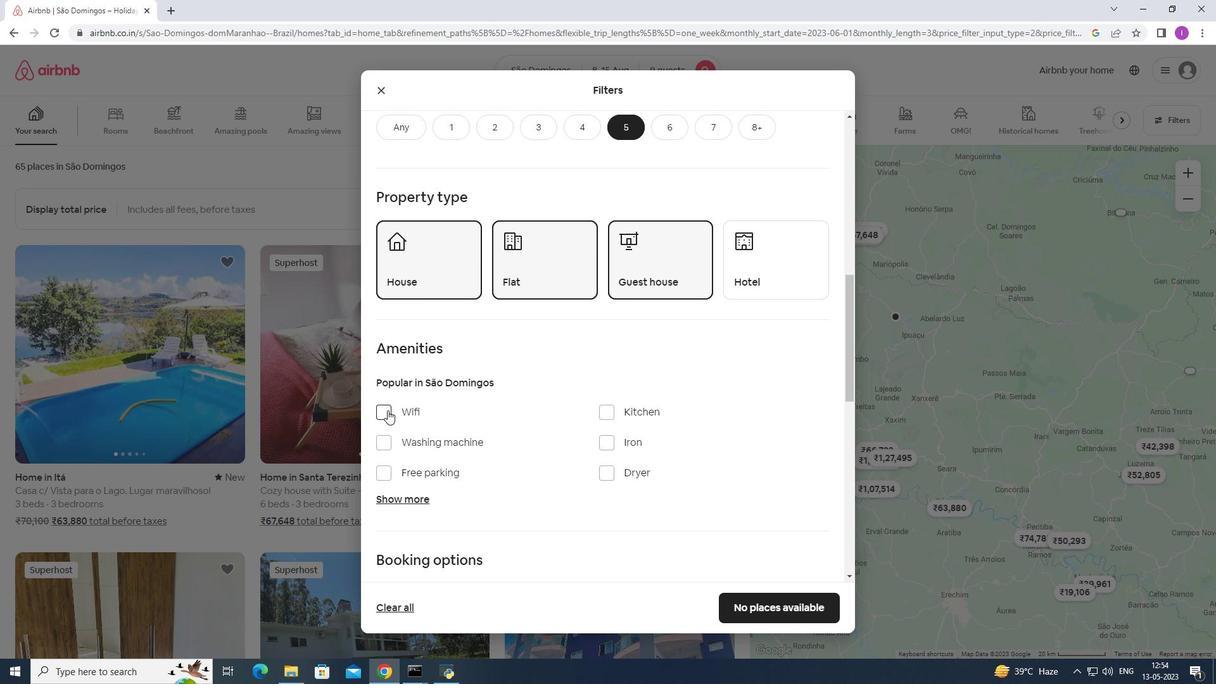 
Action: Mouse moved to (378, 477)
Screenshot: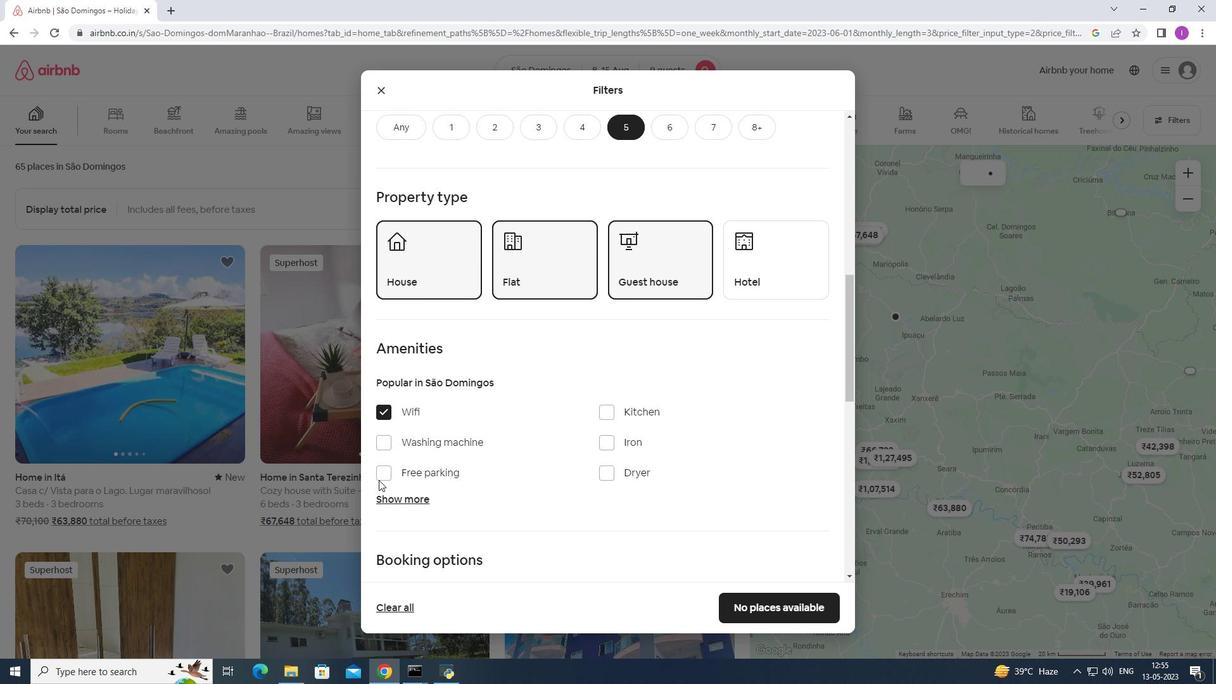 
Action: Mouse pressed left at (378, 477)
Screenshot: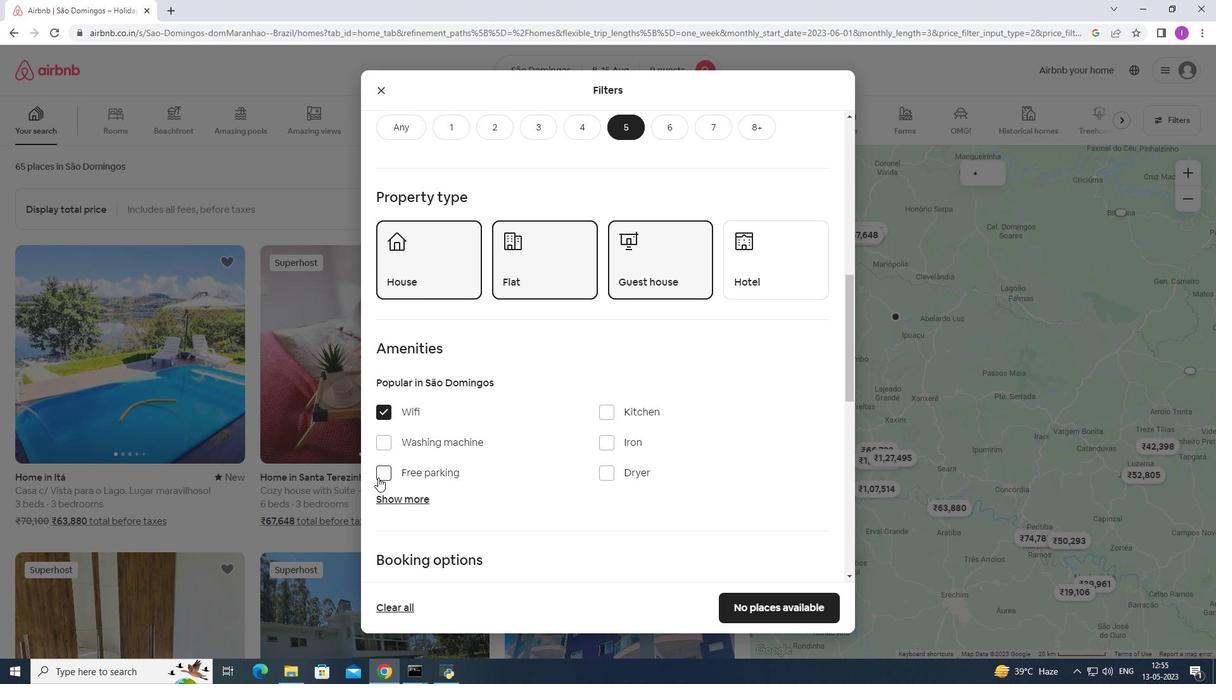 
Action: Mouse moved to (394, 501)
Screenshot: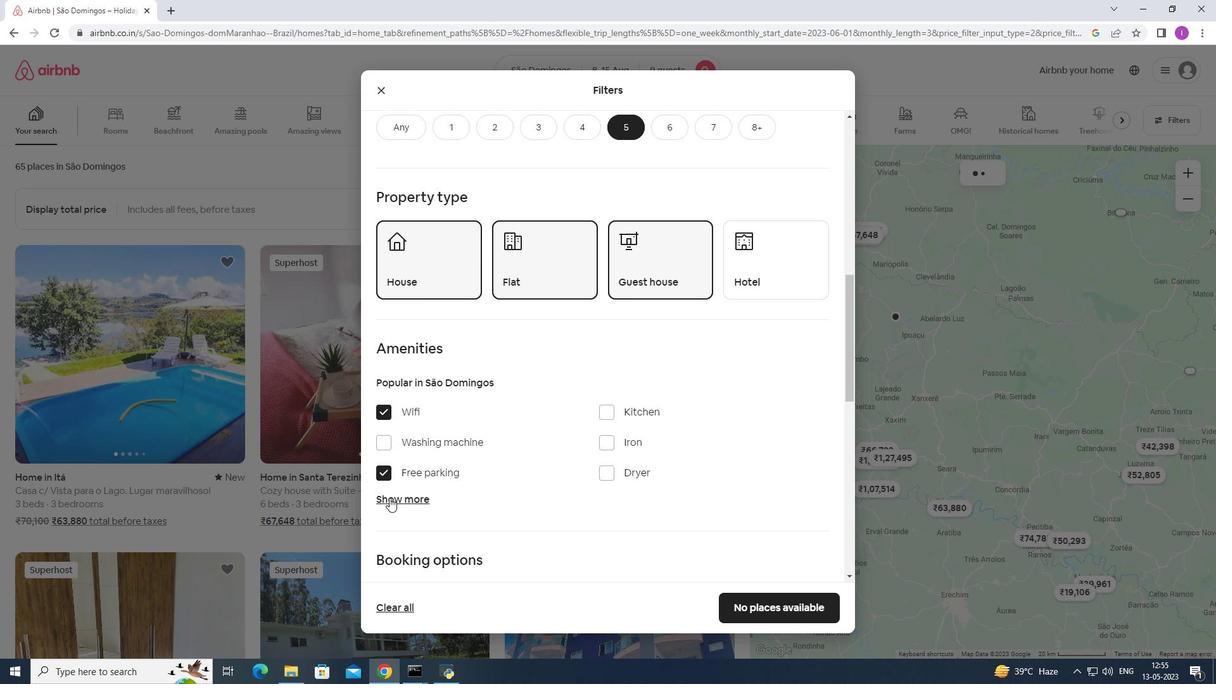 
Action: Mouse pressed left at (394, 501)
Screenshot: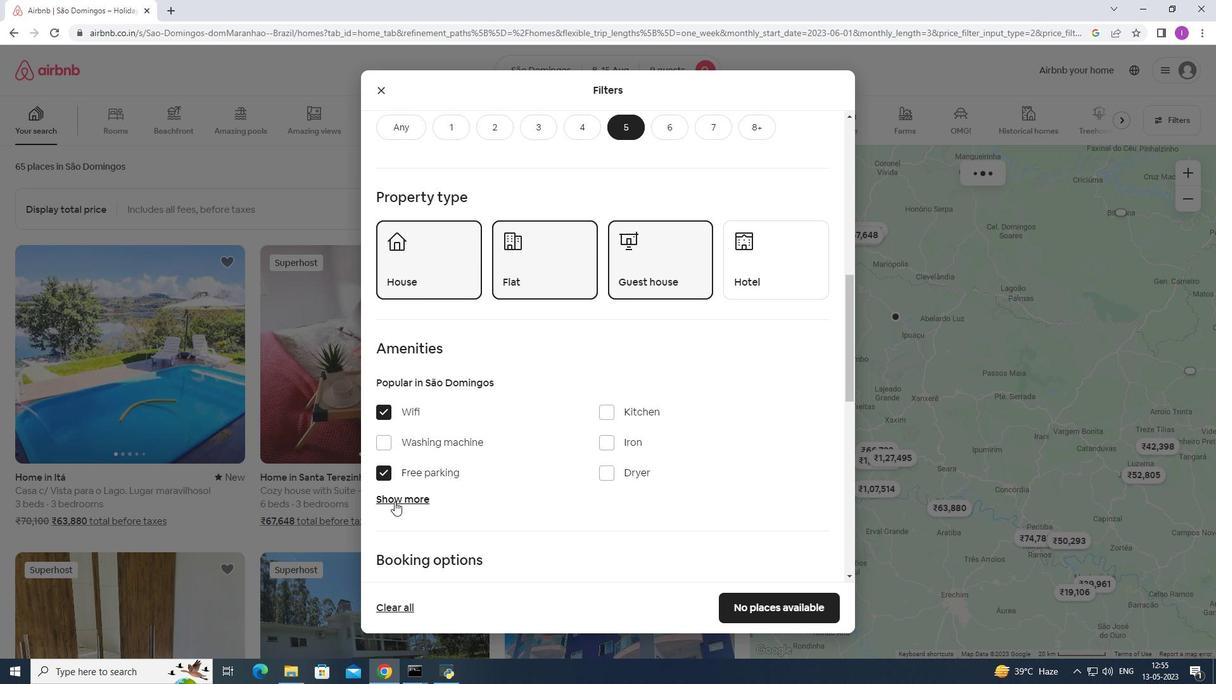 
Action: Mouse moved to (556, 525)
Screenshot: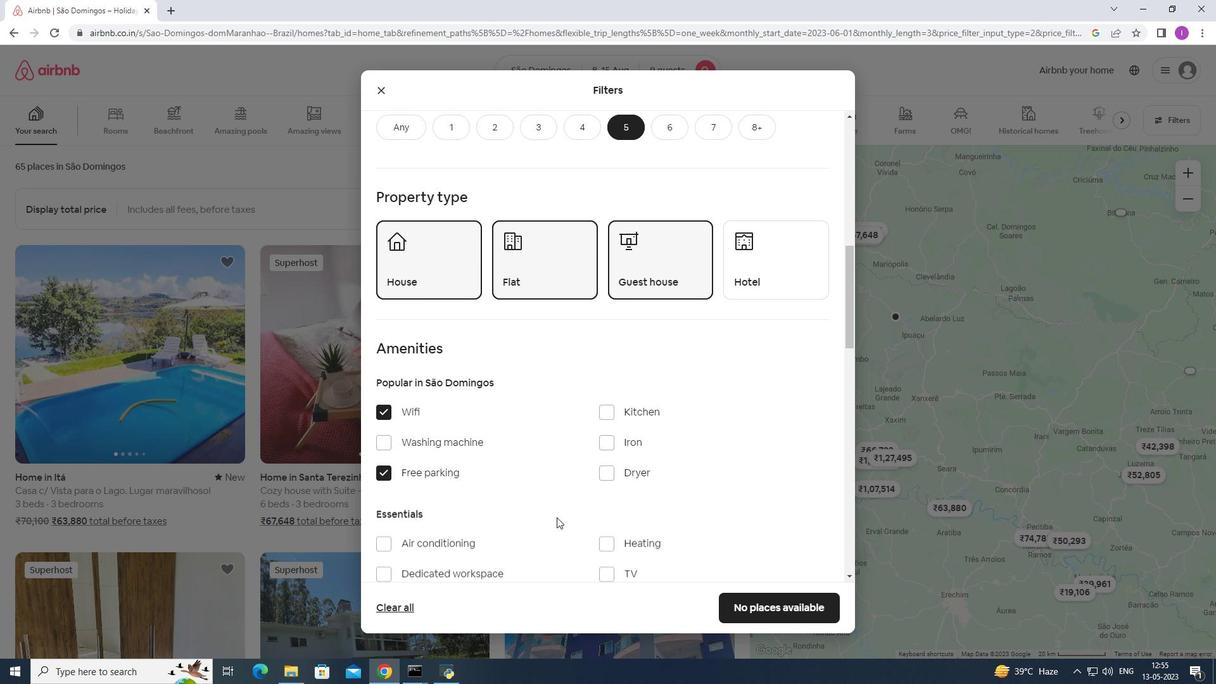 
Action: Mouse scrolled (556, 524) with delta (0, 0)
Screenshot: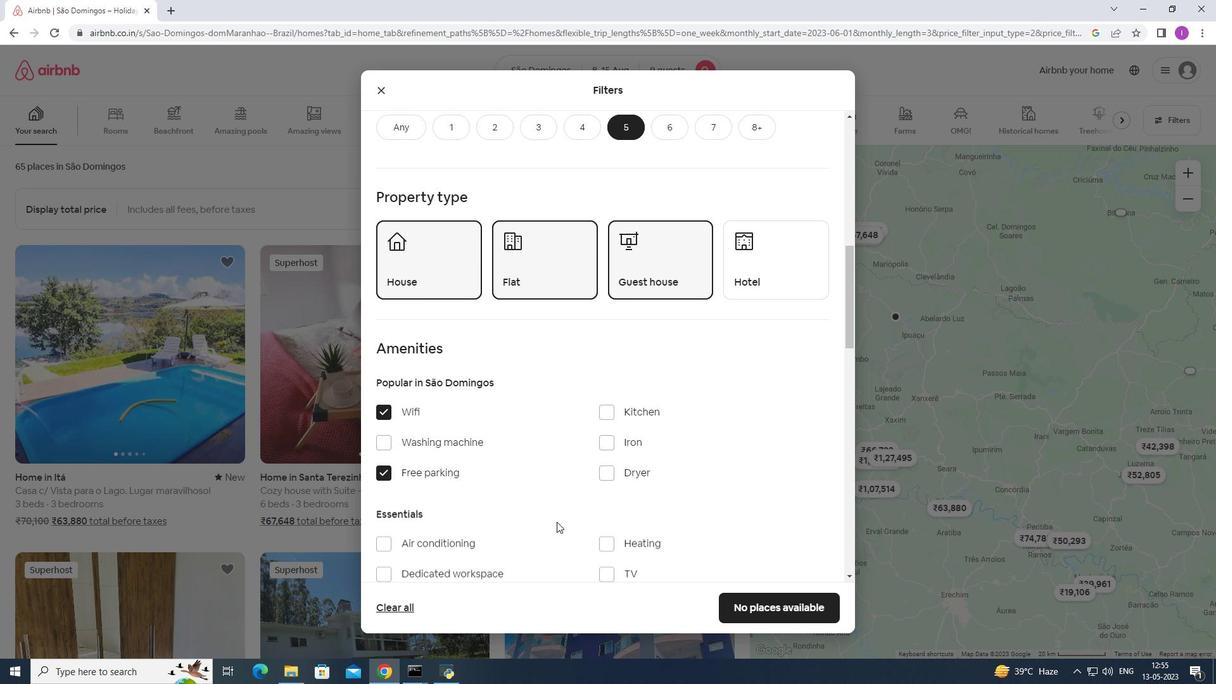 
Action: Mouse moved to (558, 528)
Screenshot: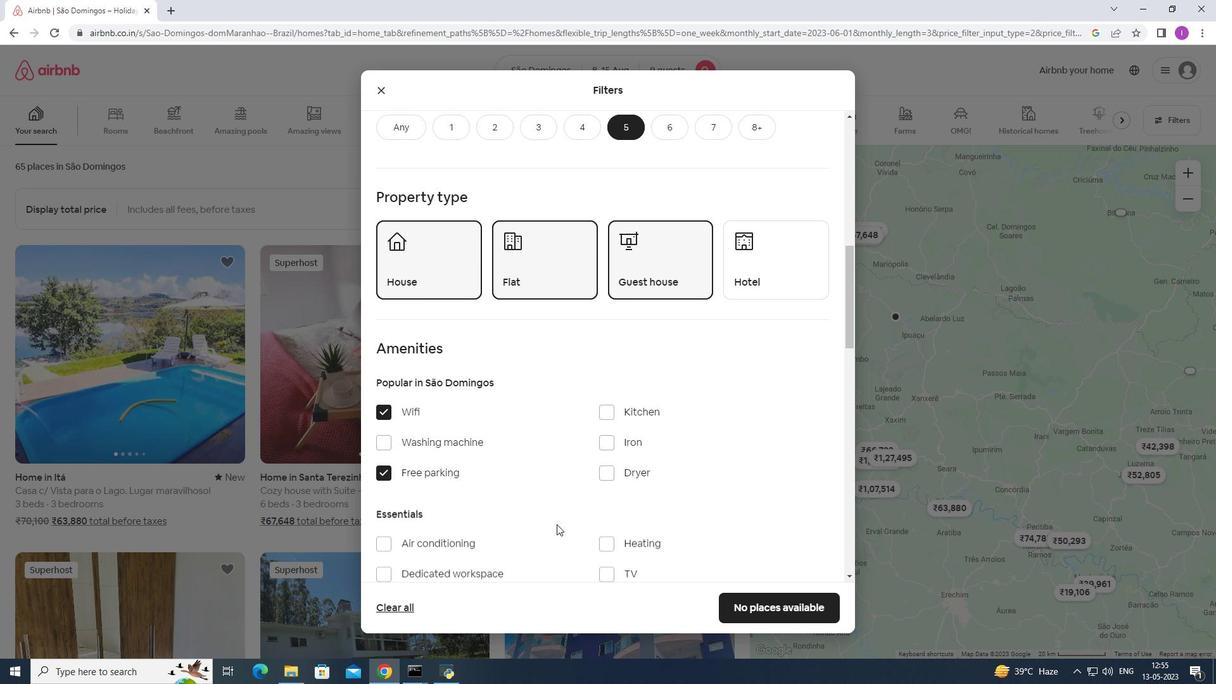 
Action: Mouse scrolled (558, 527) with delta (0, 0)
Screenshot: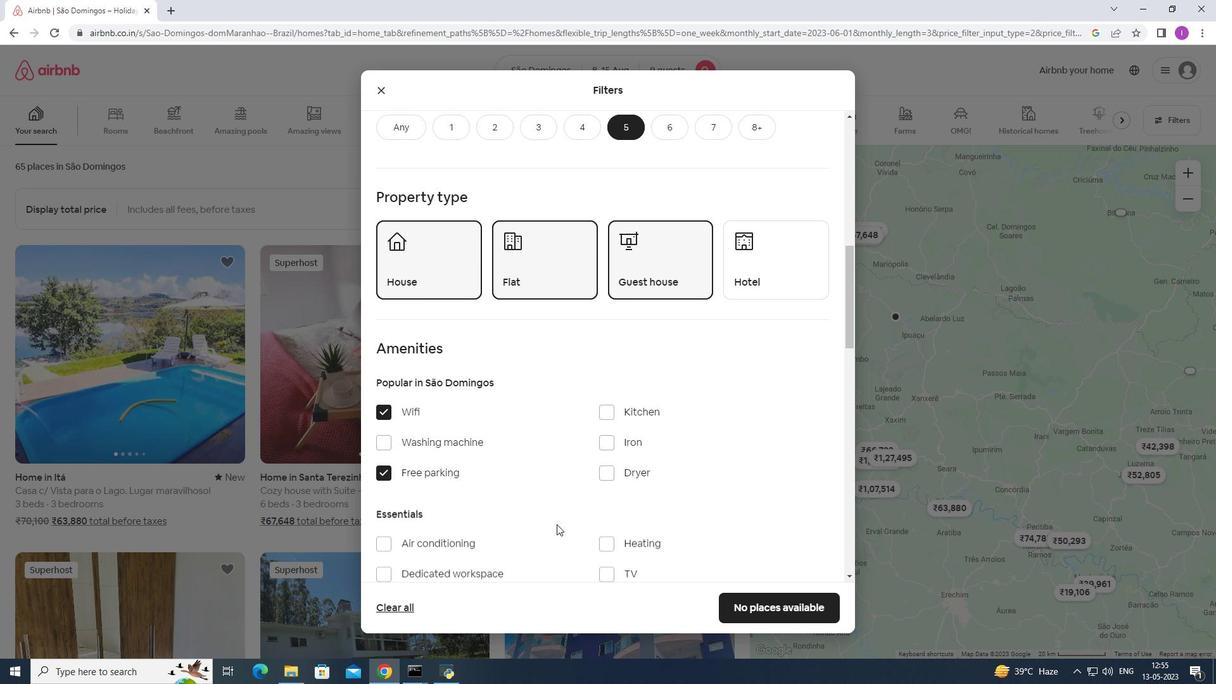 
Action: Mouse moved to (608, 450)
Screenshot: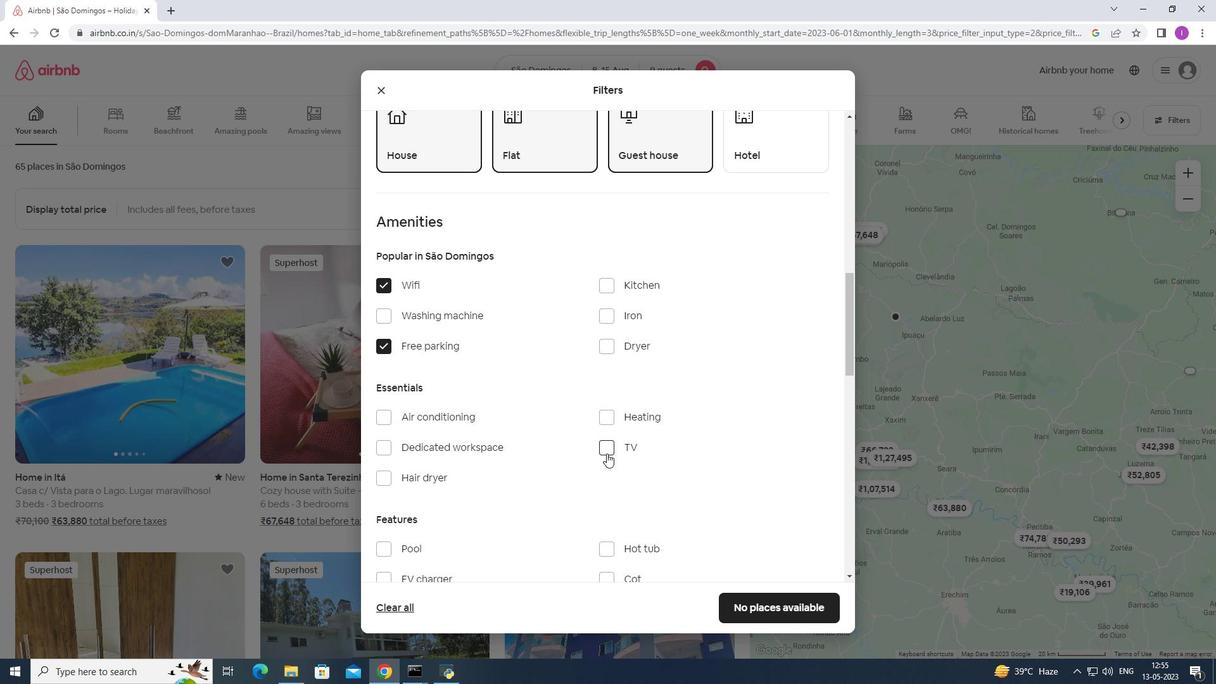 
Action: Mouse pressed left at (608, 450)
Screenshot: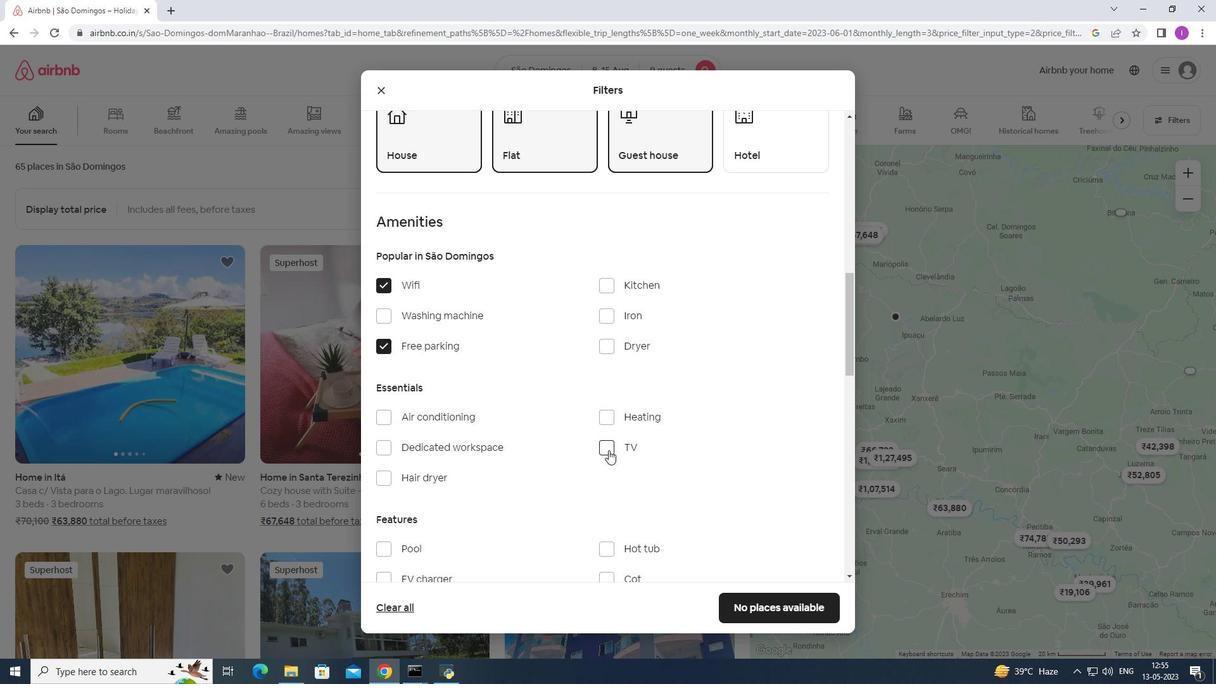 
Action: Mouse moved to (493, 532)
Screenshot: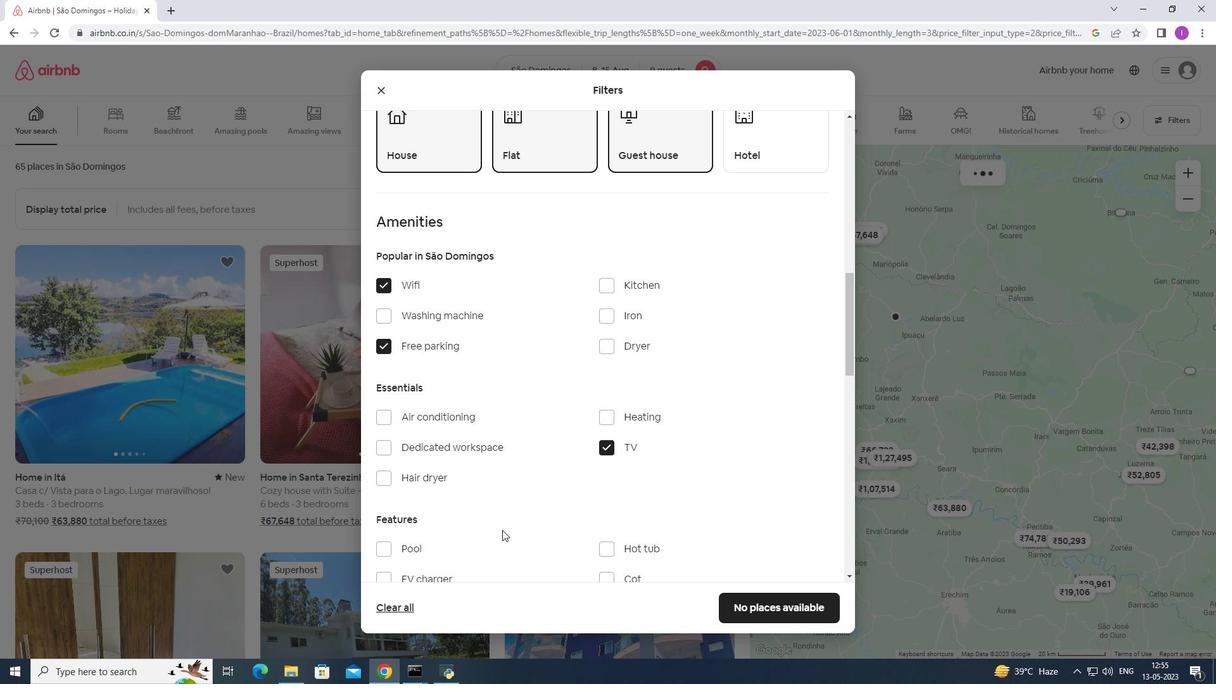 
Action: Mouse scrolled (493, 532) with delta (0, 0)
Screenshot: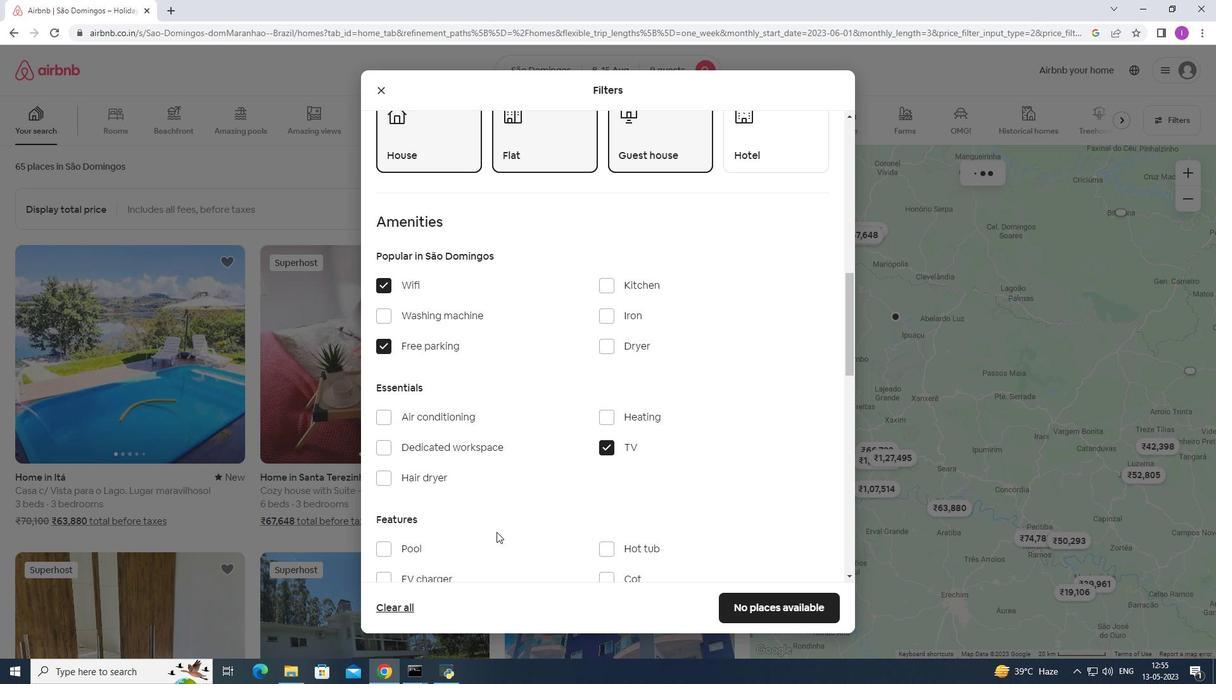 
Action: Mouse scrolled (493, 532) with delta (0, 0)
Screenshot: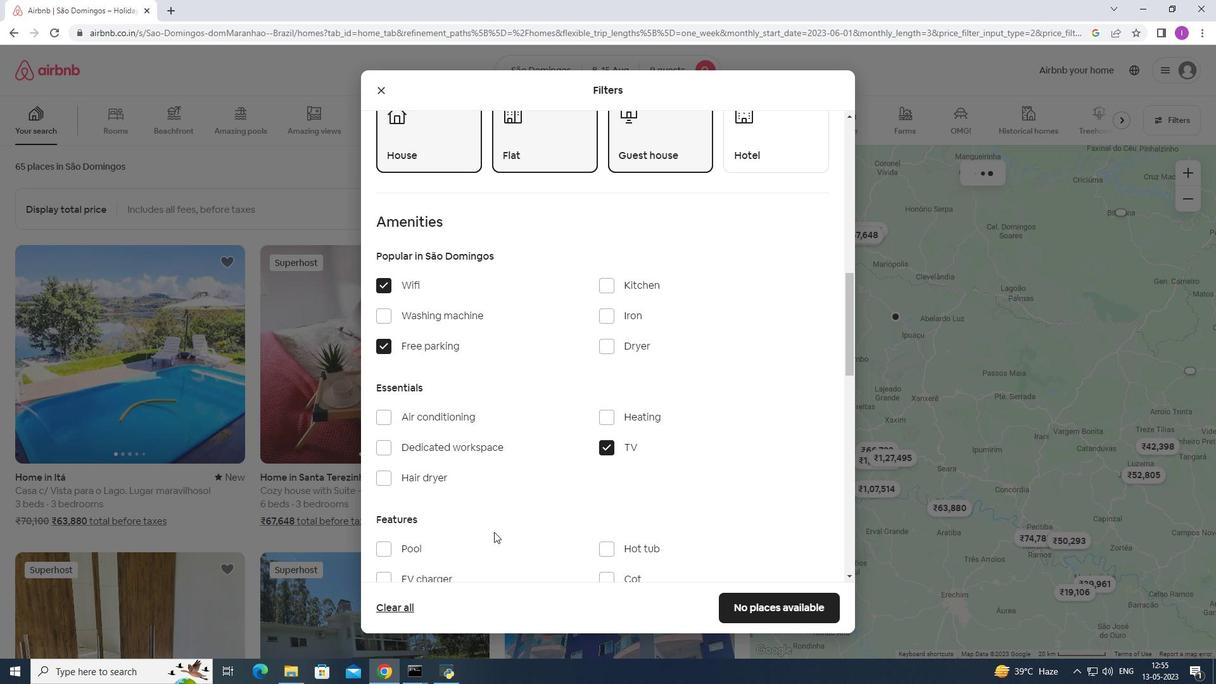 
Action: Mouse scrolled (493, 532) with delta (0, 0)
Screenshot: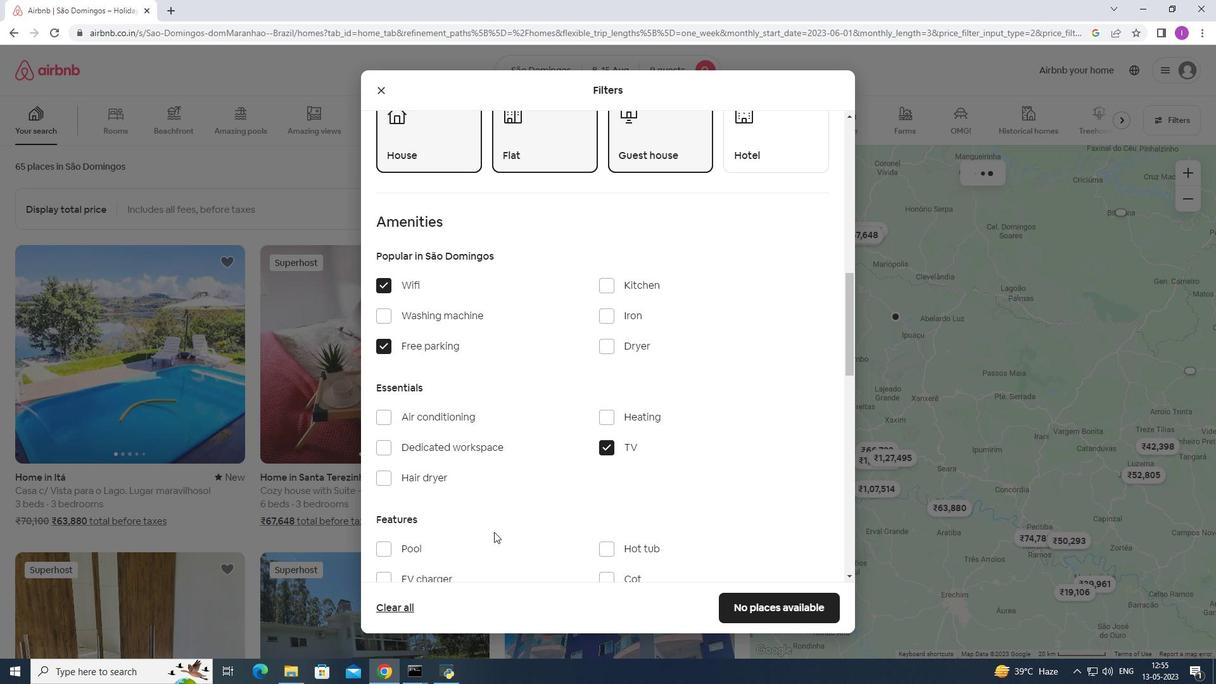 
Action: Mouse scrolled (493, 532) with delta (0, 0)
Screenshot: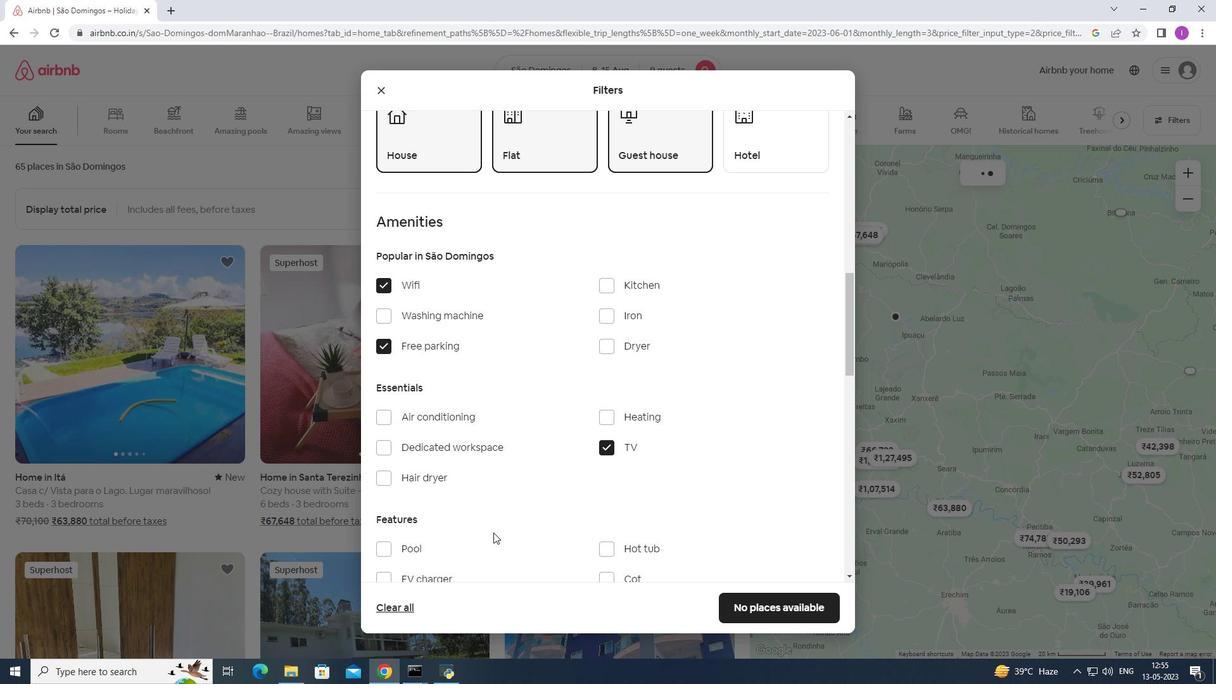
Action: Mouse moved to (379, 360)
Screenshot: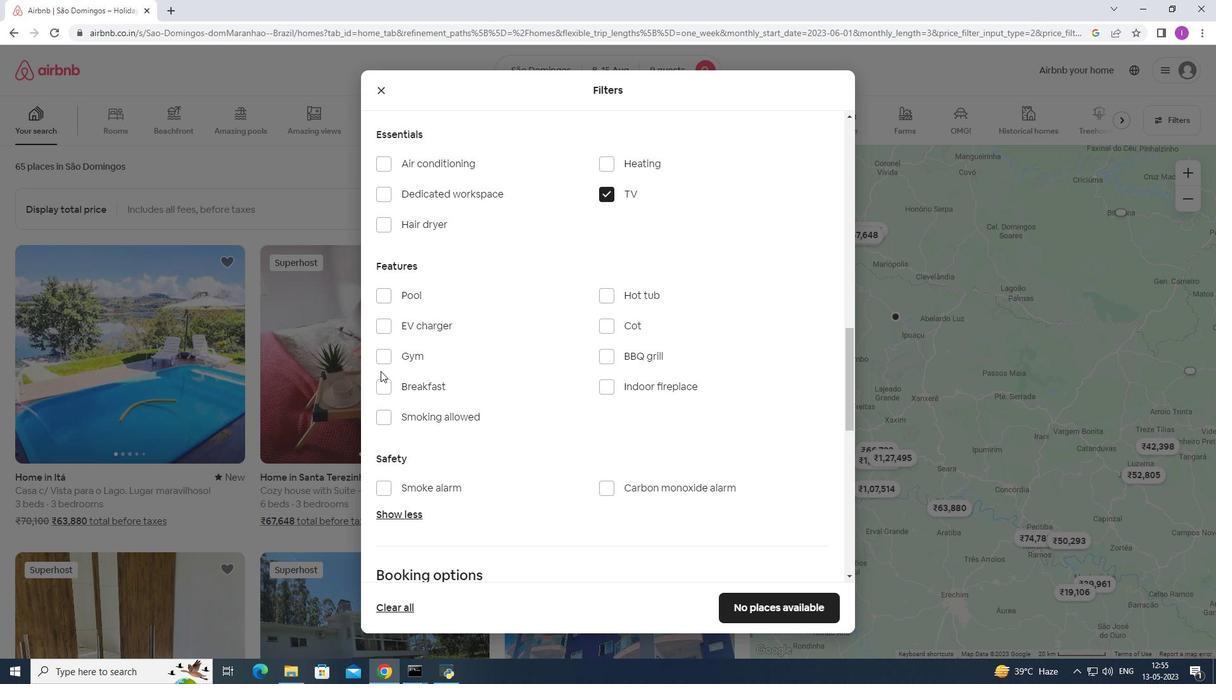 
Action: Mouse pressed left at (379, 360)
Screenshot: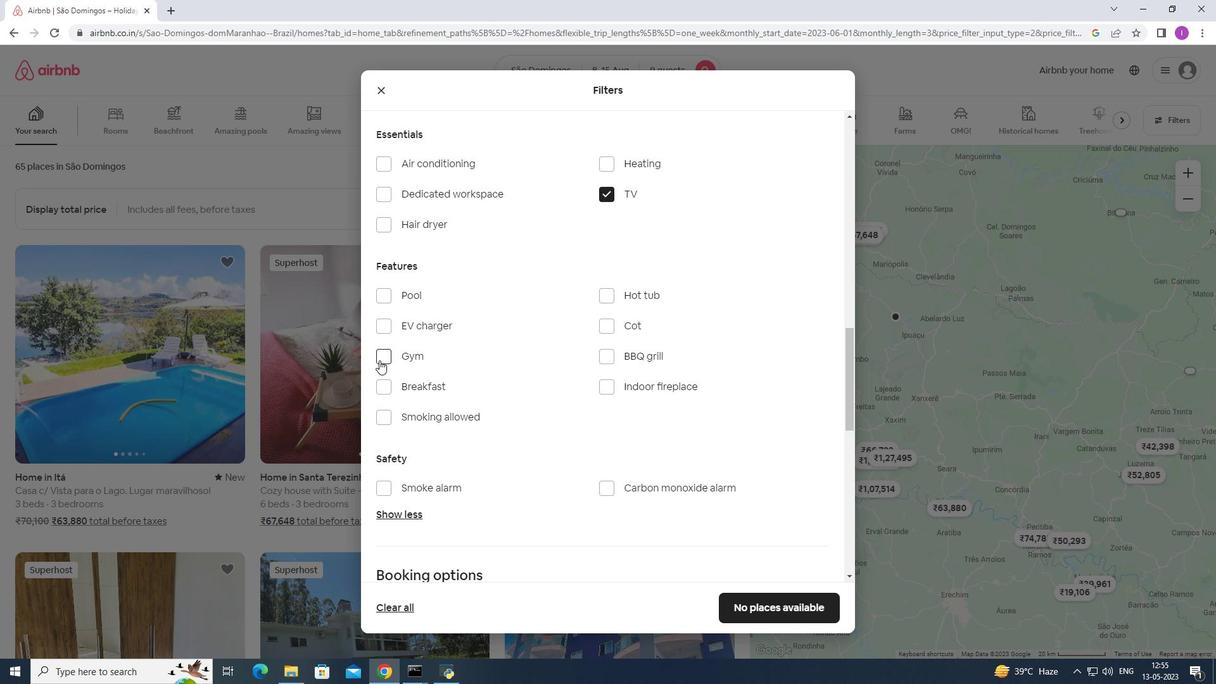 
Action: Mouse moved to (385, 385)
Screenshot: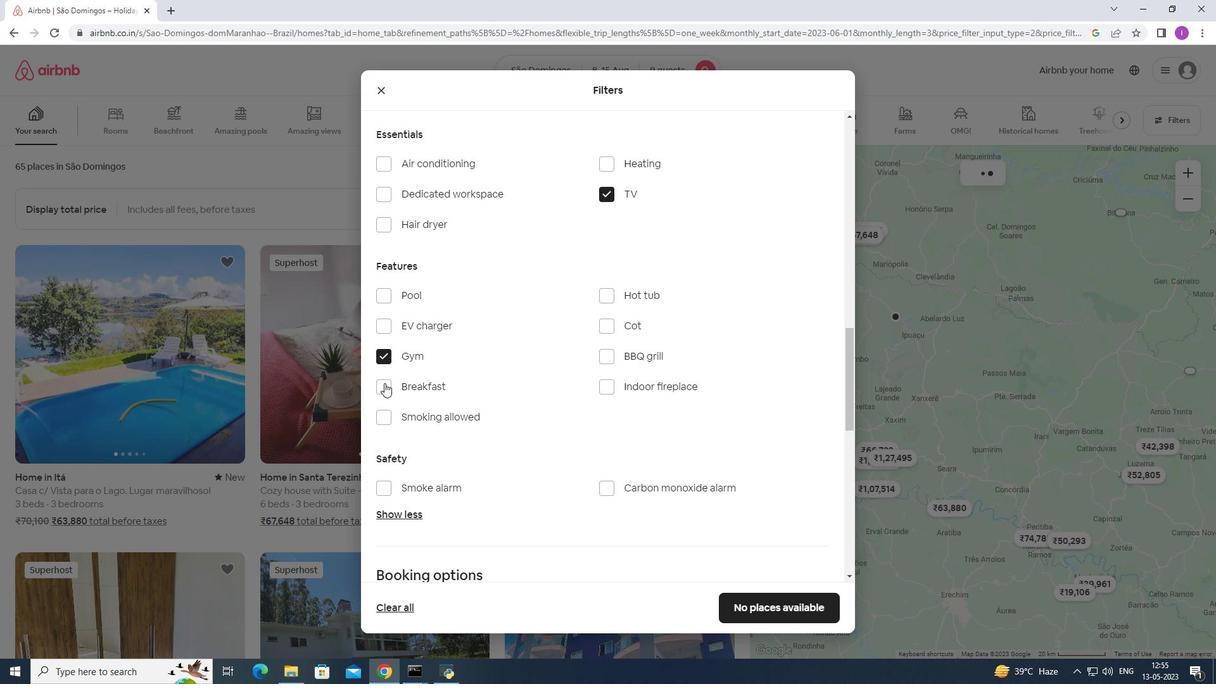 
Action: Mouse pressed left at (385, 385)
Screenshot: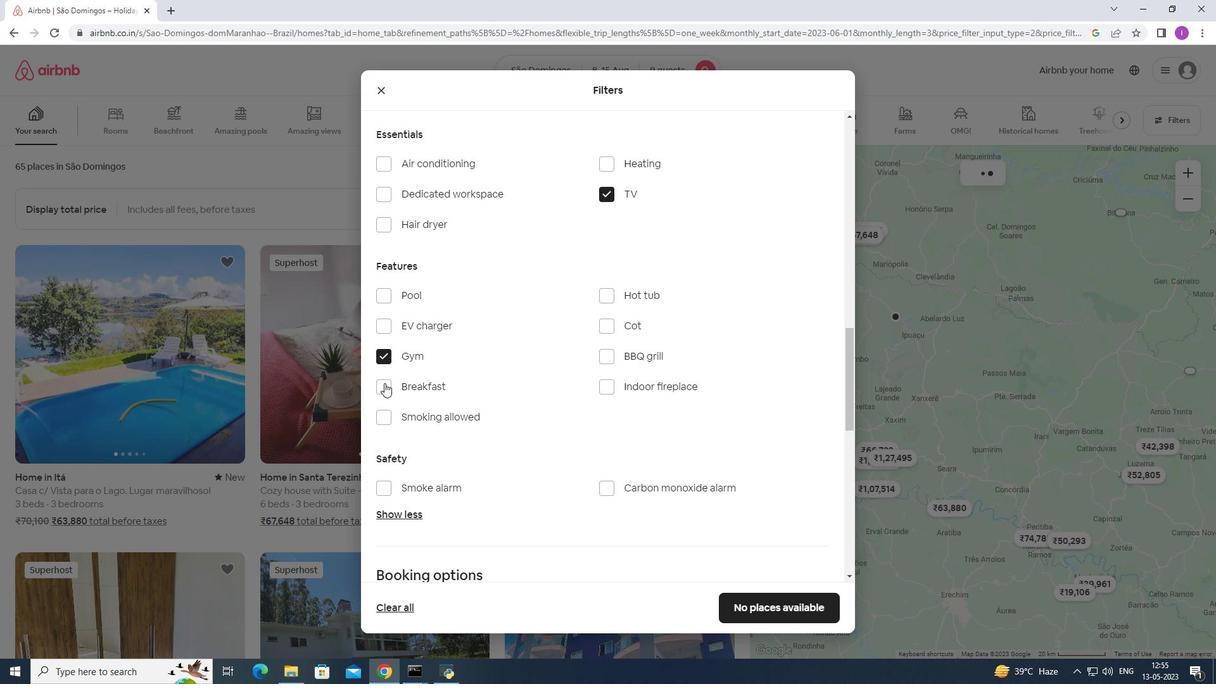
Action: Mouse moved to (505, 417)
Screenshot: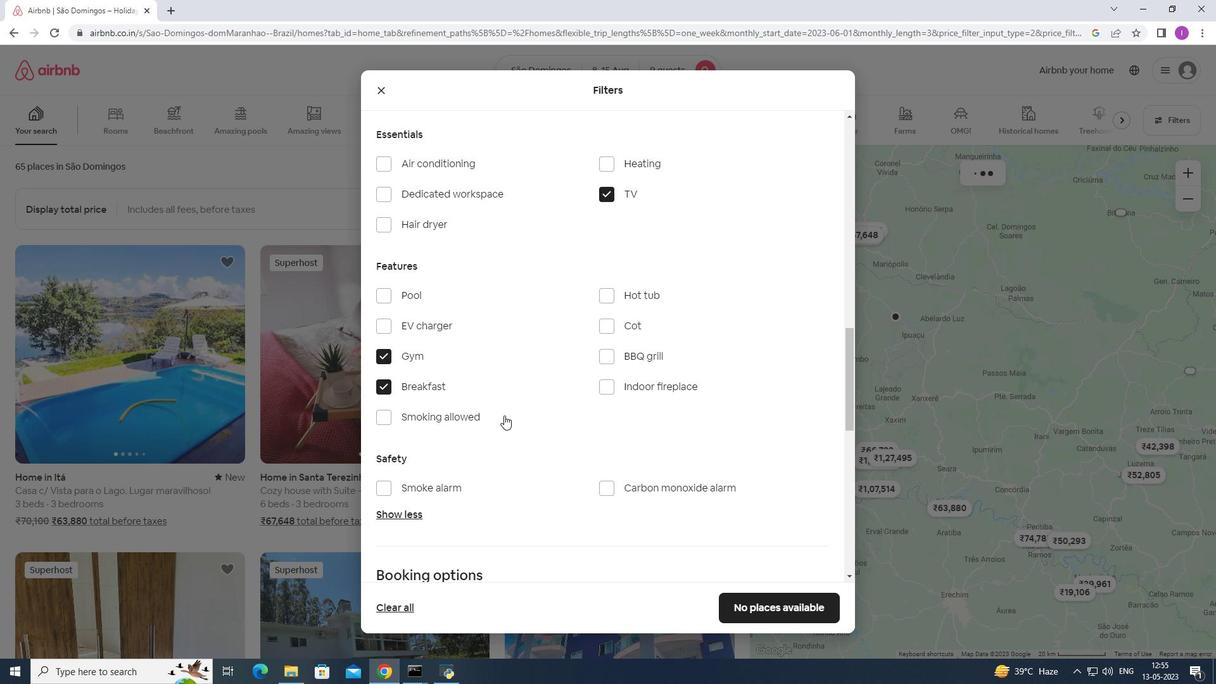 
Action: Mouse scrolled (505, 416) with delta (0, 0)
Screenshot: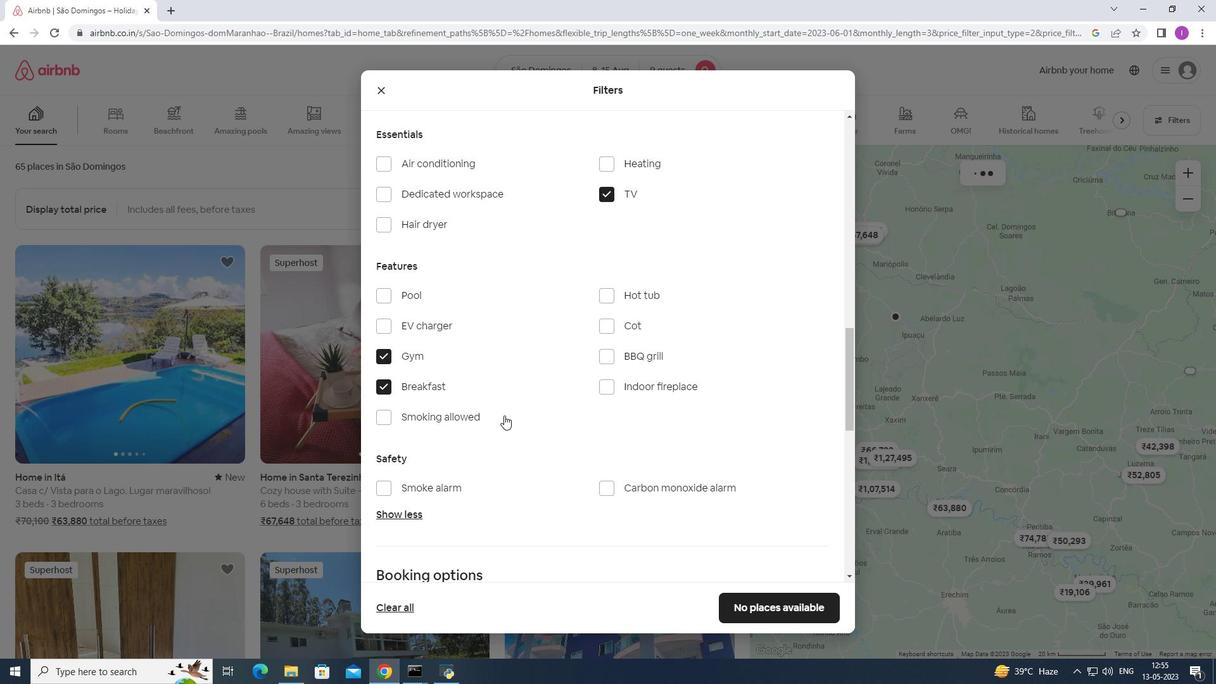 
Action: Mouse moved to (505, 417)
Screenshot: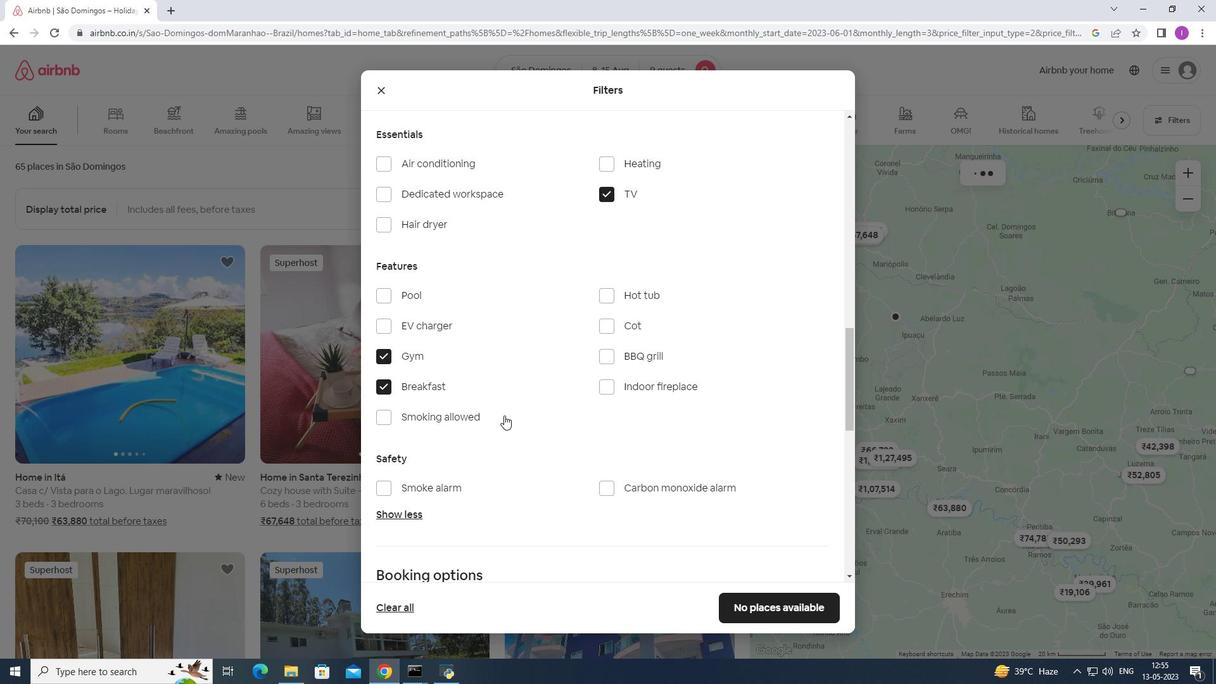 
Action: Mouse scrolled (505, 416) with delta (0, 0)
Screenshot: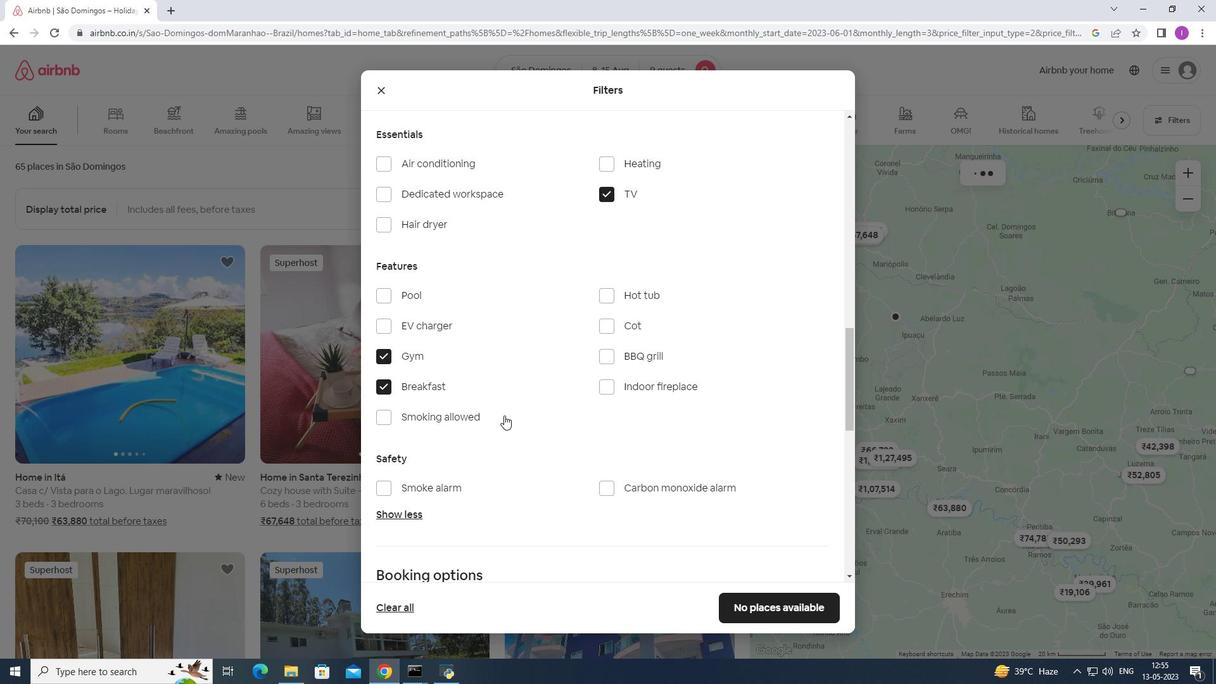 
Action: Mouse moved to (505, 420)
Screenshot: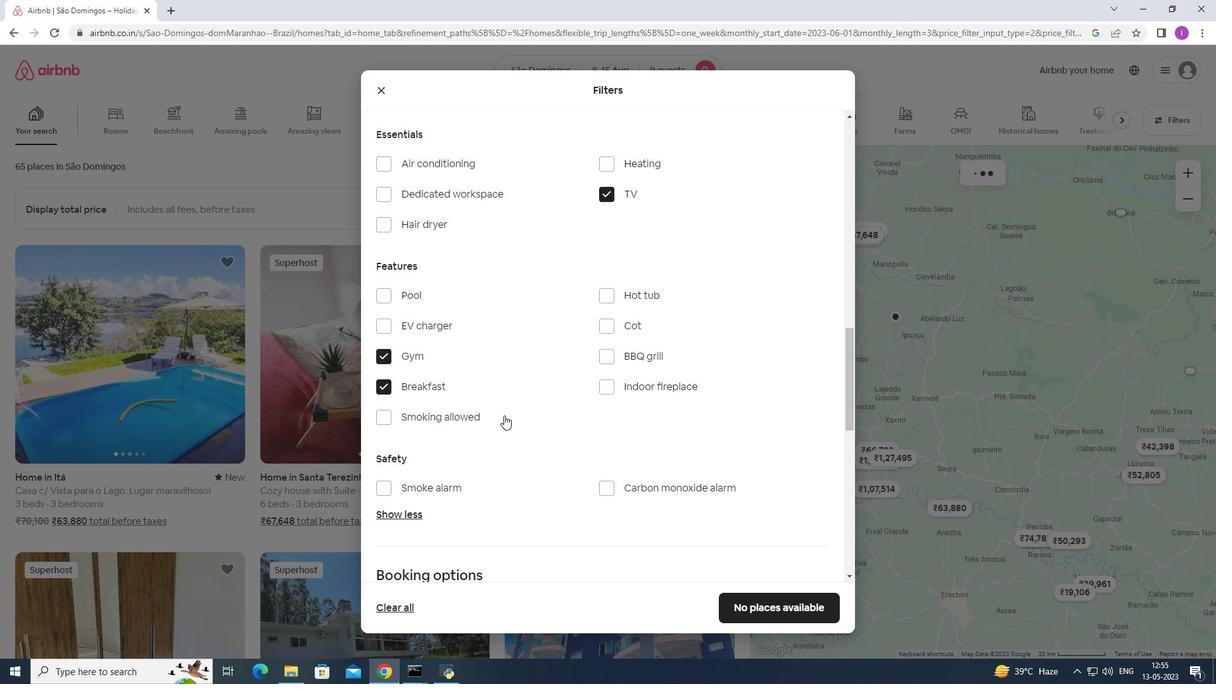 
Action: Mouse scrolled (505, 419) with delta (0, 0)
Screenshot: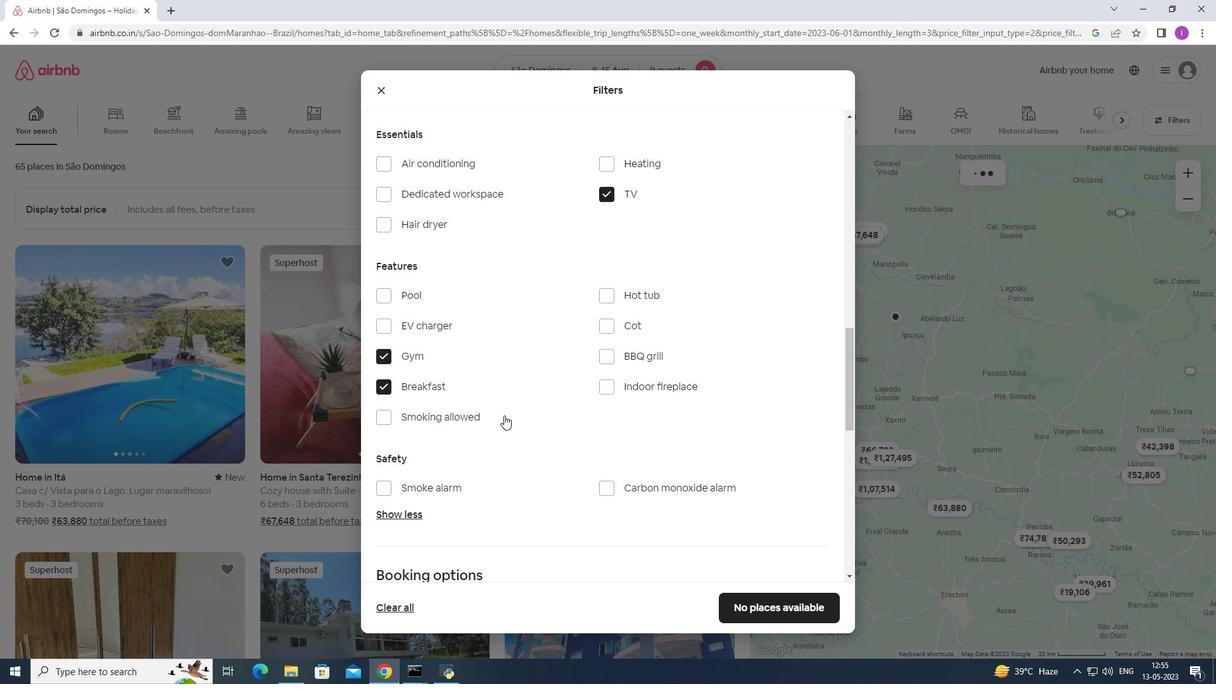
Action: Mouse scrolled (505, 419) with delta (0, 0)
Screenshot: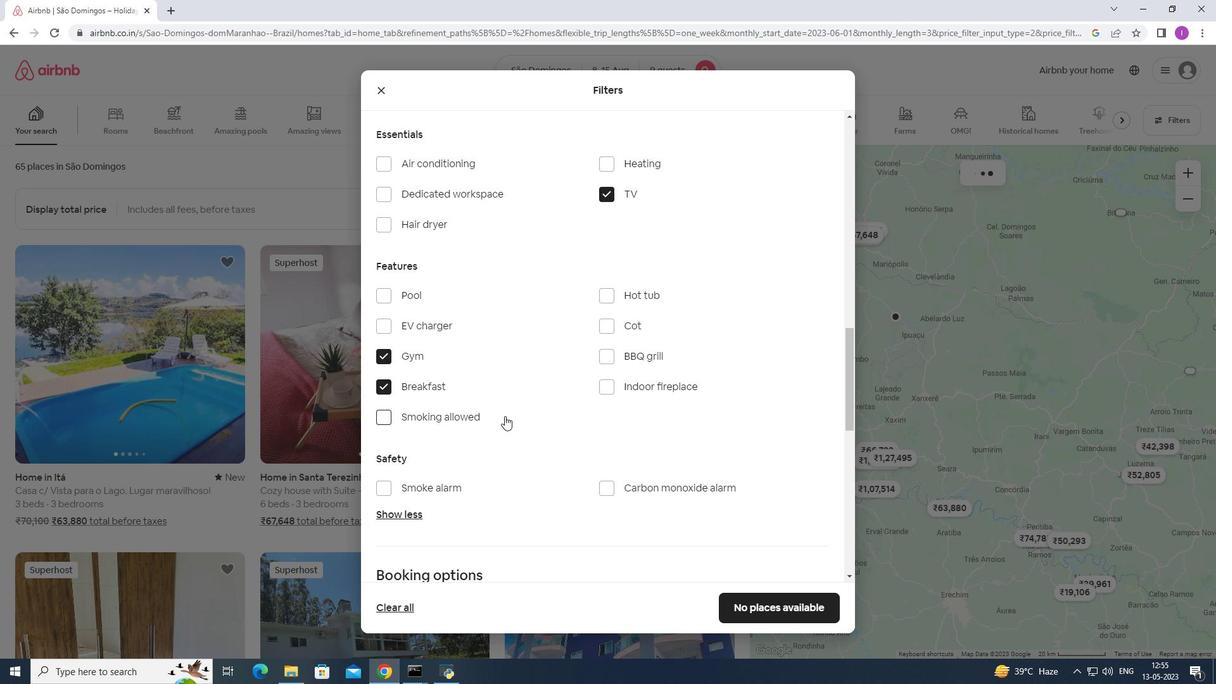 
Action: Mouse moved to (807, 414)
Screenshot: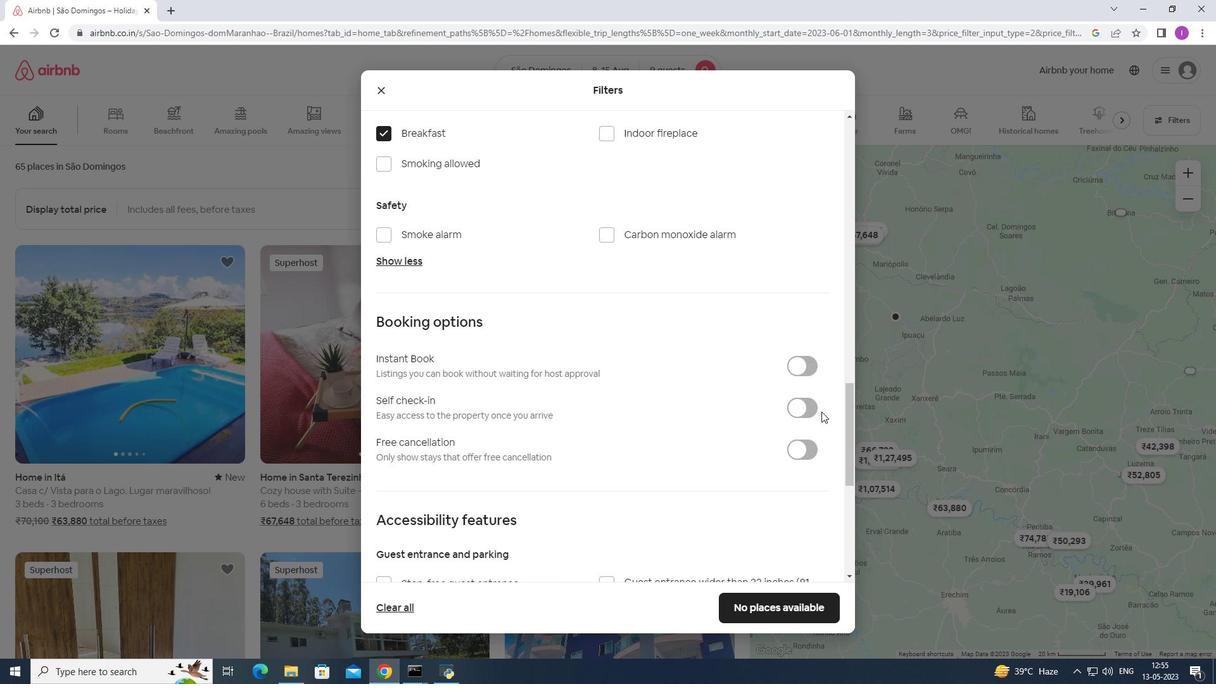 
Action: Mouse pressed left at (807, 414)
Screenshot: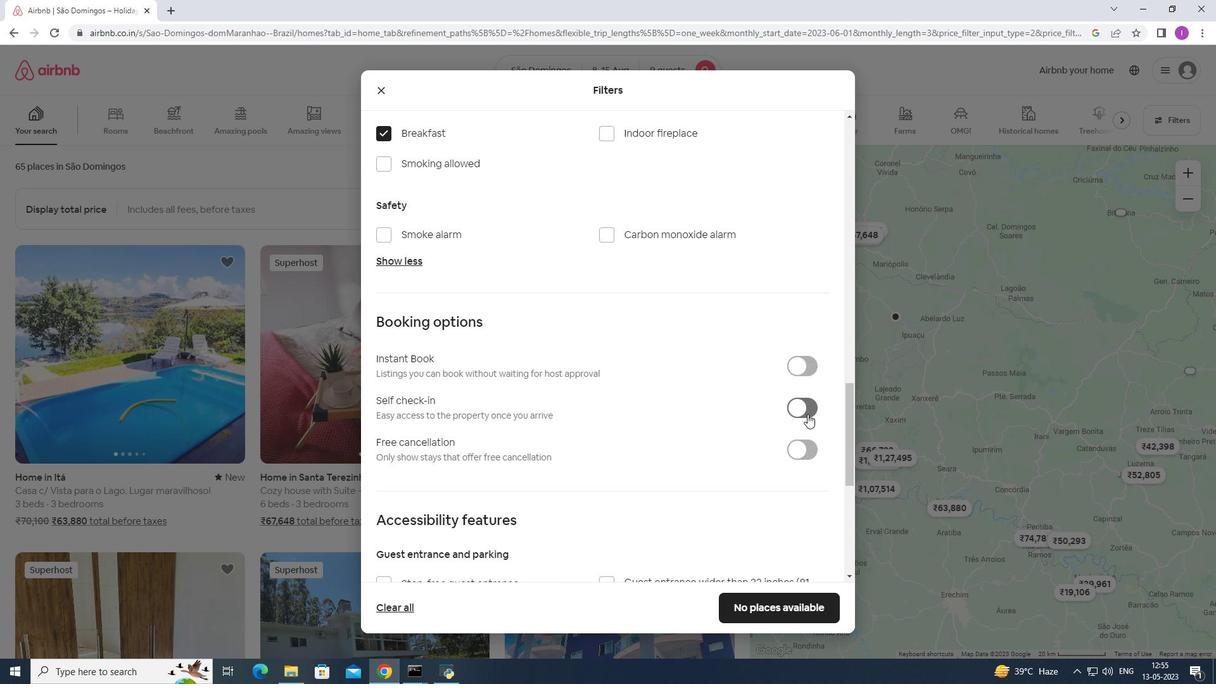 
Action: Mouse moved to (589, 550)
Screenshot: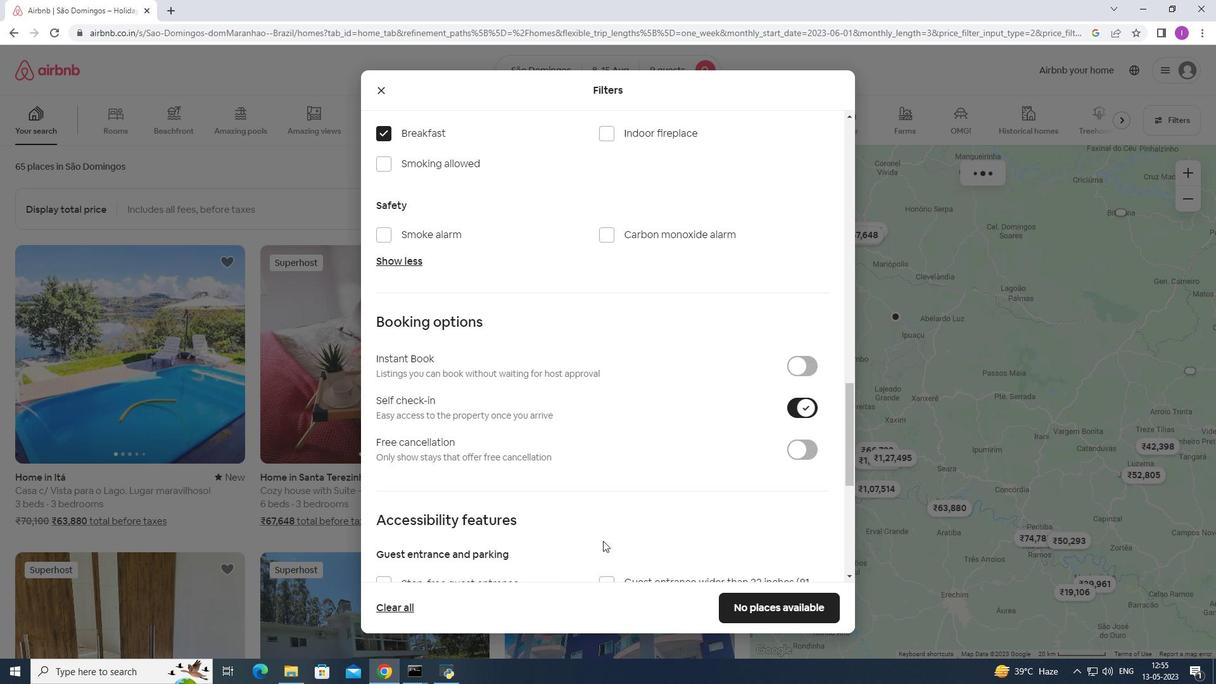 
Action: Mouse scrolled (589, 549) with delta (0, 0)
Screenshot: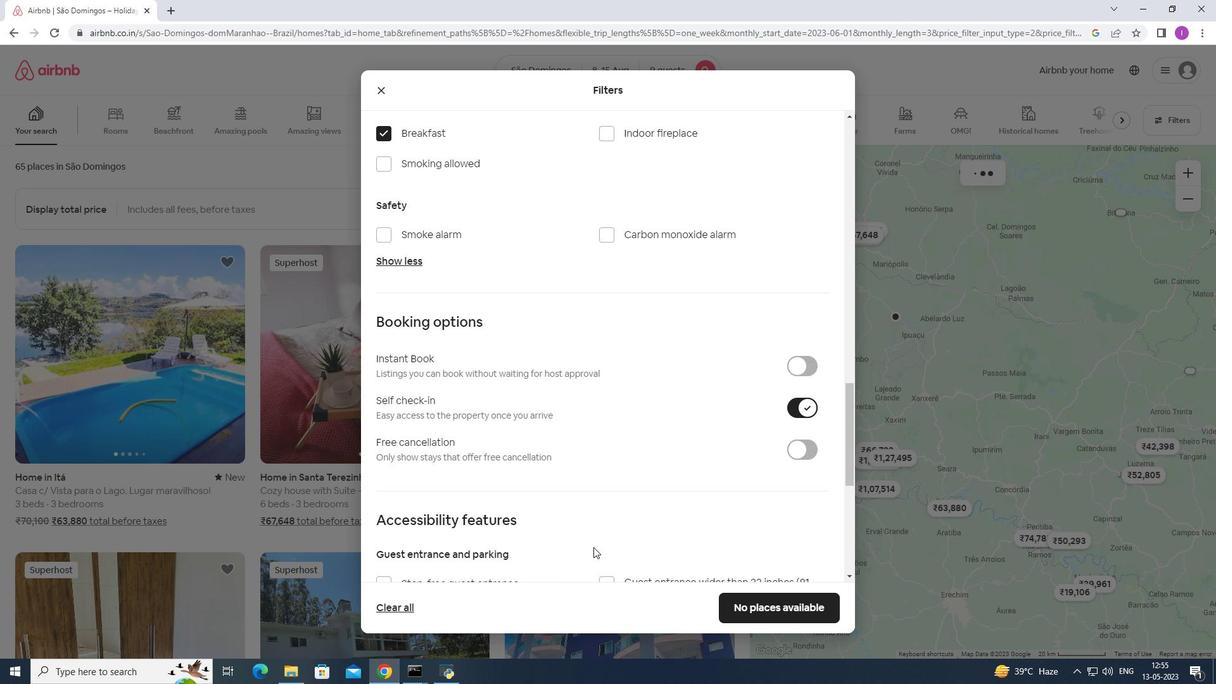 
Action: Mouse scrolled (589, 549) with delta (0, 0)
Screenshot: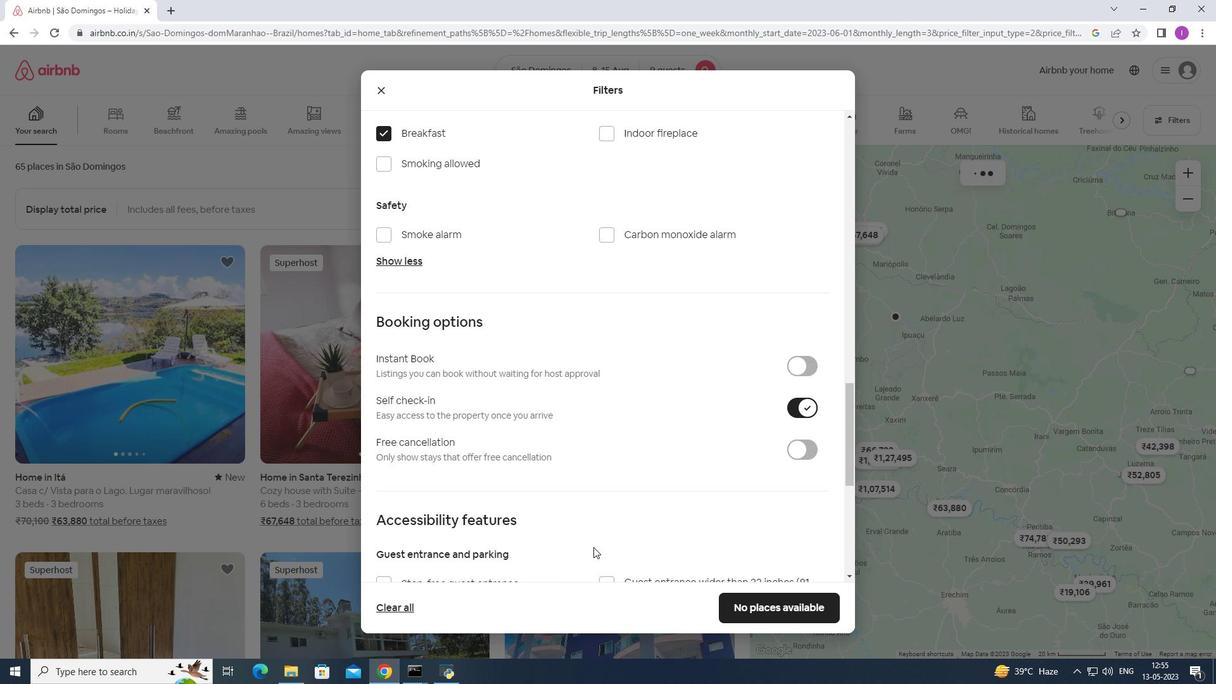 
Action: Mouse scrolled (589, 549) with delta (0, 0)
Screenshot: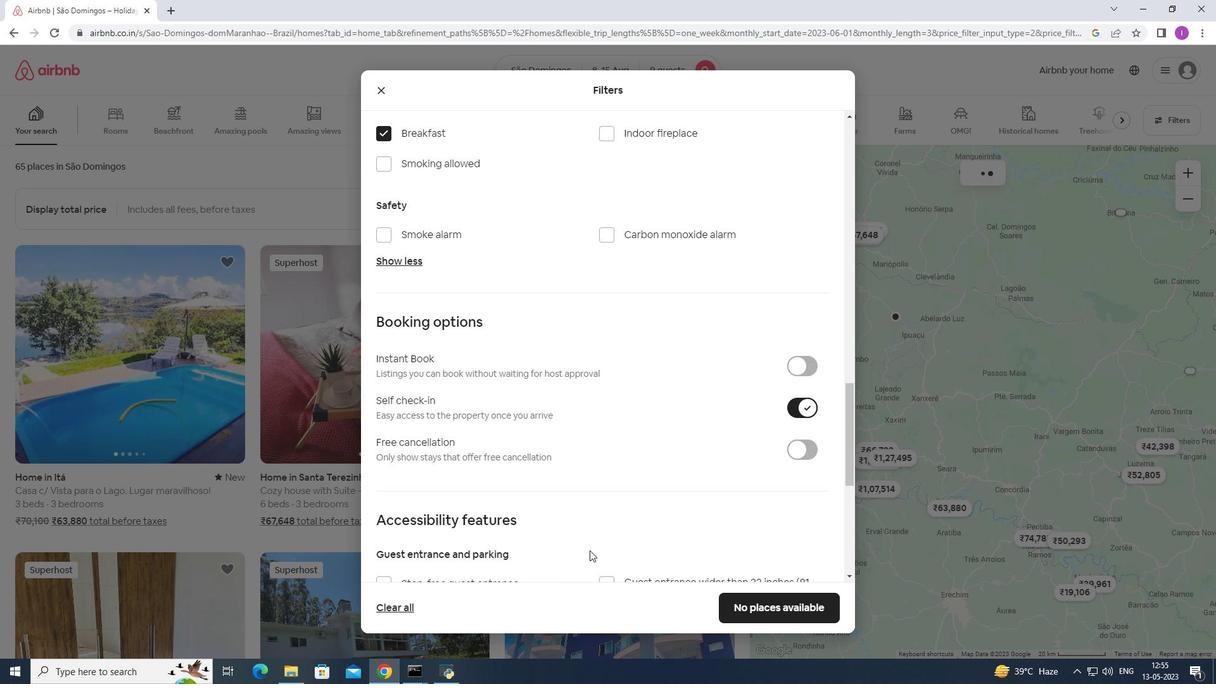 
Action: Mouse moved to (588, 539)
Screenshot: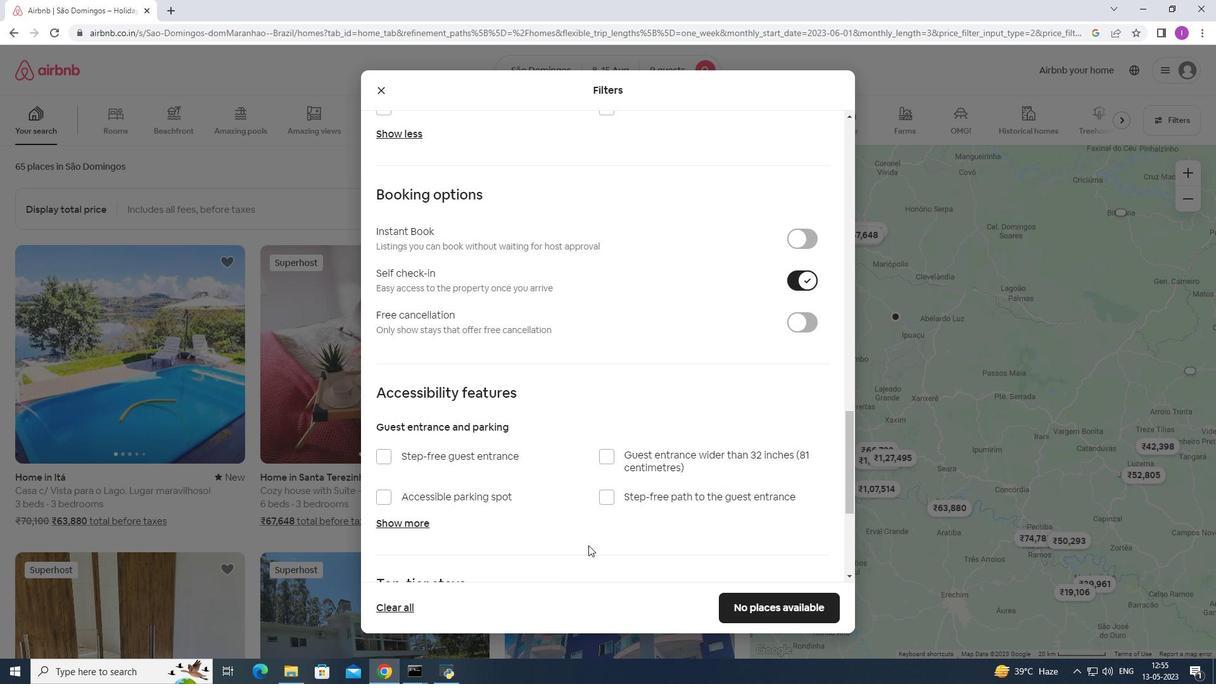 
Action: Mouse scrolled (588, 539) with delta (0, 0)
Screenshot: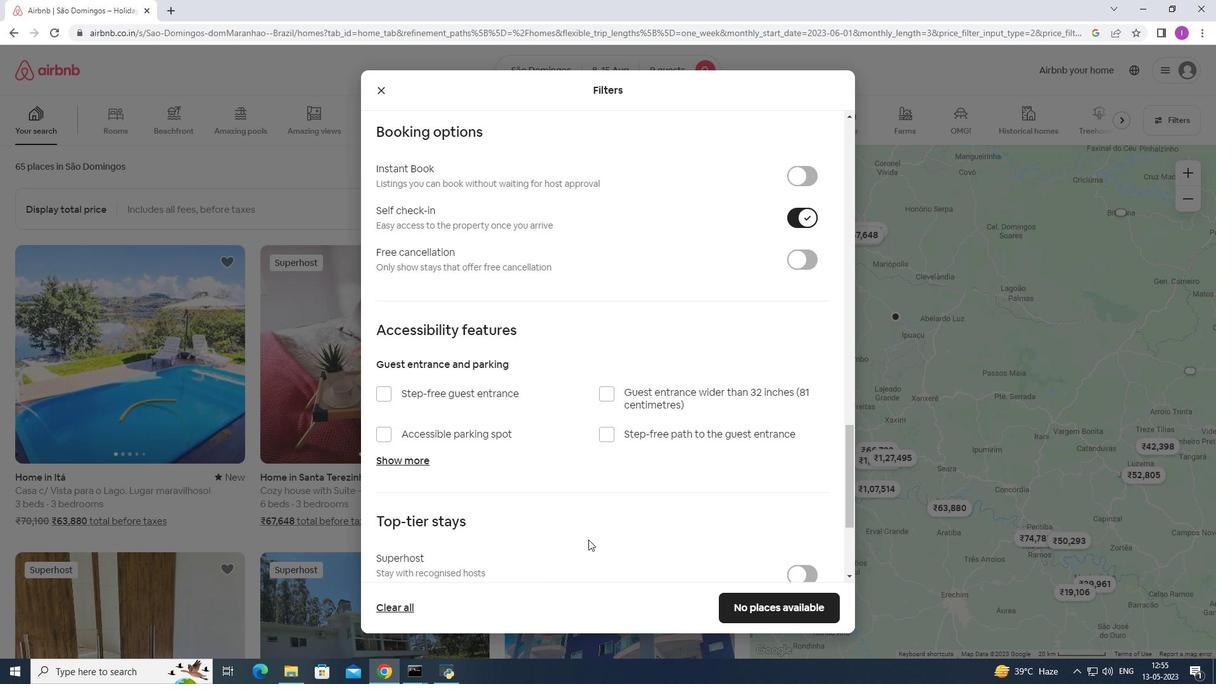 
Action: Mouse scrolled (588, 539) with delta (0, 0)
Screenshot: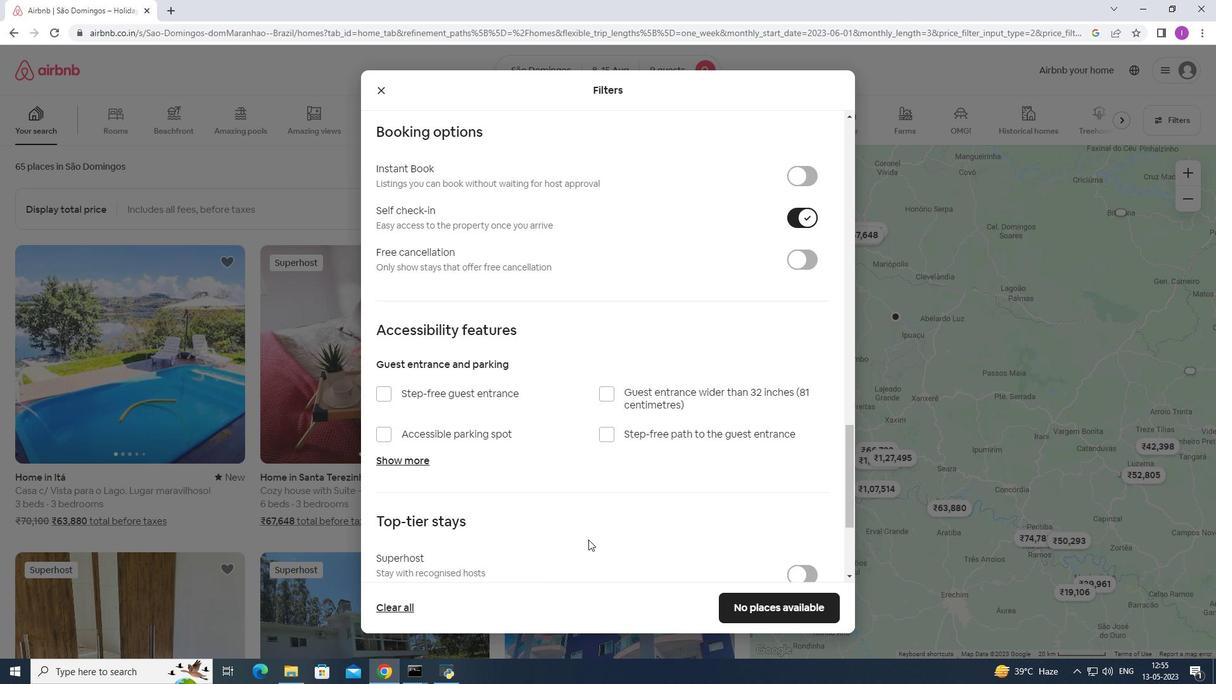 
Action: Mouse moved to (588, 523)
Screenshot: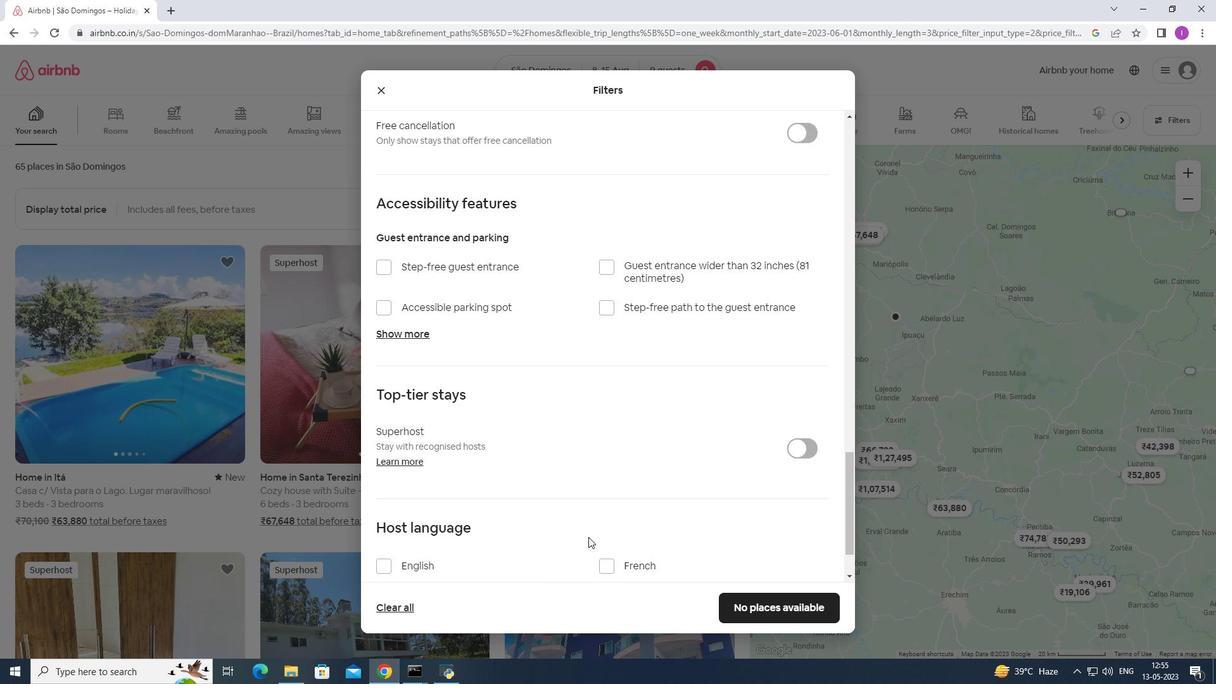 
Action: Mouse scrolled (588, 522) with delta (0, 0)
Screenshot: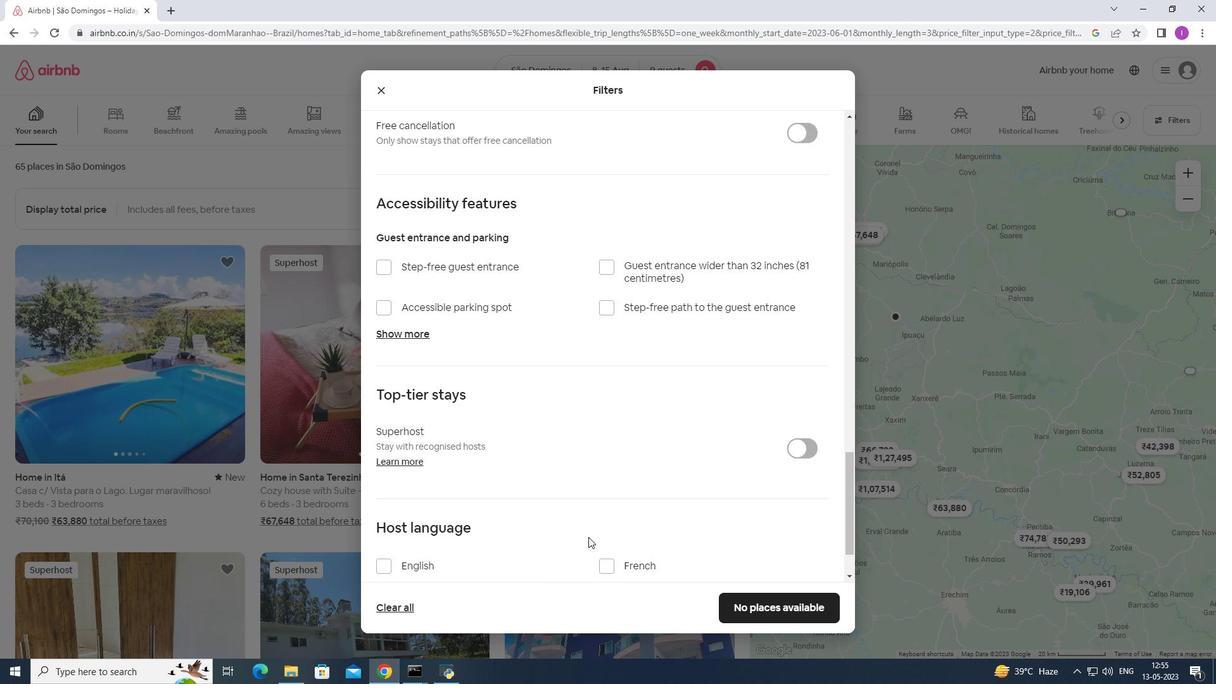 
Action: Mouse scrolled (588, 522) with delta (0, 0)
Screenshot: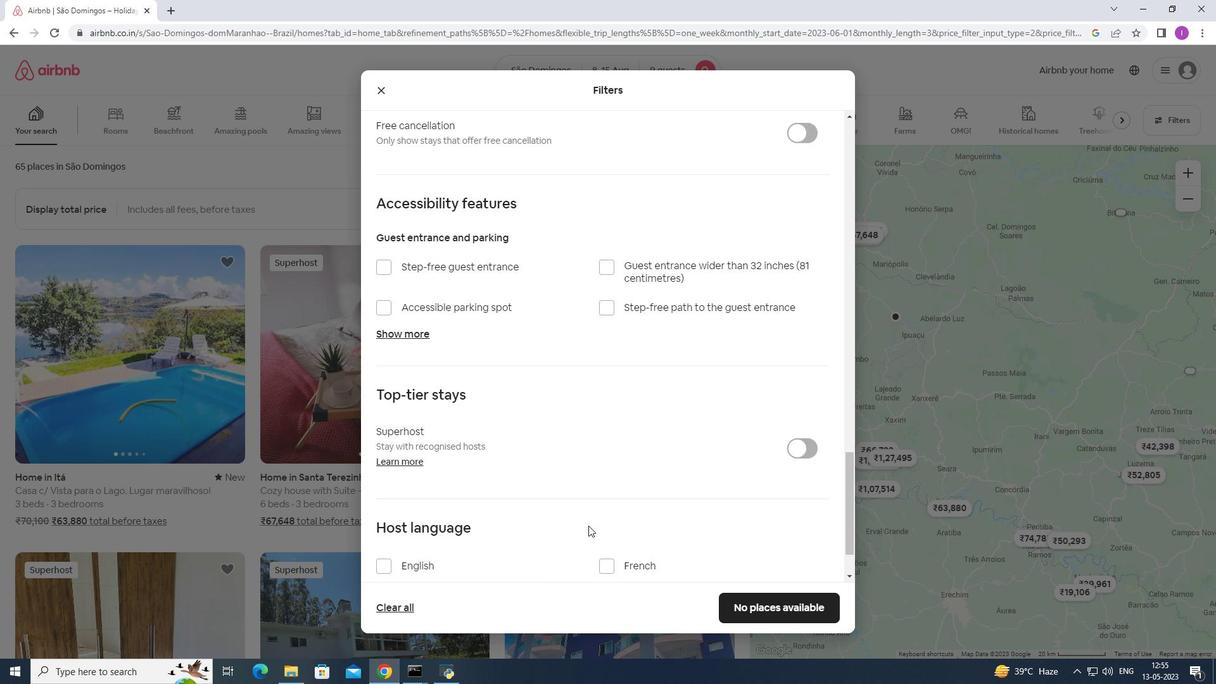 
Action: Mouse scrolled (588, 522) with delta (0, 0)
Screenshot: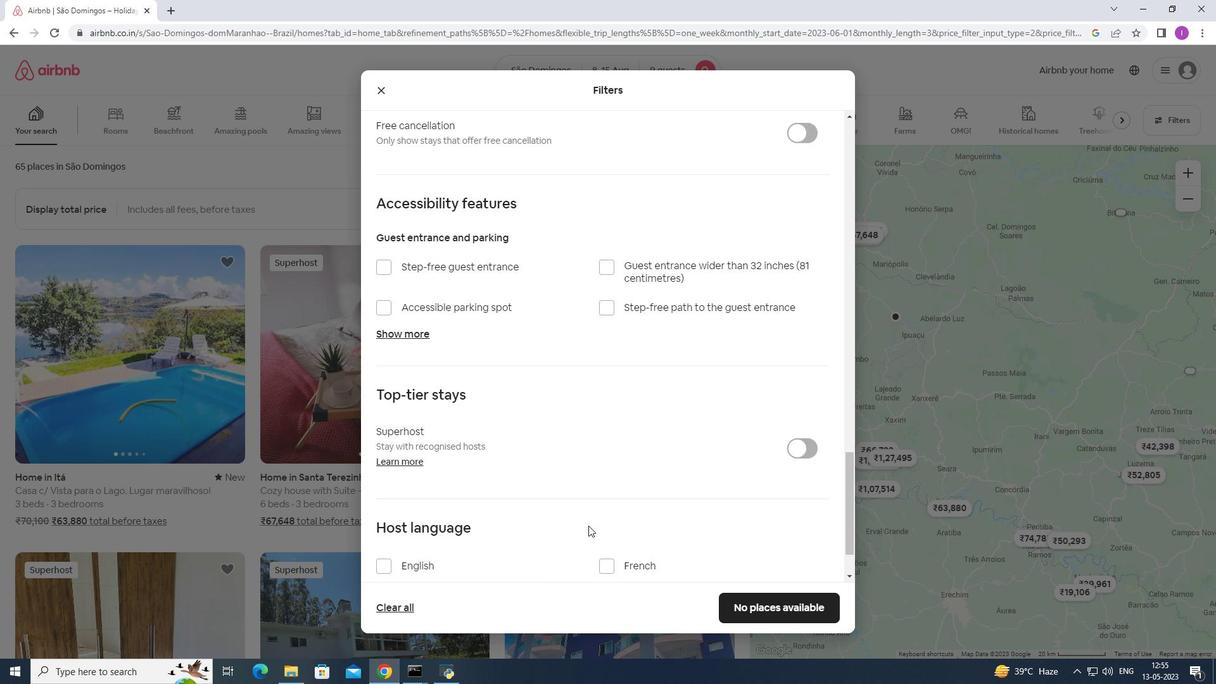 
Action: Mouse scrolled (588, 522) with delta (0, 0)
Screenshot: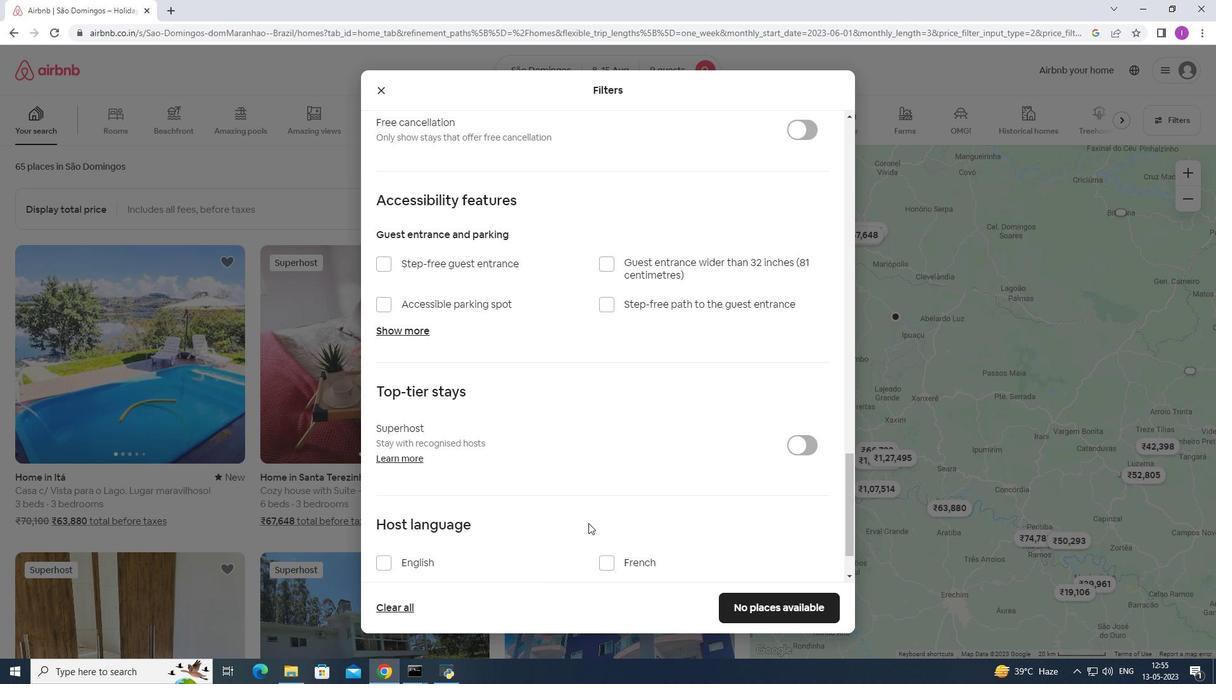 
Action: Mouse scrolled (588, 522) with delta (0, 0)
Screenshot: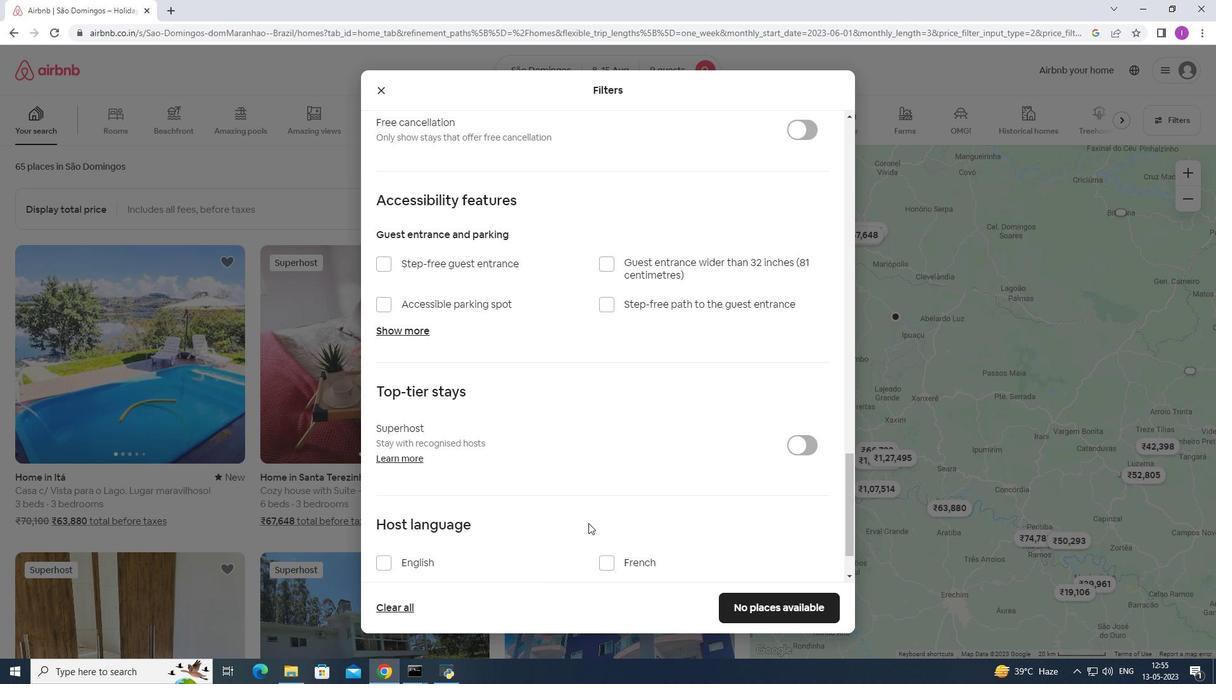 
Action: Mouse scrolled (588, 522) with delta (0, 0)
Screenshot: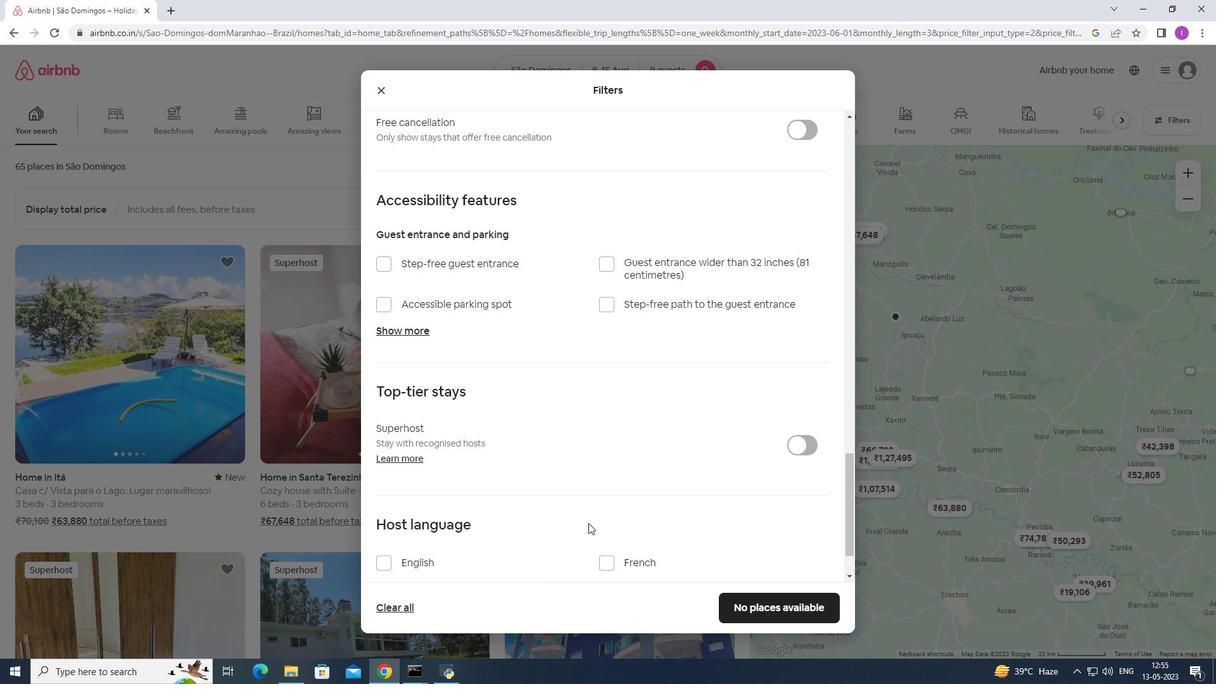 
Action: Mouse moved to (440, 542)
Screenshot: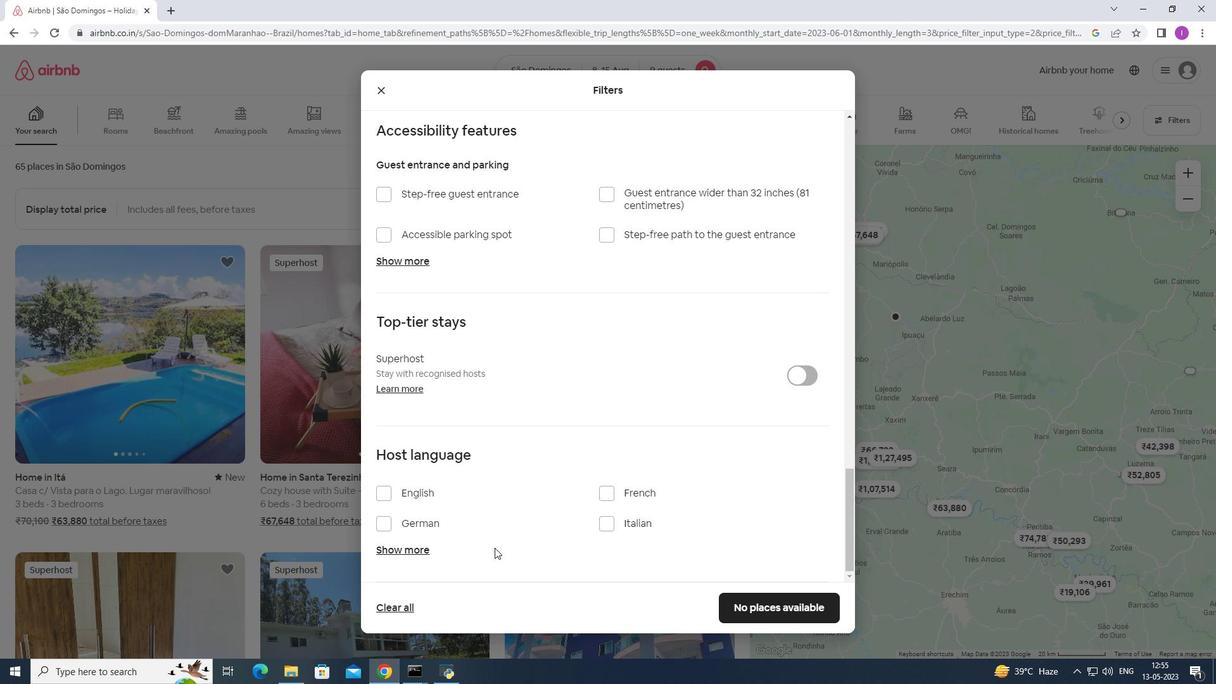 
Action: Mouse scrolled (440, 542) with delta (0, 0)
Screenshot: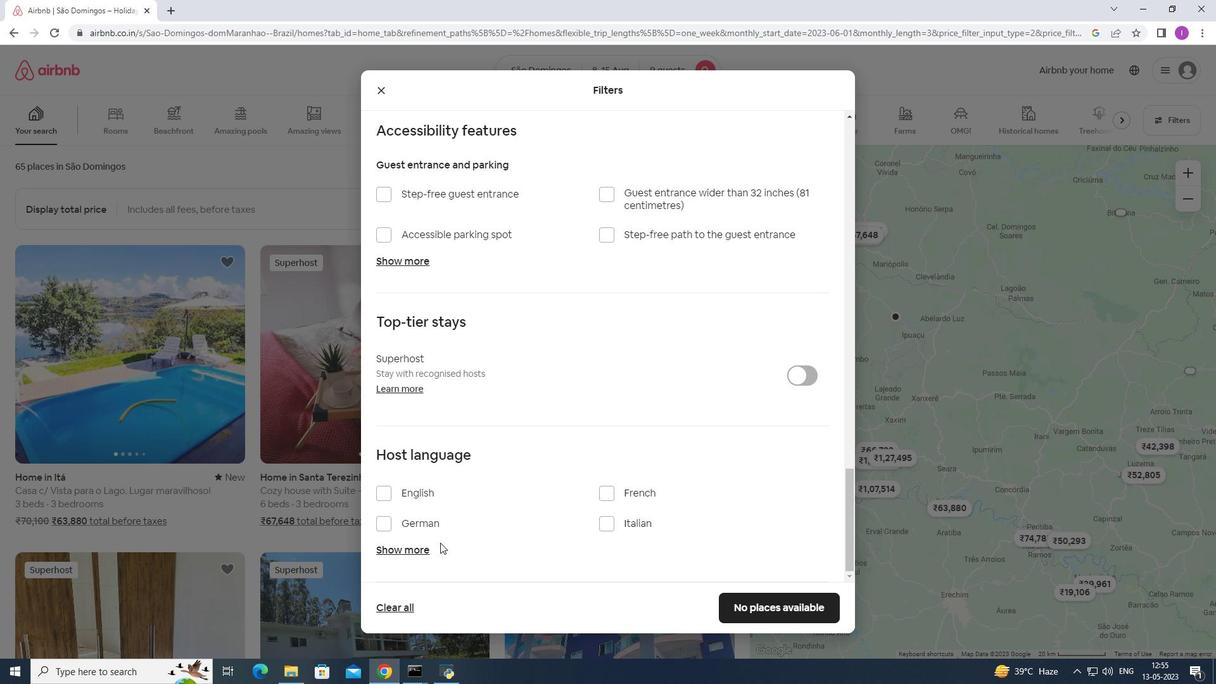 
Action: Mouse scrolled (440, 542) with delta (0, 0)
Screenshot: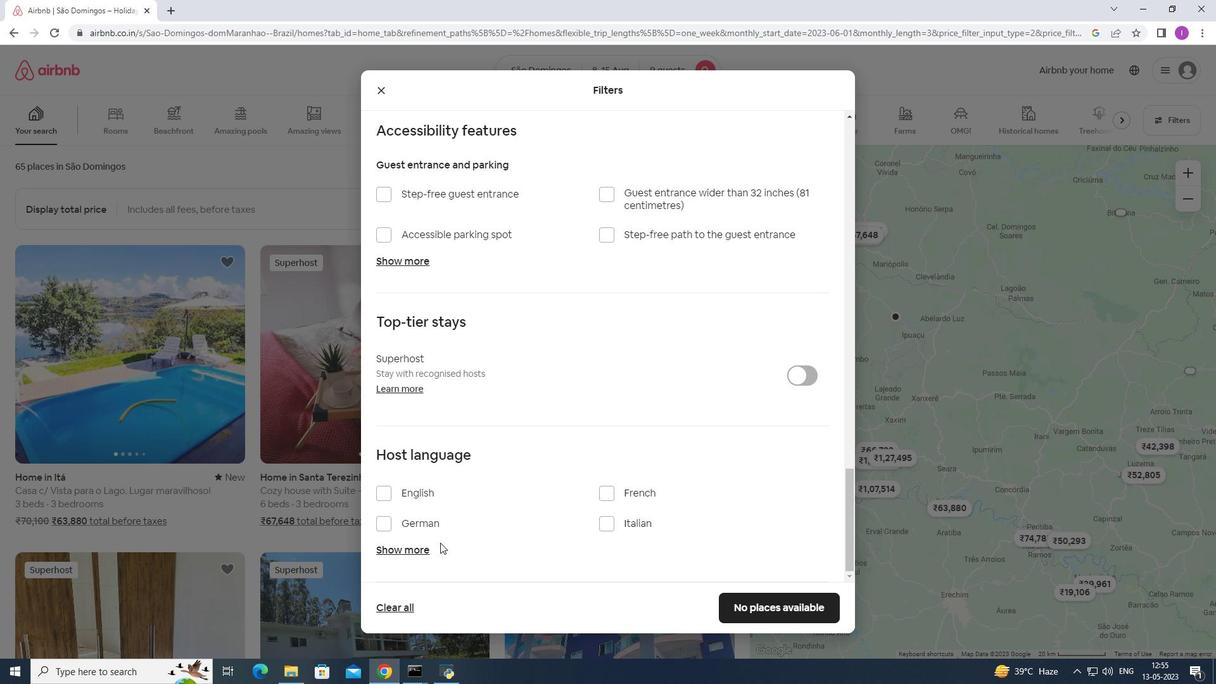 
Action: Mouse scrolled (440, 542) with delta (0, 0)
Screenshot: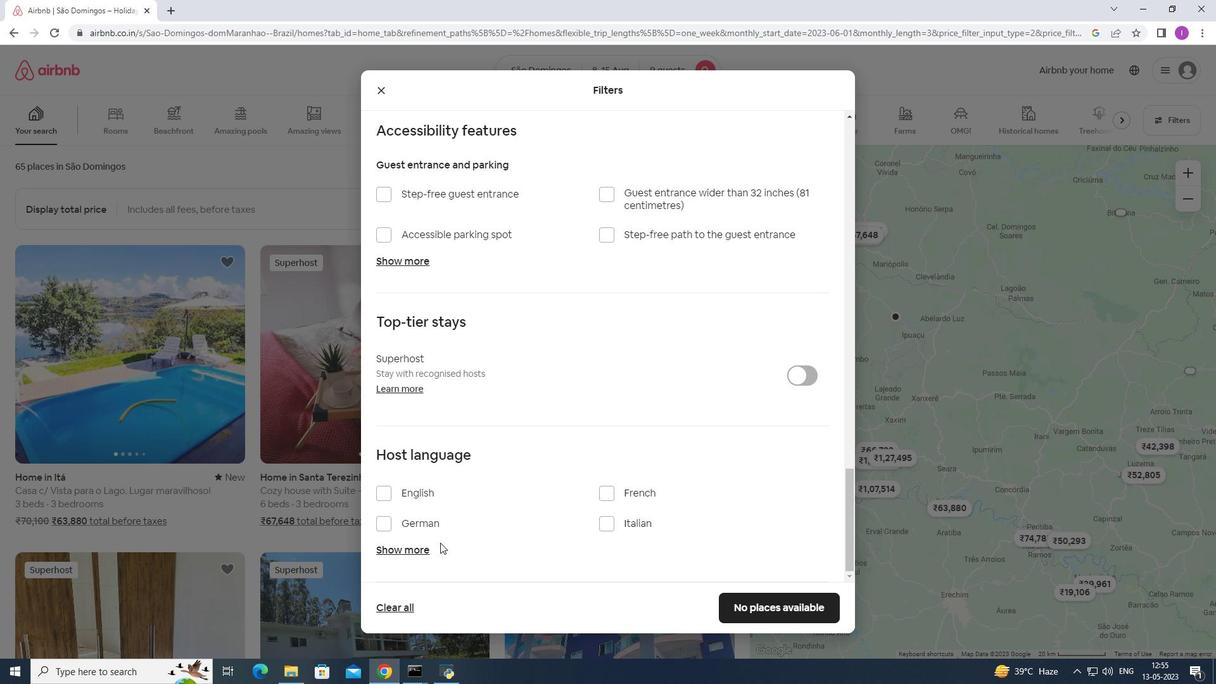 
Action: Mouse moved to (440, 542)
Screenshot: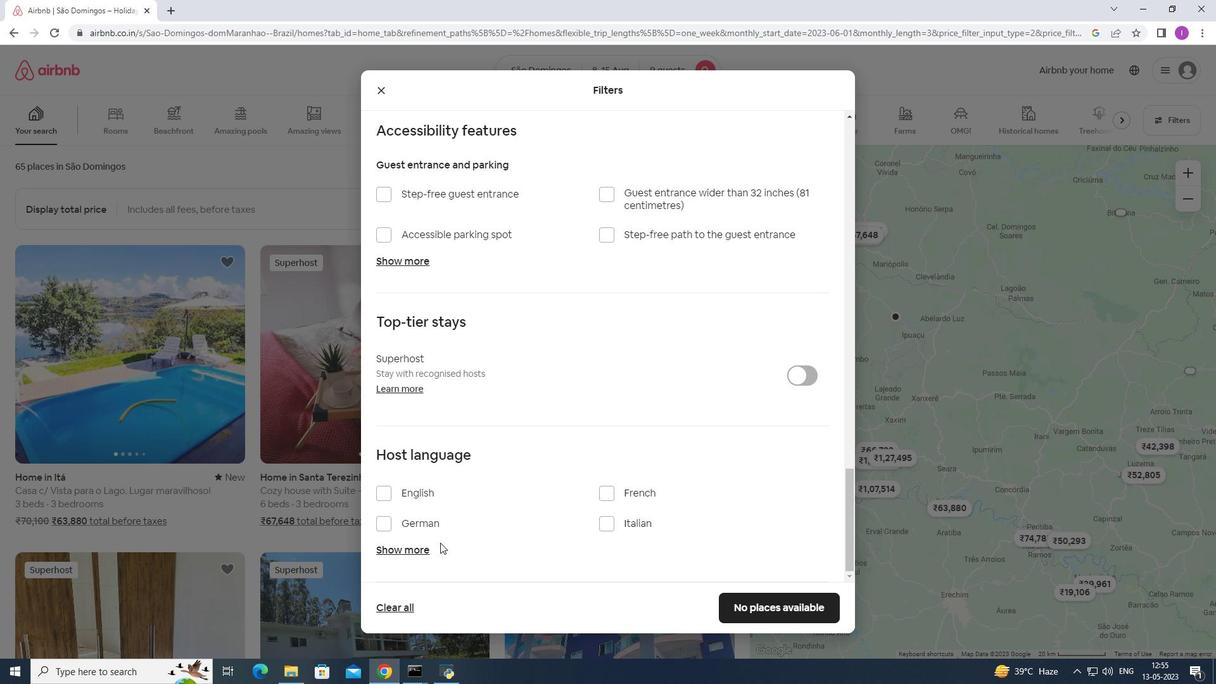 
Action: Mouse scrolled (440, 541) with delta (0, 0)
Screenshot: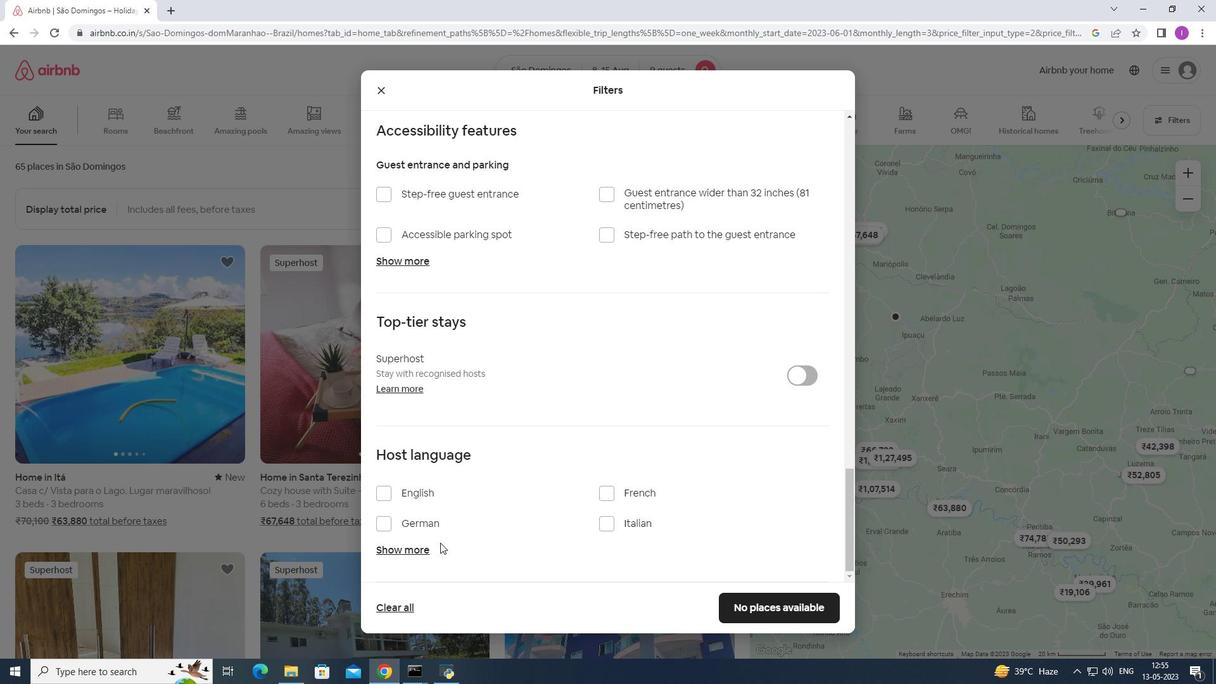 
Action: Mouse moved to (384, 490)
Screenshot: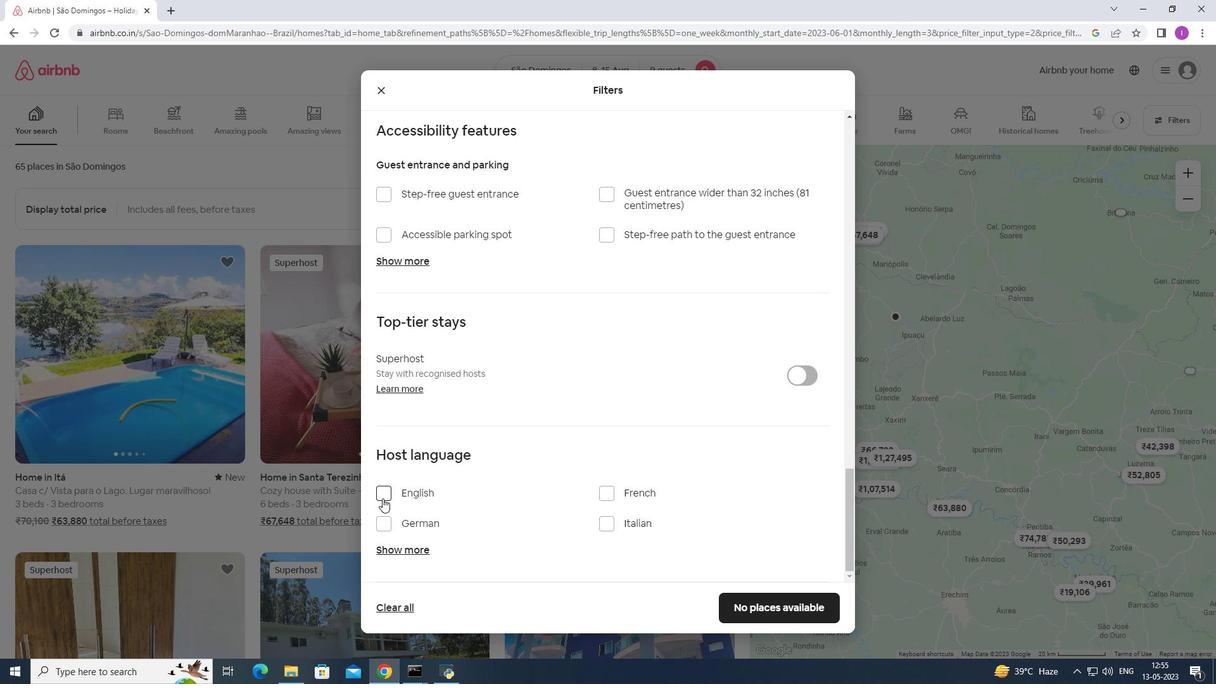 
Action: Mouse pressed left at (384, 490)
Screenshot: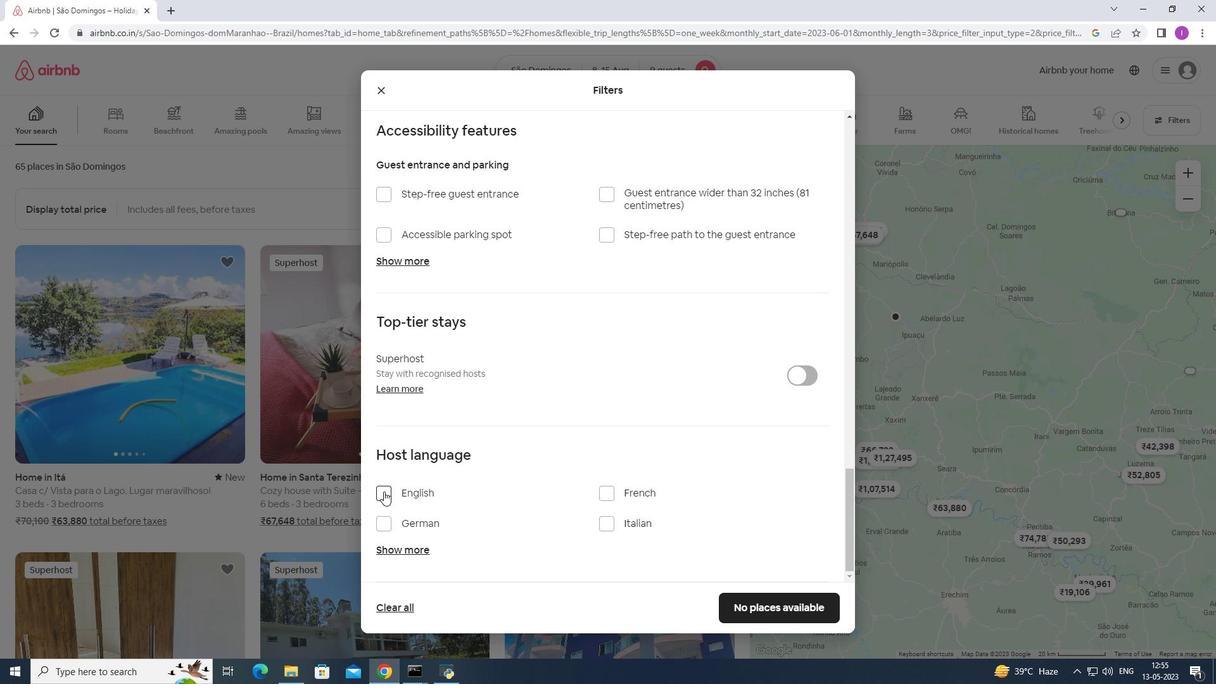 
Action: Mouse moved to (746, 596)
Screenshot: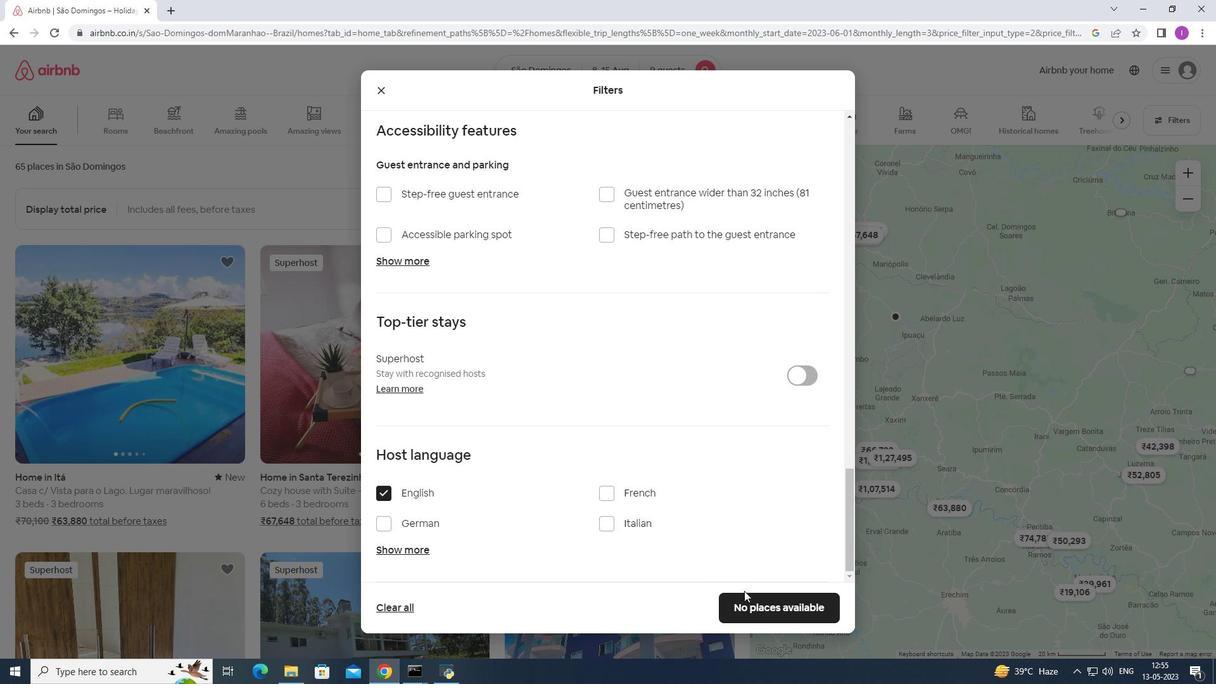 
Action: Mouse pressed left at (746, 596)
Screenshot: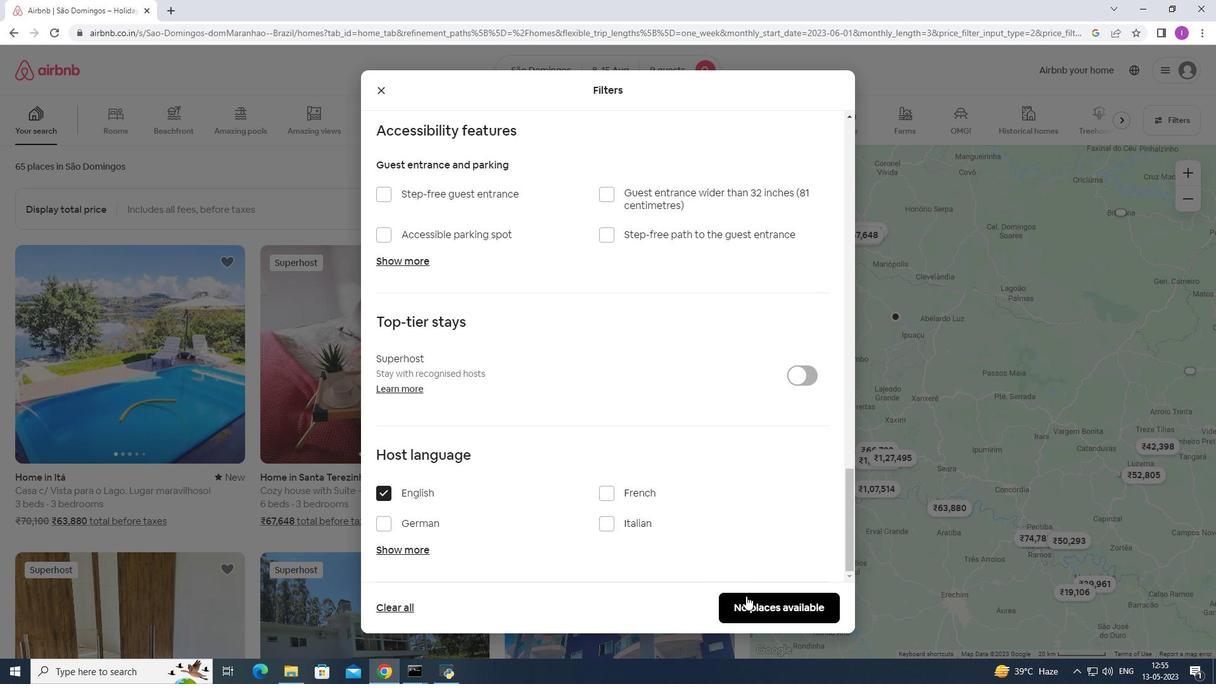 
Action: Mouse moved to (593, 534)
Screenshot: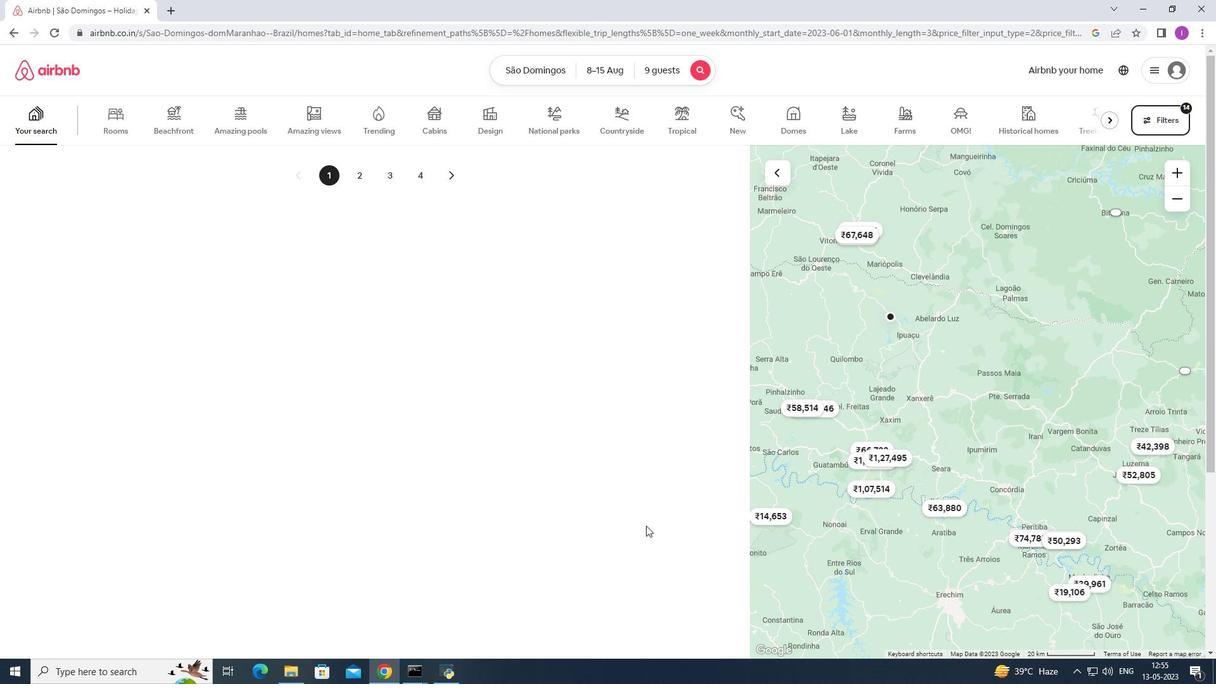 
